 Task: Compose an email with the signature Alan Parker with the subject Follow up on our last conversation and the message Could you please clarify your request? from softage.1@softage.net to softage.4@softage.net and softage.5@softage.net with CC to softage.6@softage.net, select the message and change font size to small, align the email to left Send the email
Action: Mouse moved to (560, 735)
Screenshot: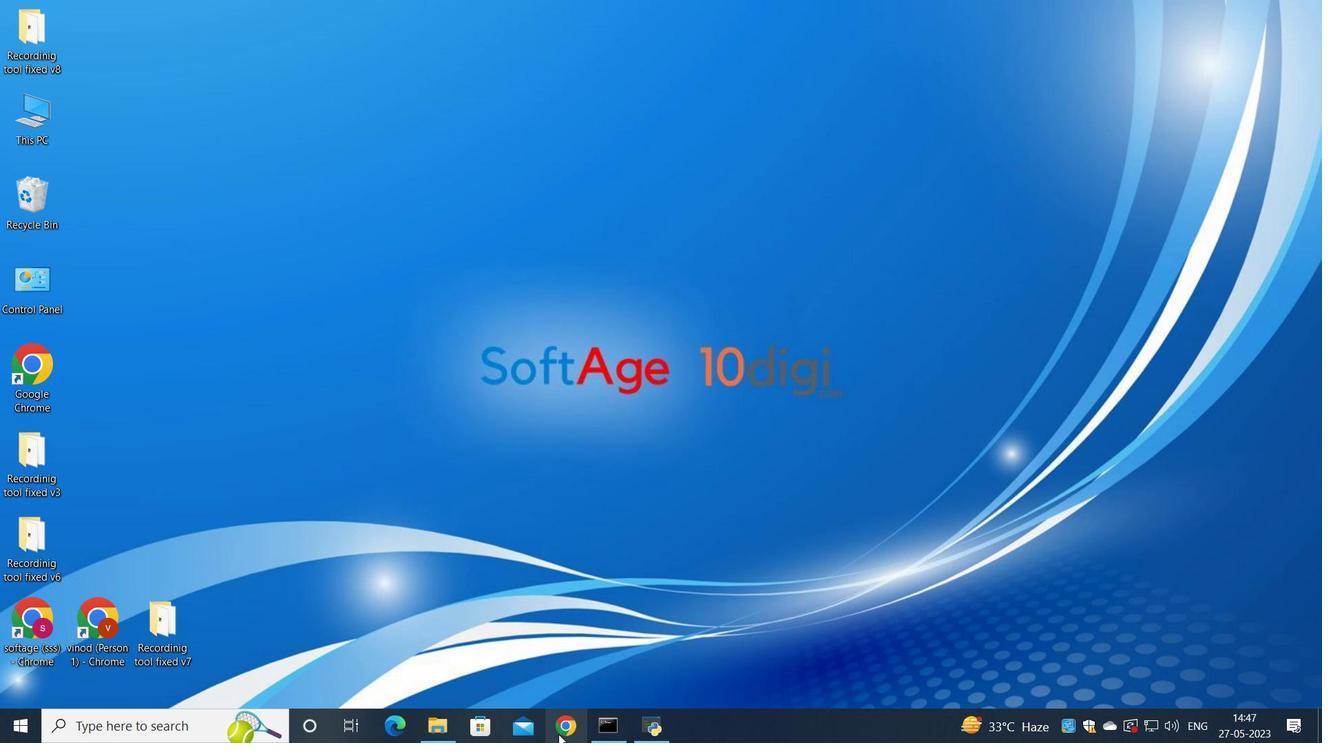 
Action: Mouse pressed left at (560, 735)
Screenshot: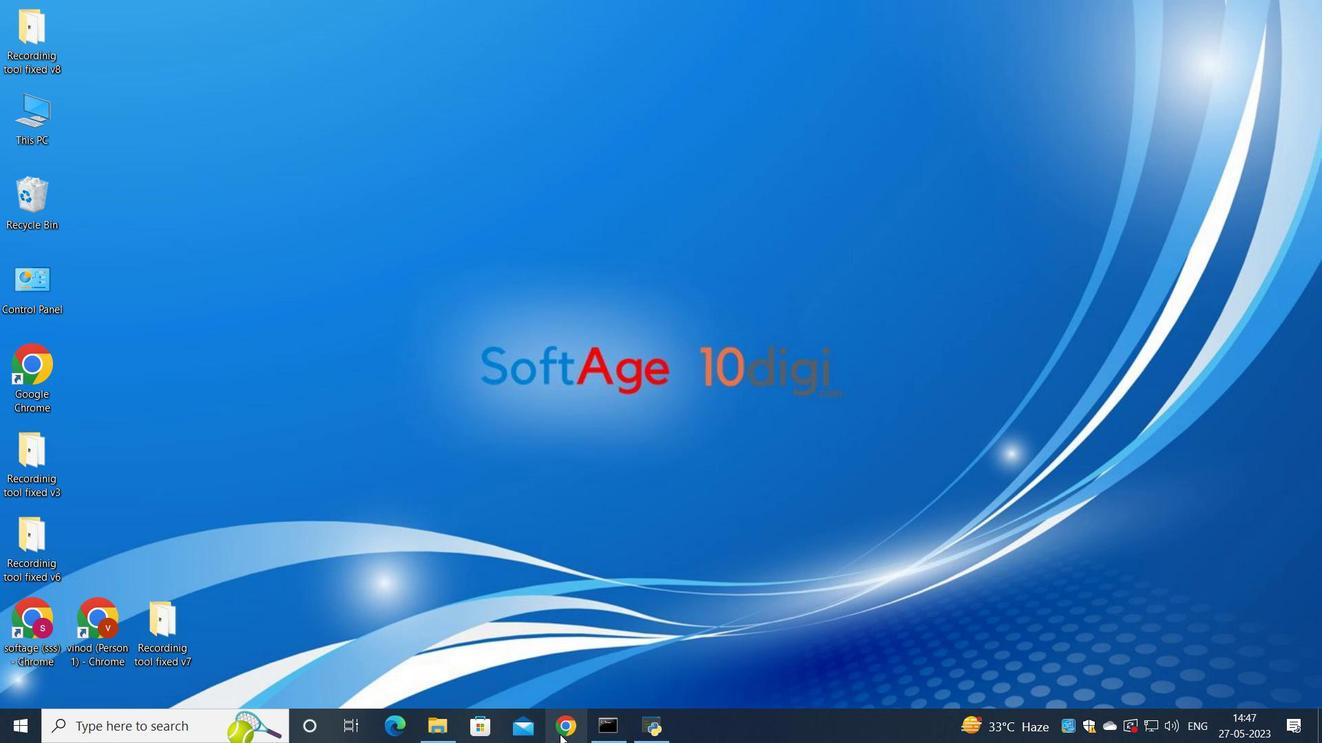 
Action: Mouse moved to (558, 417)
Screenshot: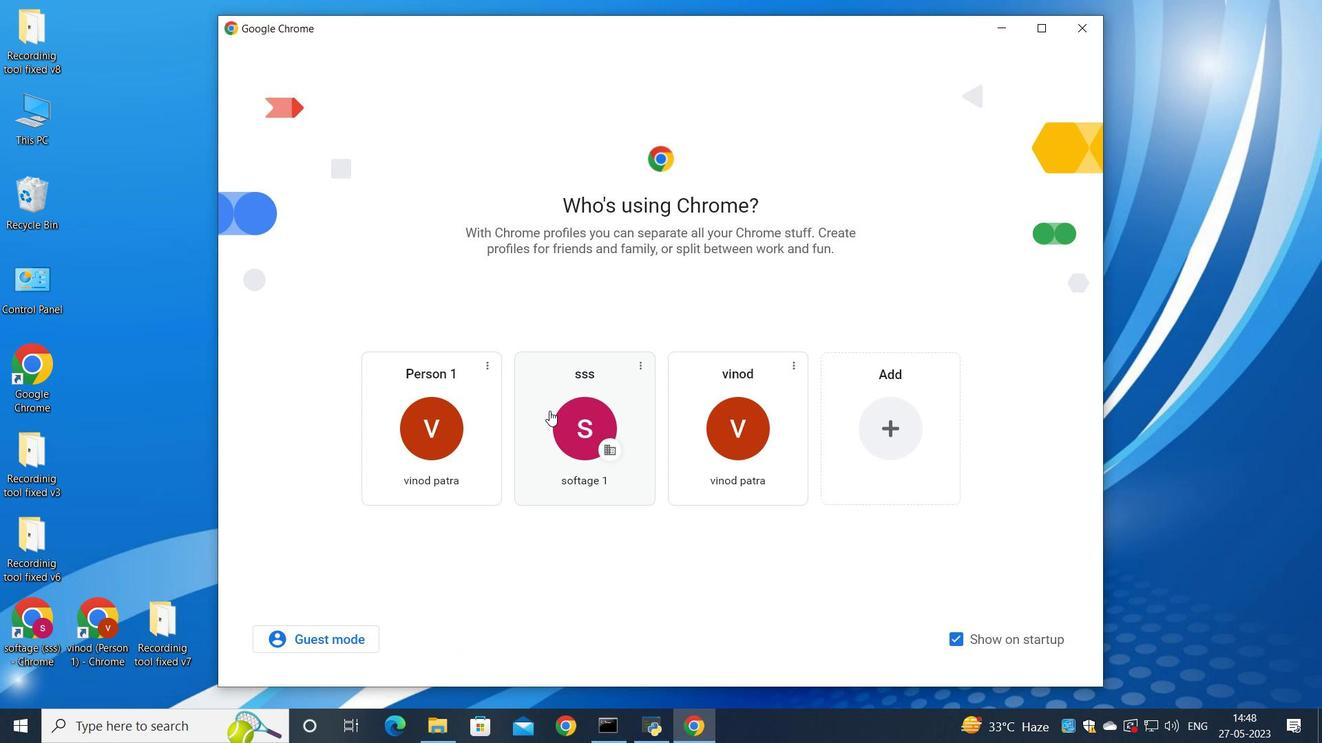 
Action: Mouse pressed left at (558, 417)
Screenshot: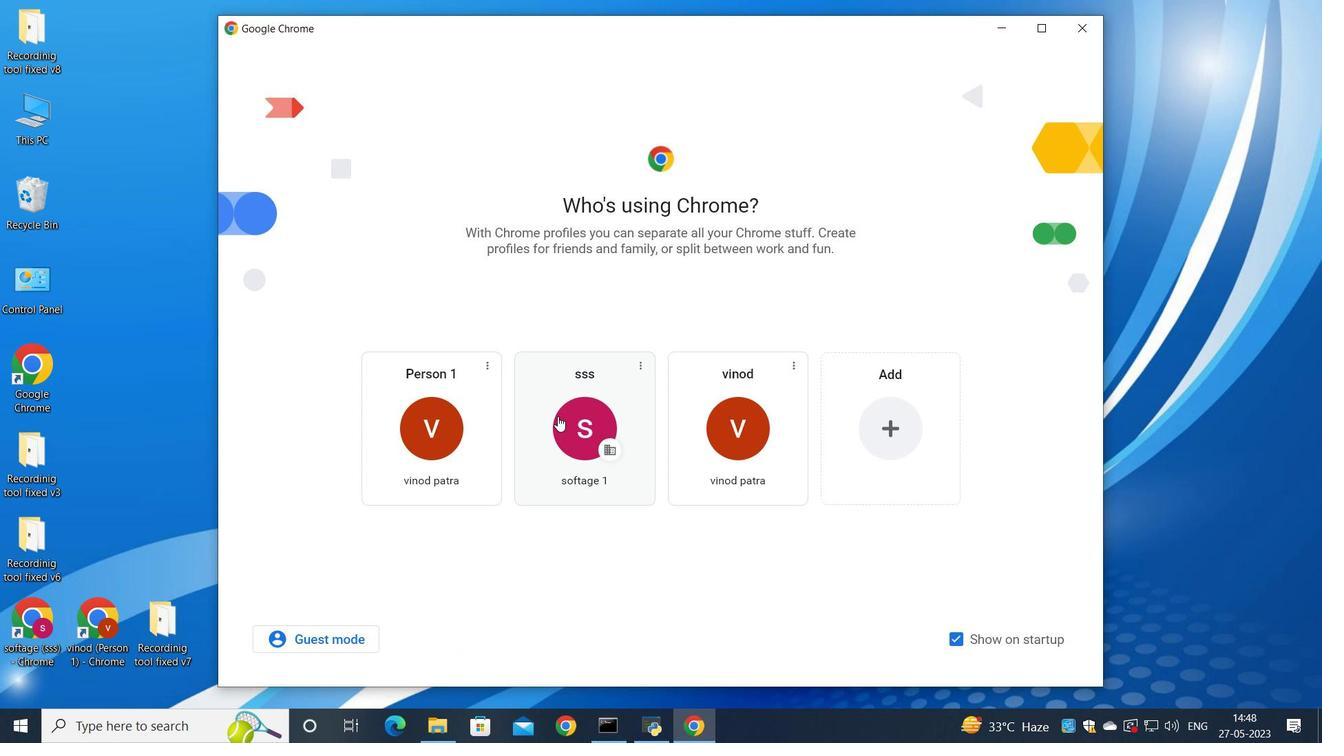 
Action: Mouse moved to (1164, 83)
Screenshot: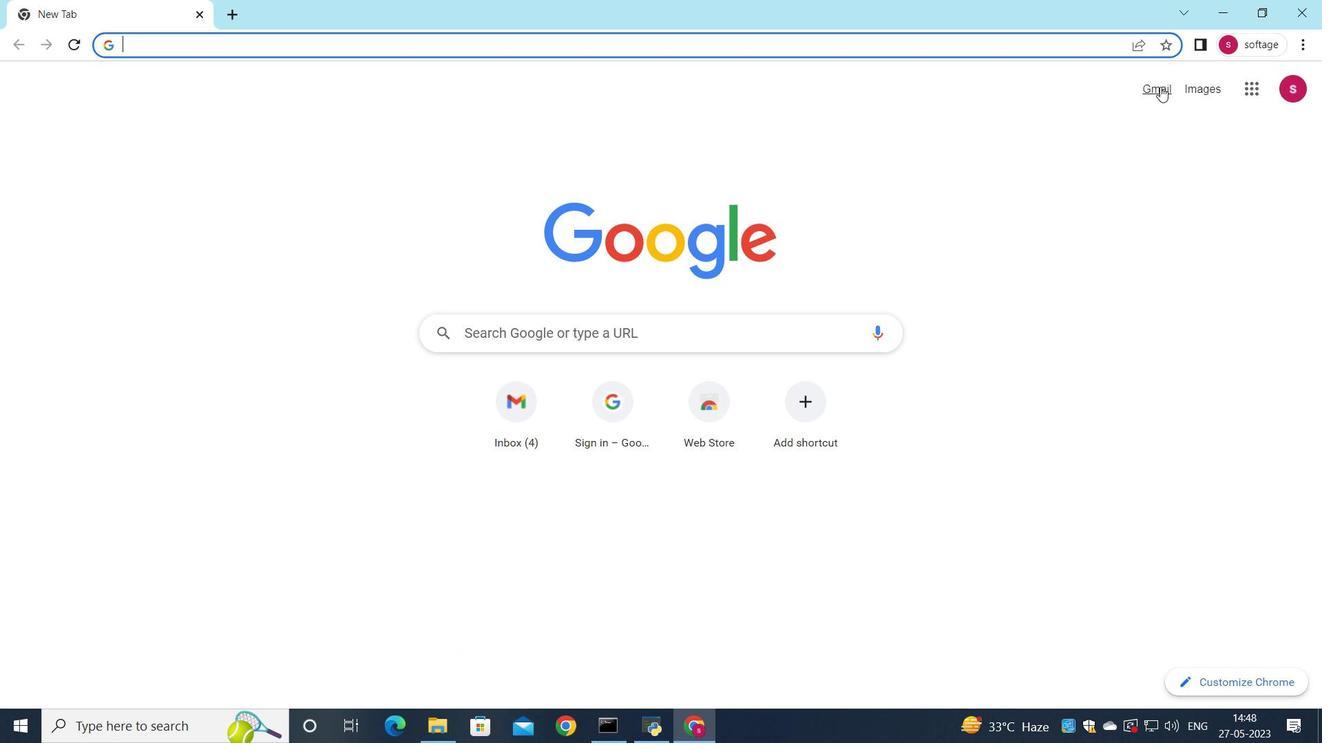 
Action: Mouse pressed left at (1164, 83)
Screenshot: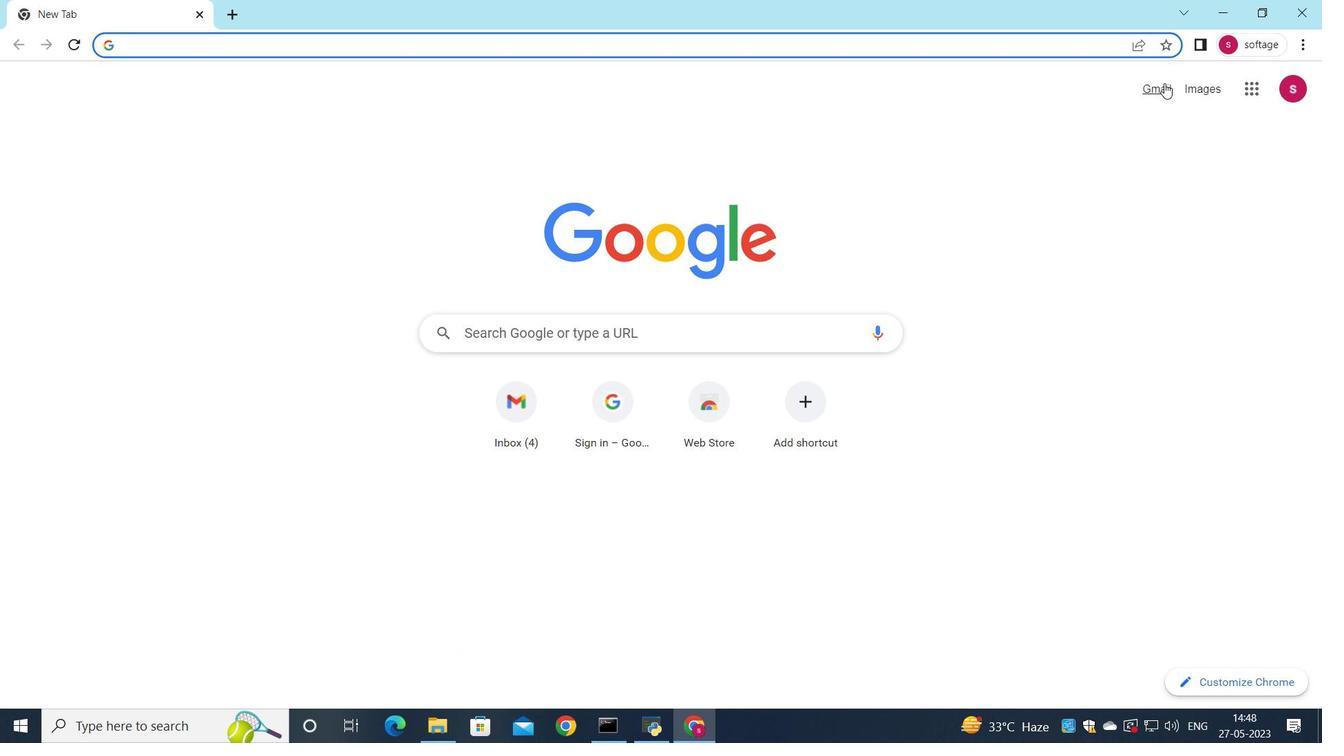
Action: Mouse moved to (1117, 123)
Screenshot: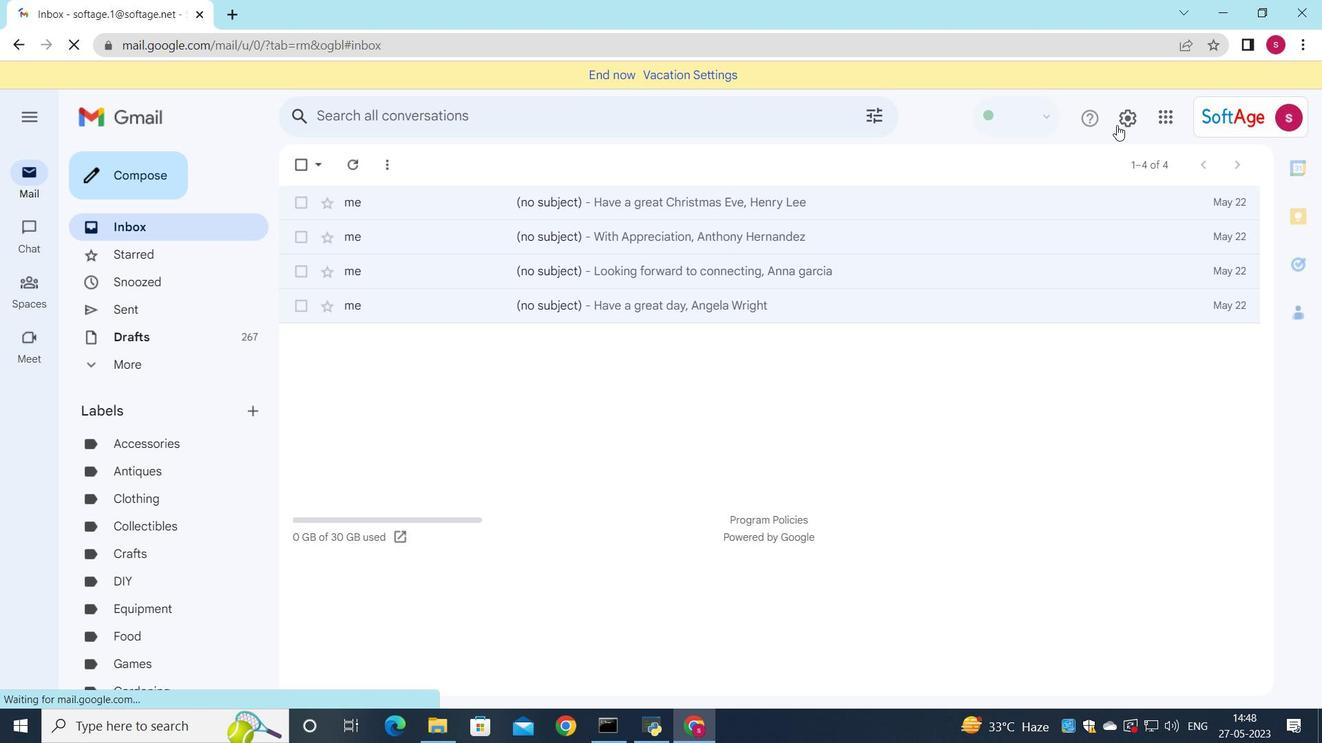
Action: Mouse pressed left at (1117, 123)
Screenshot: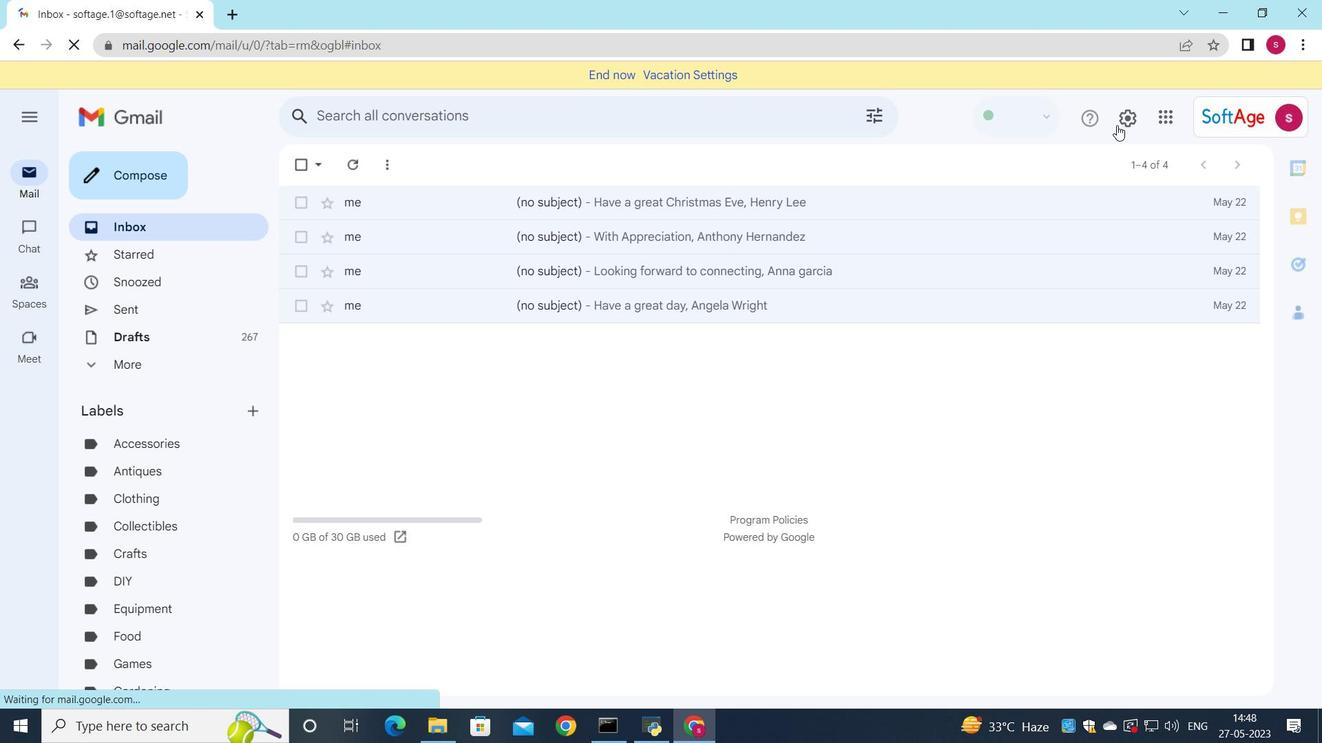 
Action: Mouse moved to (1132, 198)
Screenshot: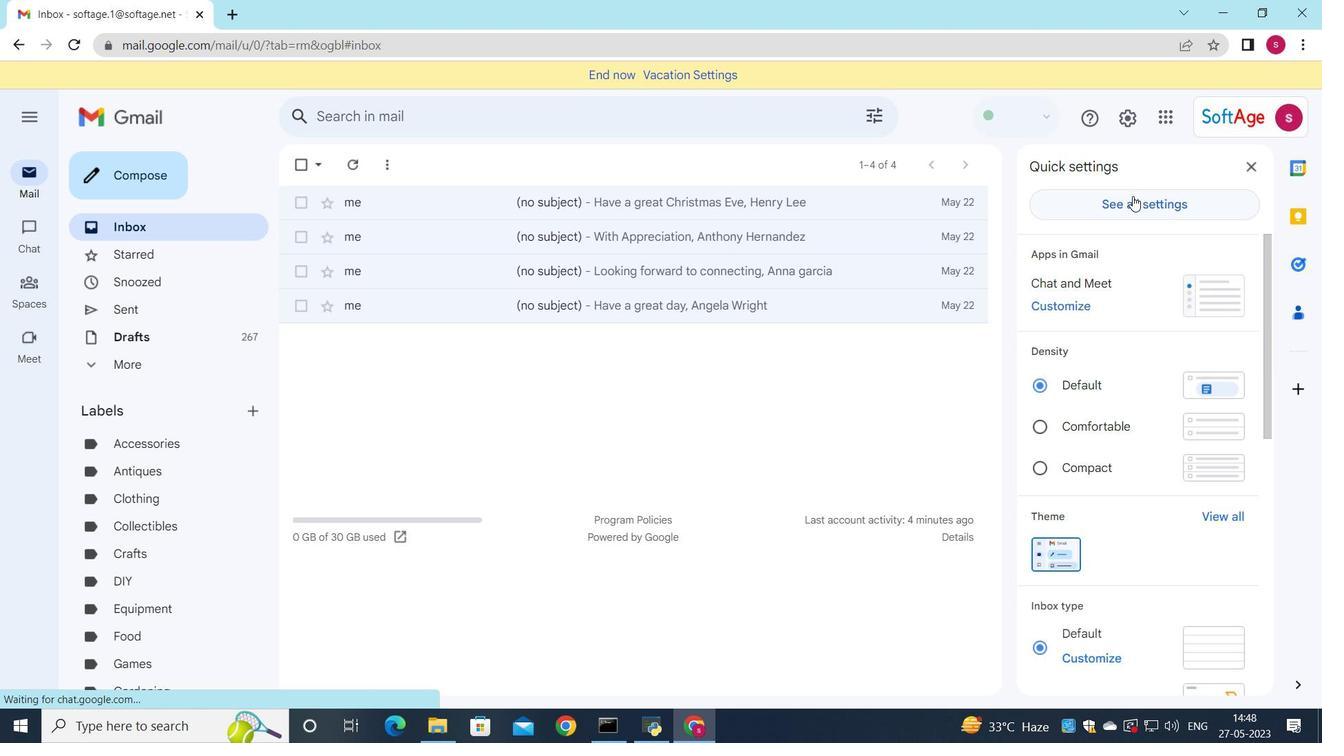 
Action: Mouse pressed left at (1132, 198)
Screenshot: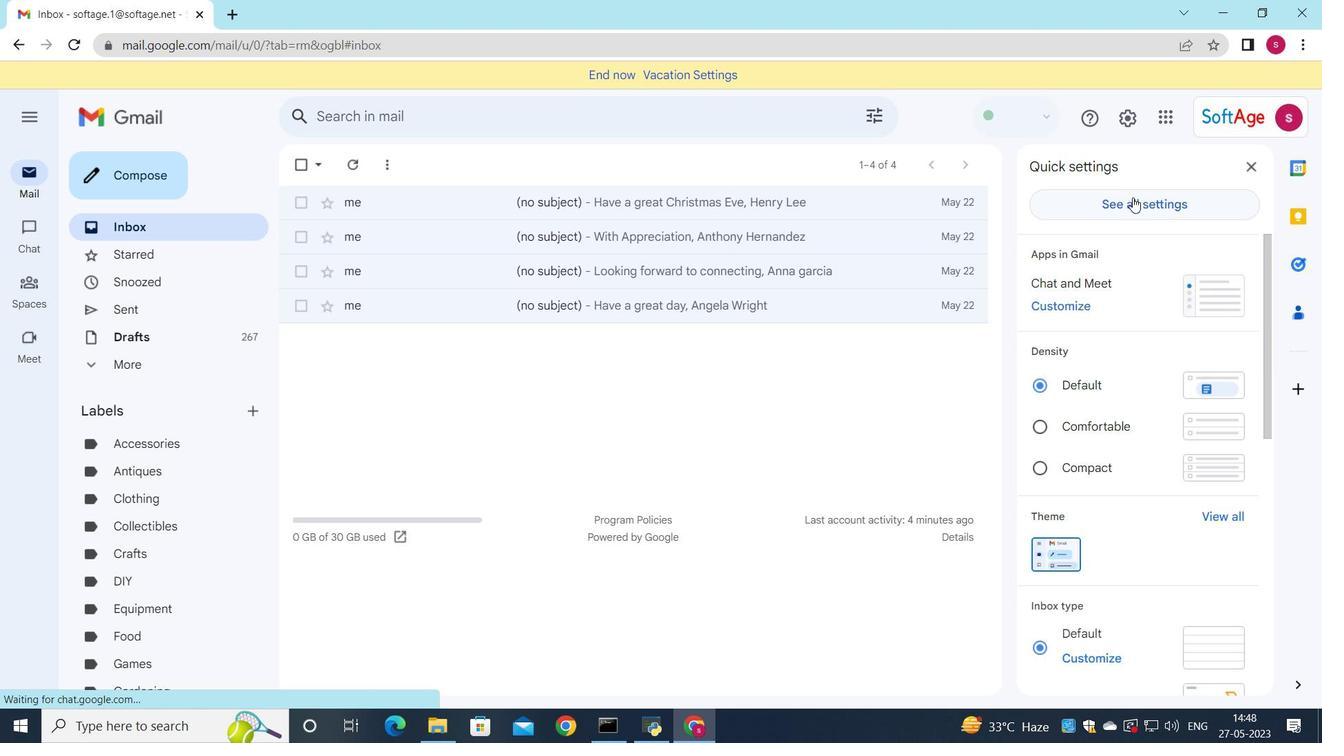 
Action: Mouse moved to (702, 434)
Screenshot: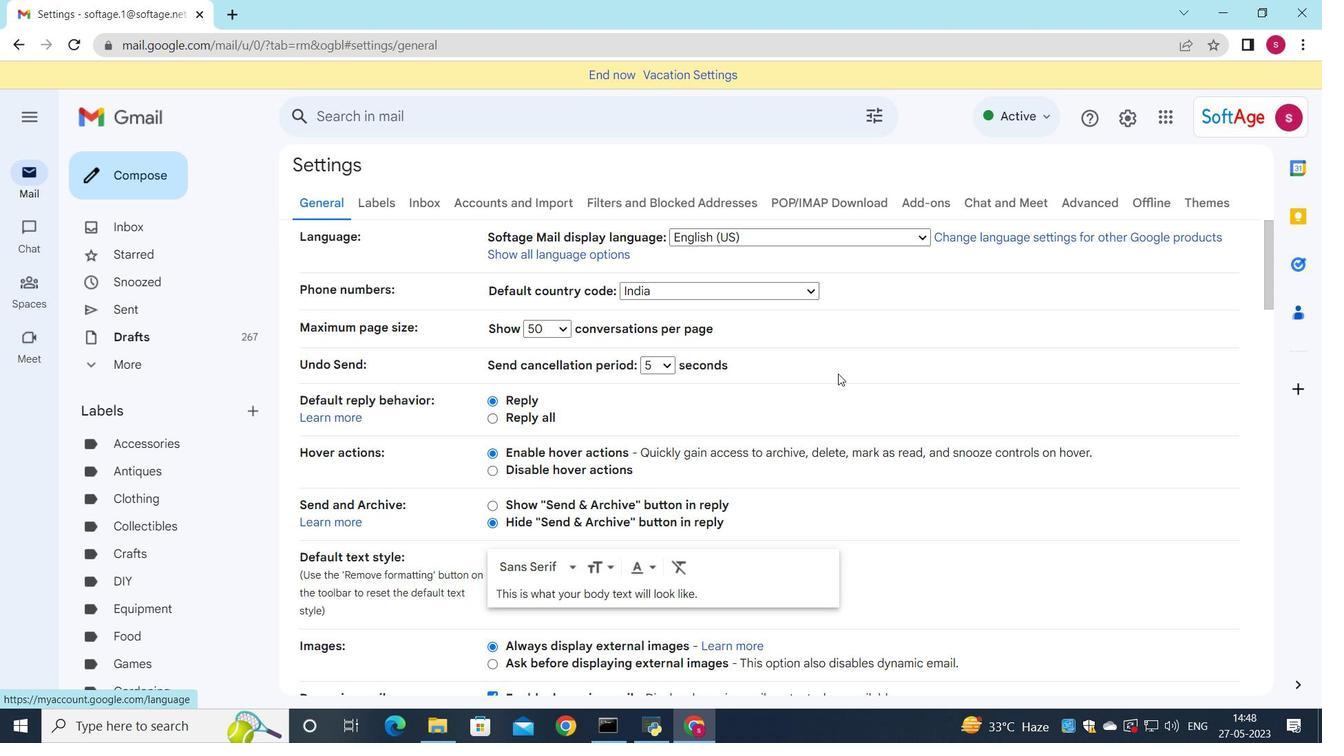 
Action: Mouse scrolled (702, 433) with delta (0, 0)
Screenshot: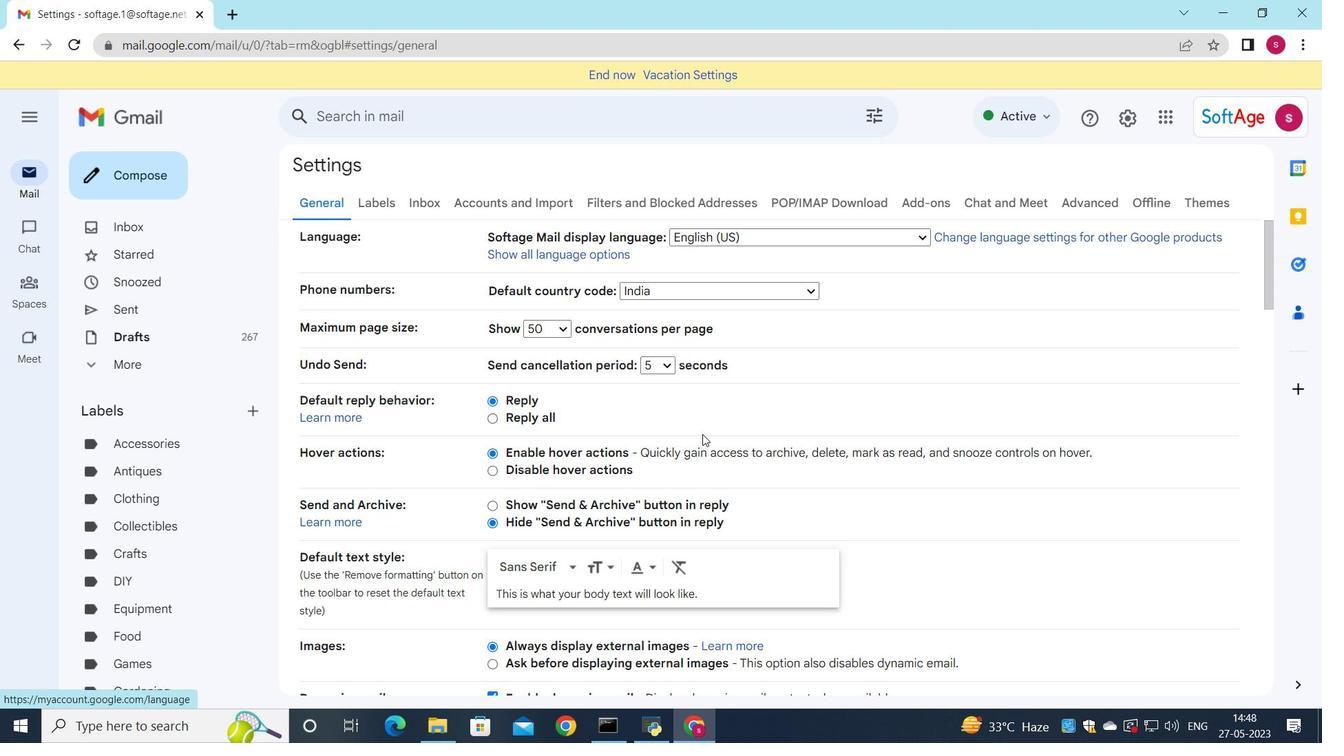
Action: Mouse scrolled (702, 433) with delta (0, 0)
Screenshot: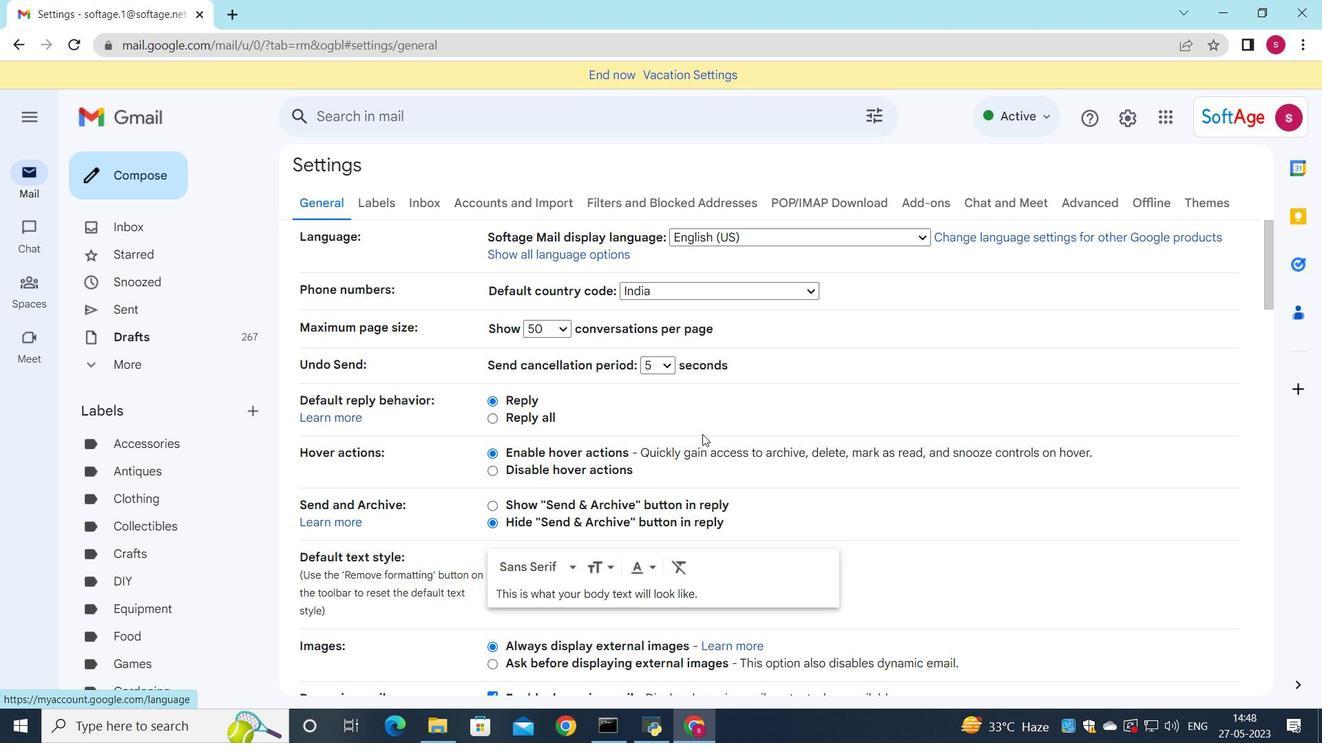 
Action: Mouse scrolled (702, 433) with delta (0, 0)
Screenshot: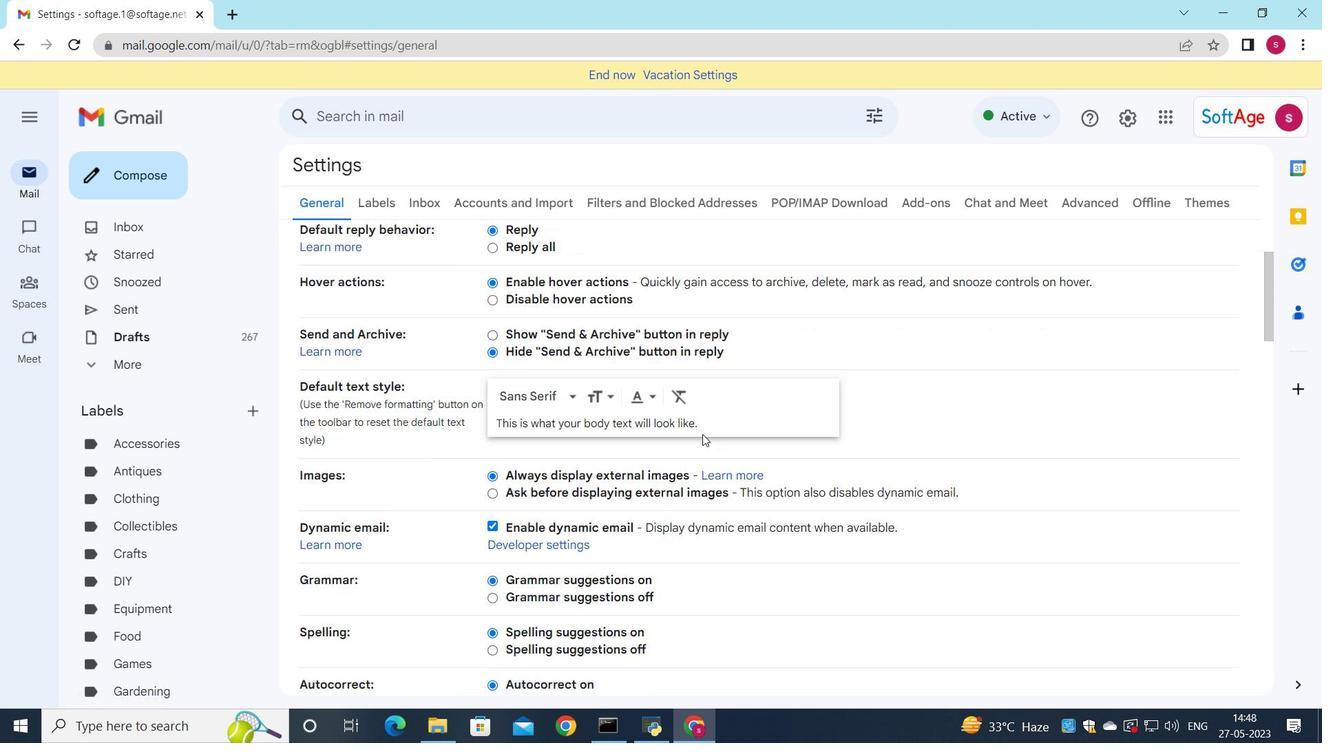 
Action: Mouse scrolled (702, 433) with delta (0, 0)
Screenshot: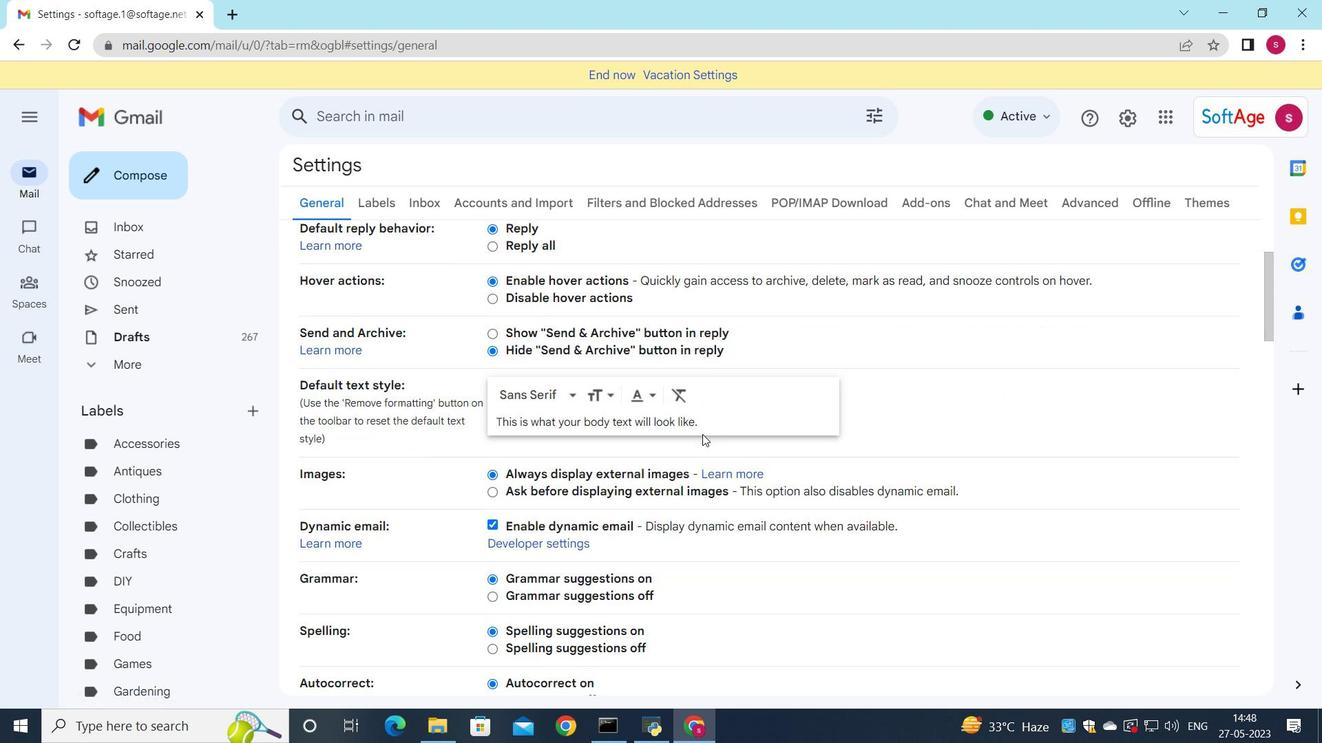 
Action: Mouse scrolled (702, 433) with delta (0, 0)
Screenshot: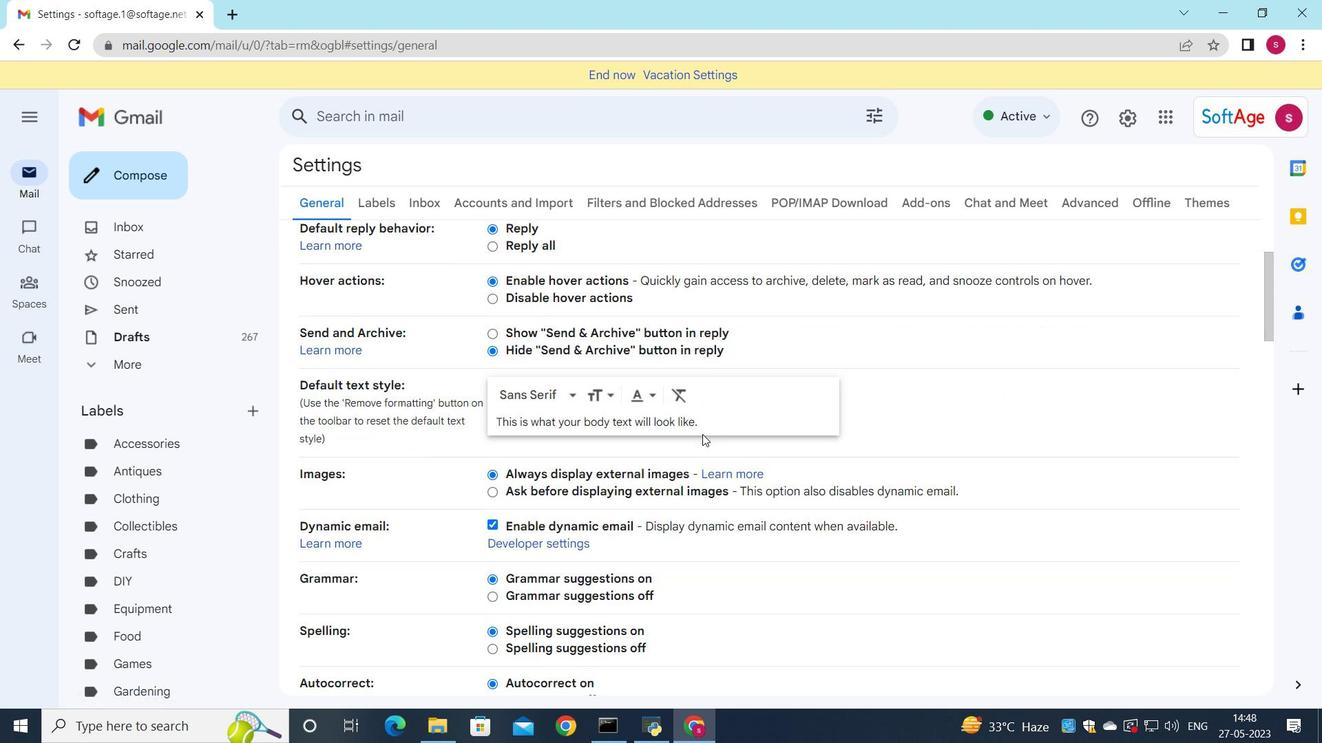 
Action: Mouse scrolled (702, 433) with delta (0, 0)
Screenshot: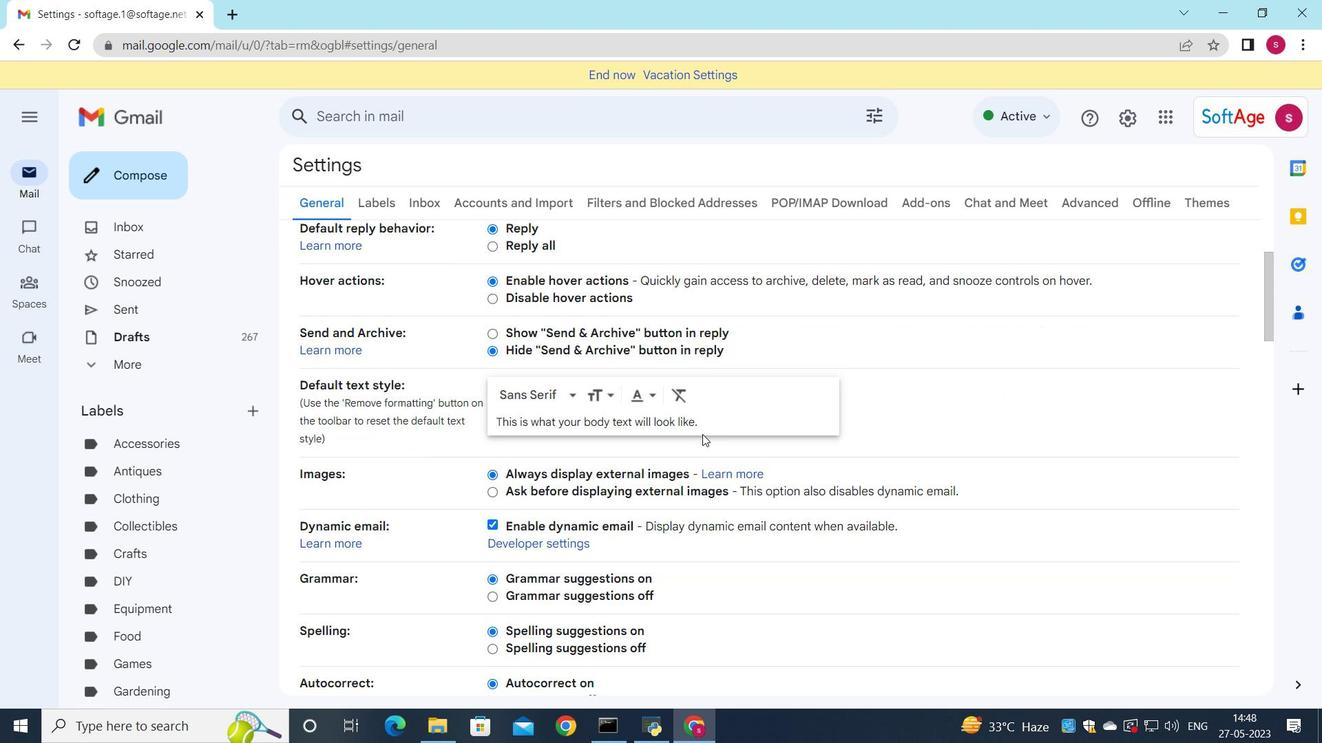 
Action: Mouse scrolled (702, 433) with delta (0, 0)
Screenshot: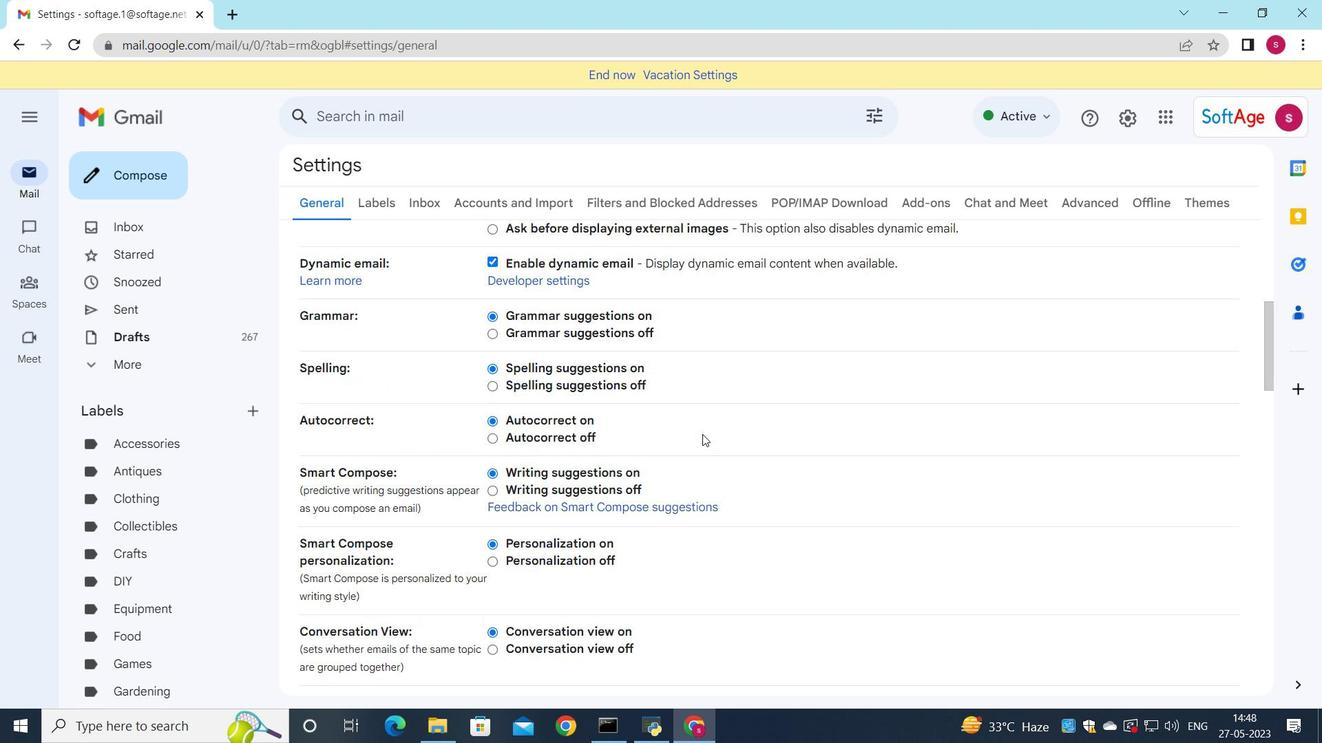 
Action: Mouse scrolled (702, 433) with delta (0, 0)
Screenshot: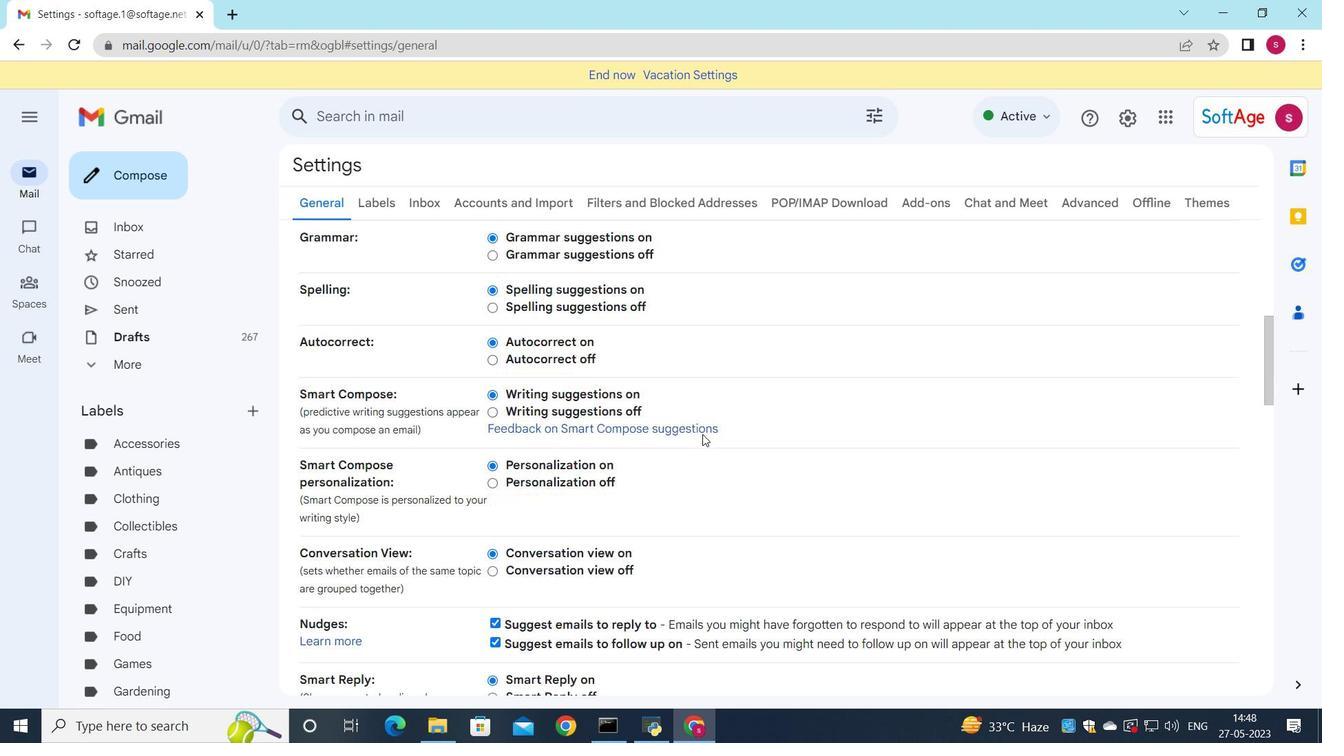 
Action: Mouse scrolled (702, 433) with delta (0, 0)
Screenshot: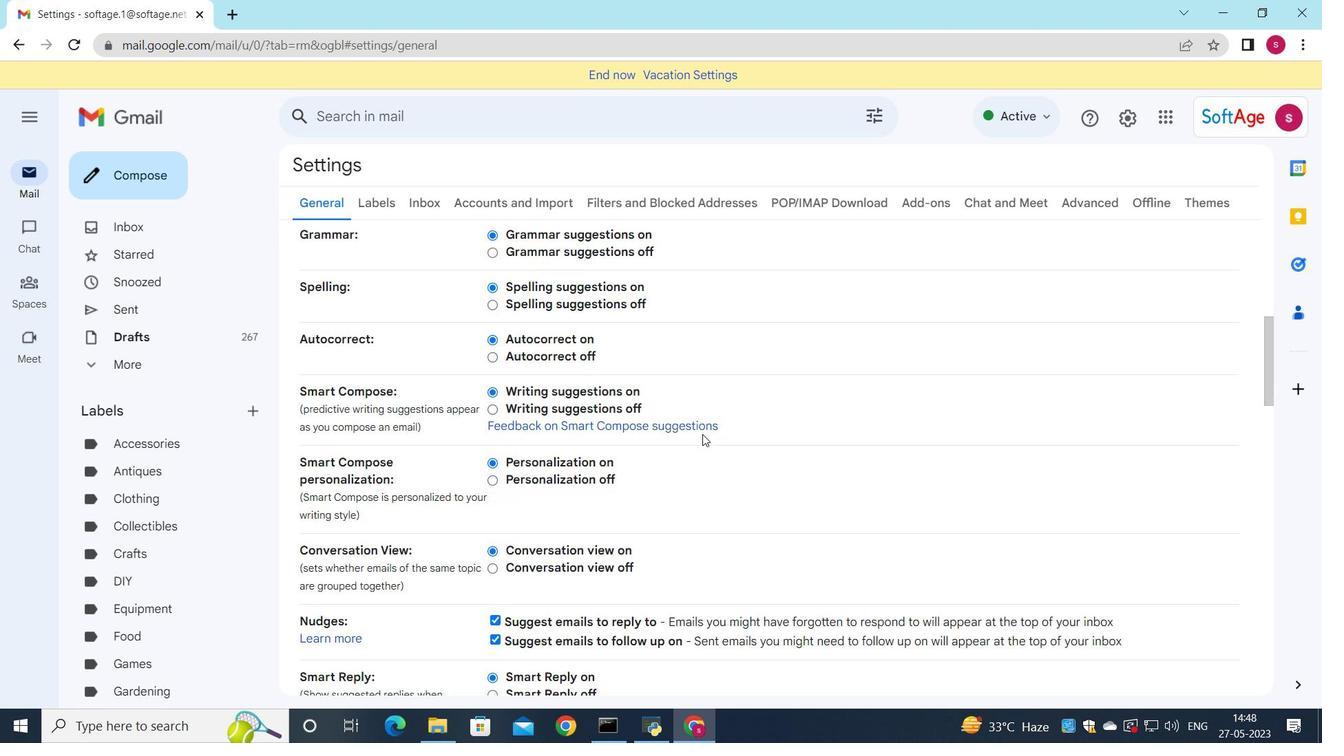 
Action: Mouse scrolled (702, 433) with delta (0, 0)
Screenshot: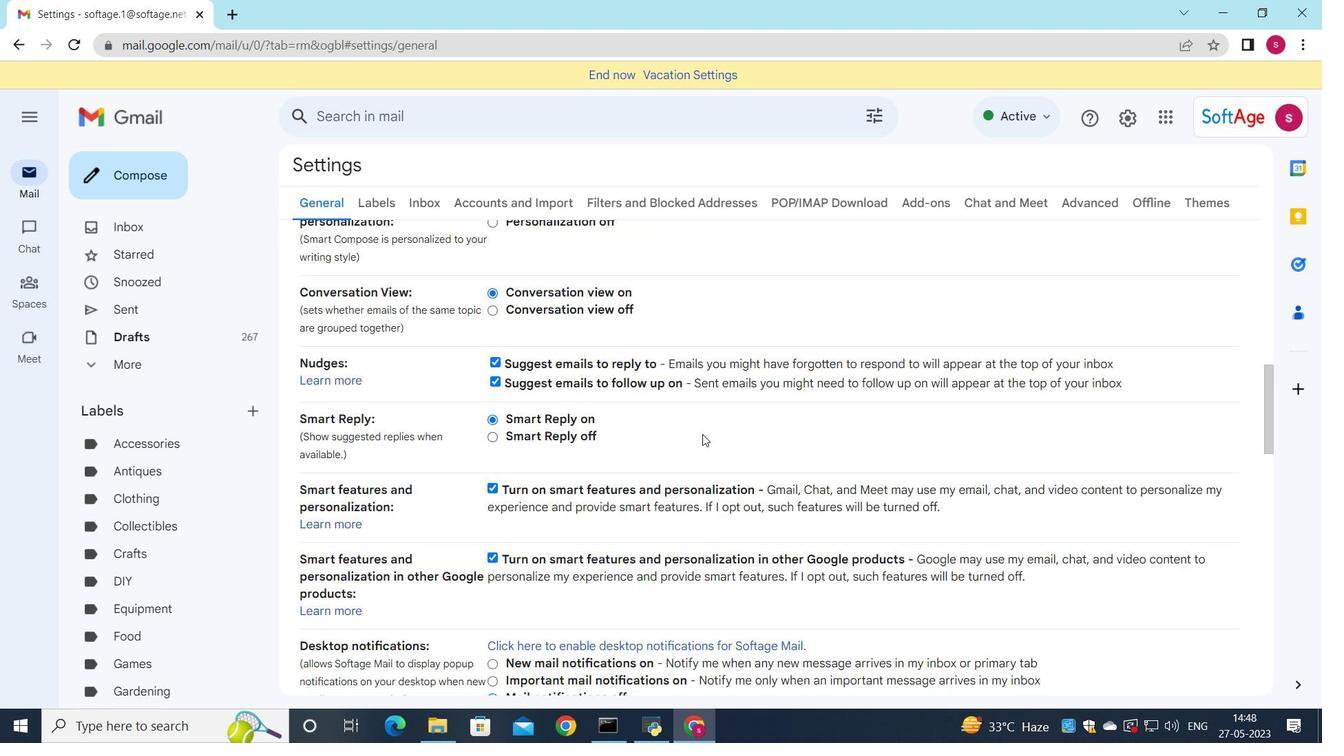 
Action: Mouse scrolled (702, 433) with delta (0, 0)
Screenshot: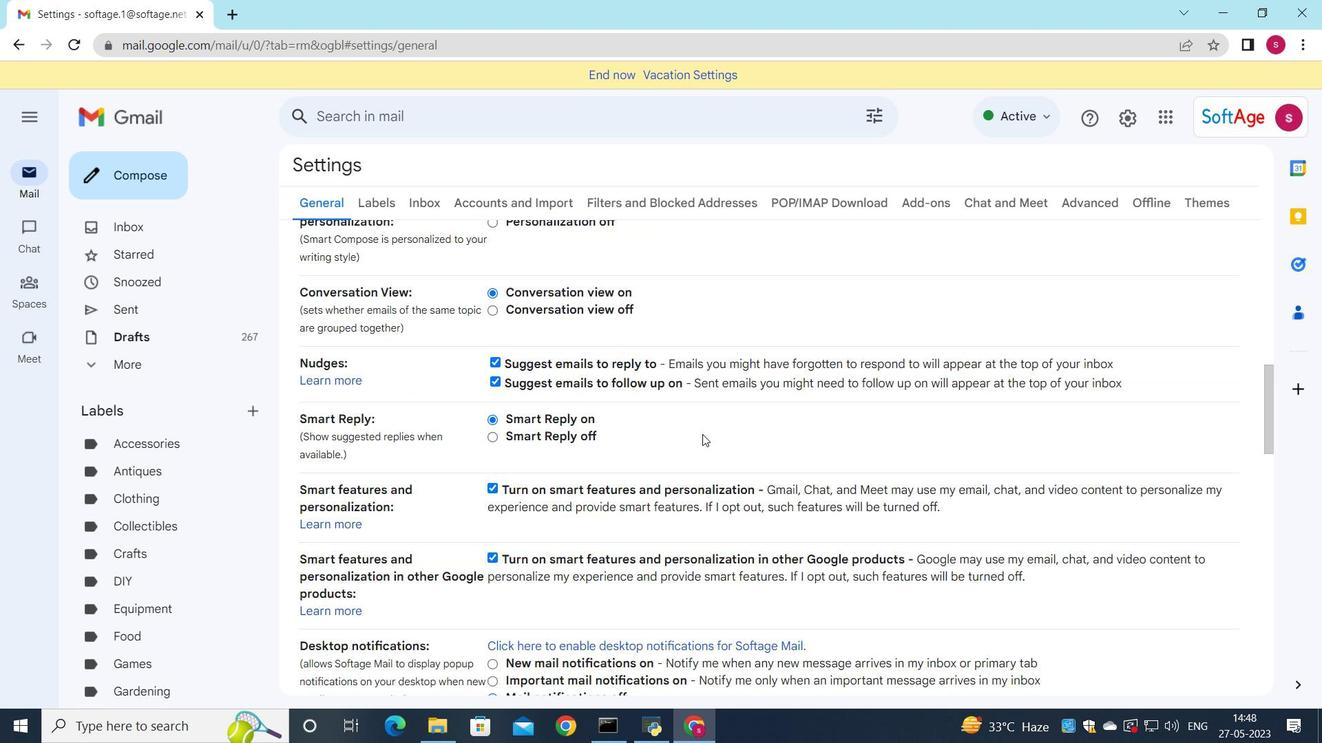 
Action: Mouse scrolled (702, 433) with delta (0, 0)
Screenshot: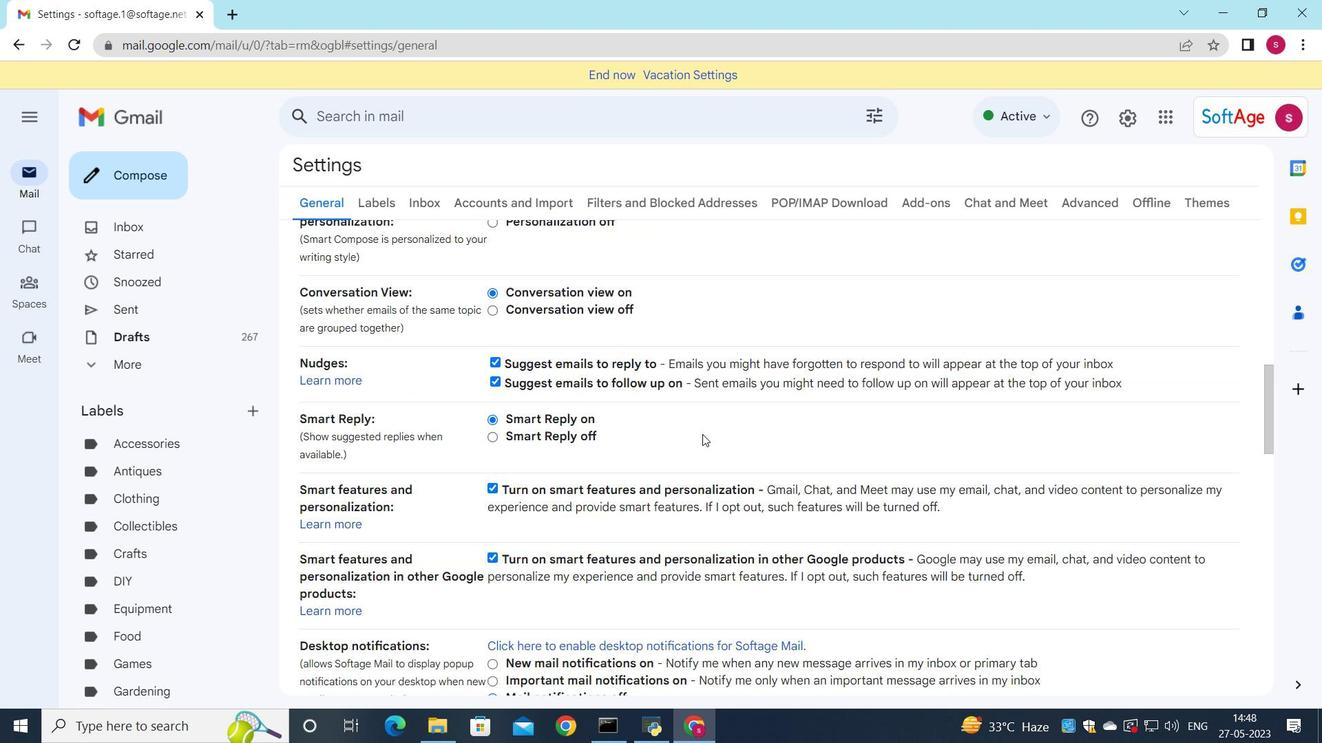 
Action: Mouse scrolled (702, 433) with delta (0, 0)
Screenshot: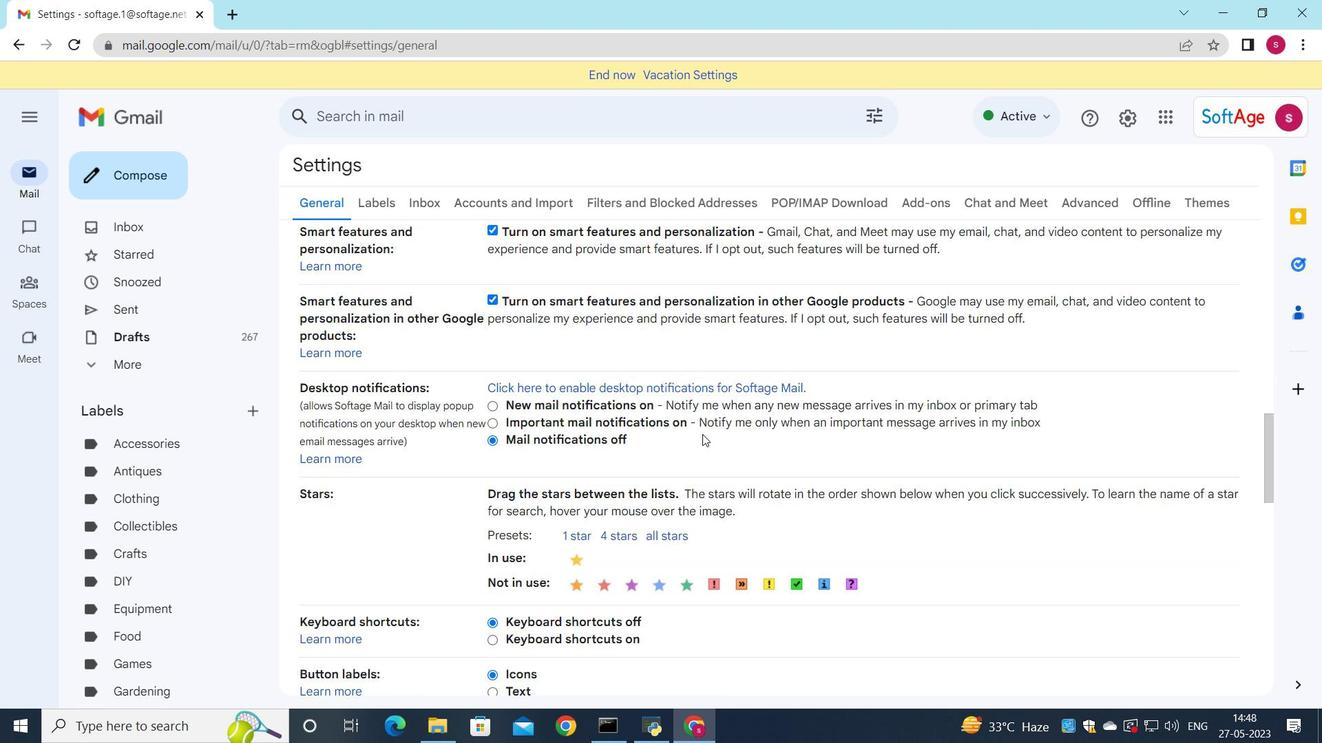 
Action: Mouse scrolled (702, 433) with delta (0, 0)
Screenshot: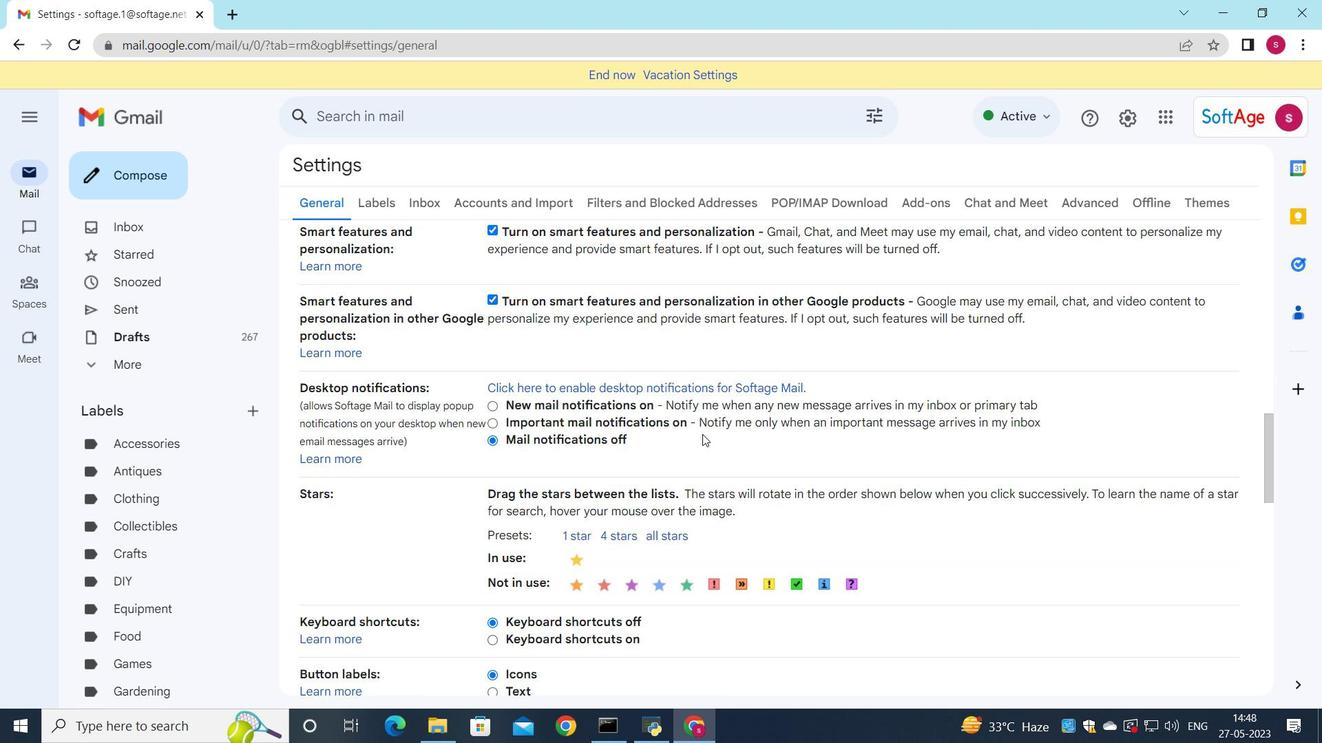 
Action: Mouse scrolled (702, 433) with delta (0, 0)
Screenshot: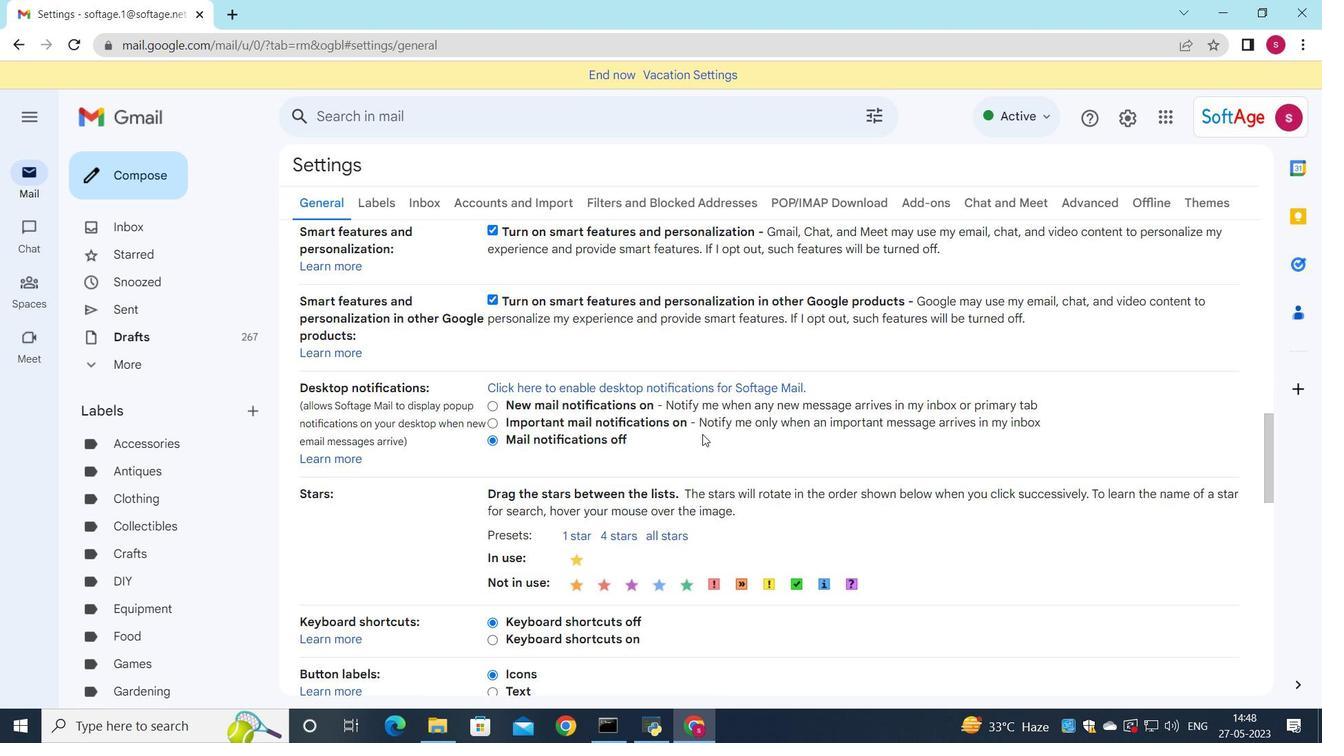 
Action: Mouse scrolled (702, 433) with delta (0, 0)
Screenshot: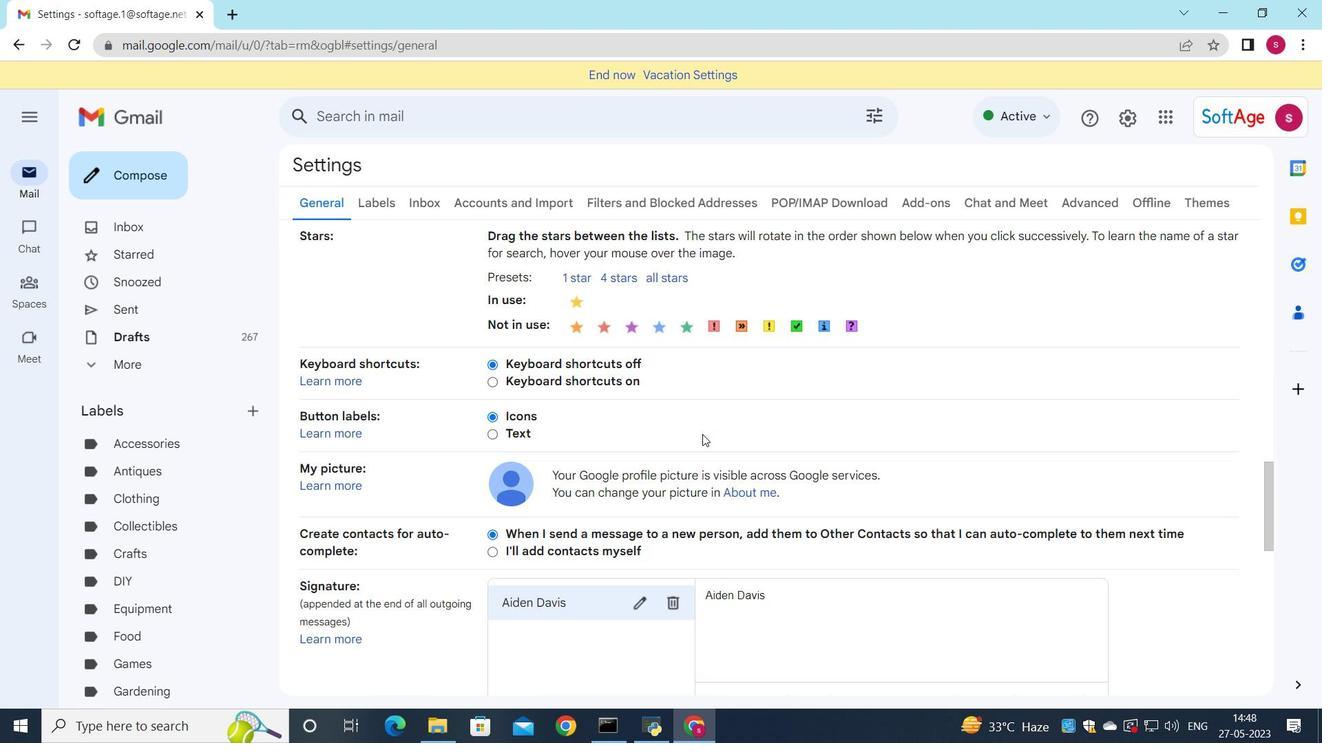 
Action: Mouse scrolled (702, 433) with delta (0, 0)
Screenshot: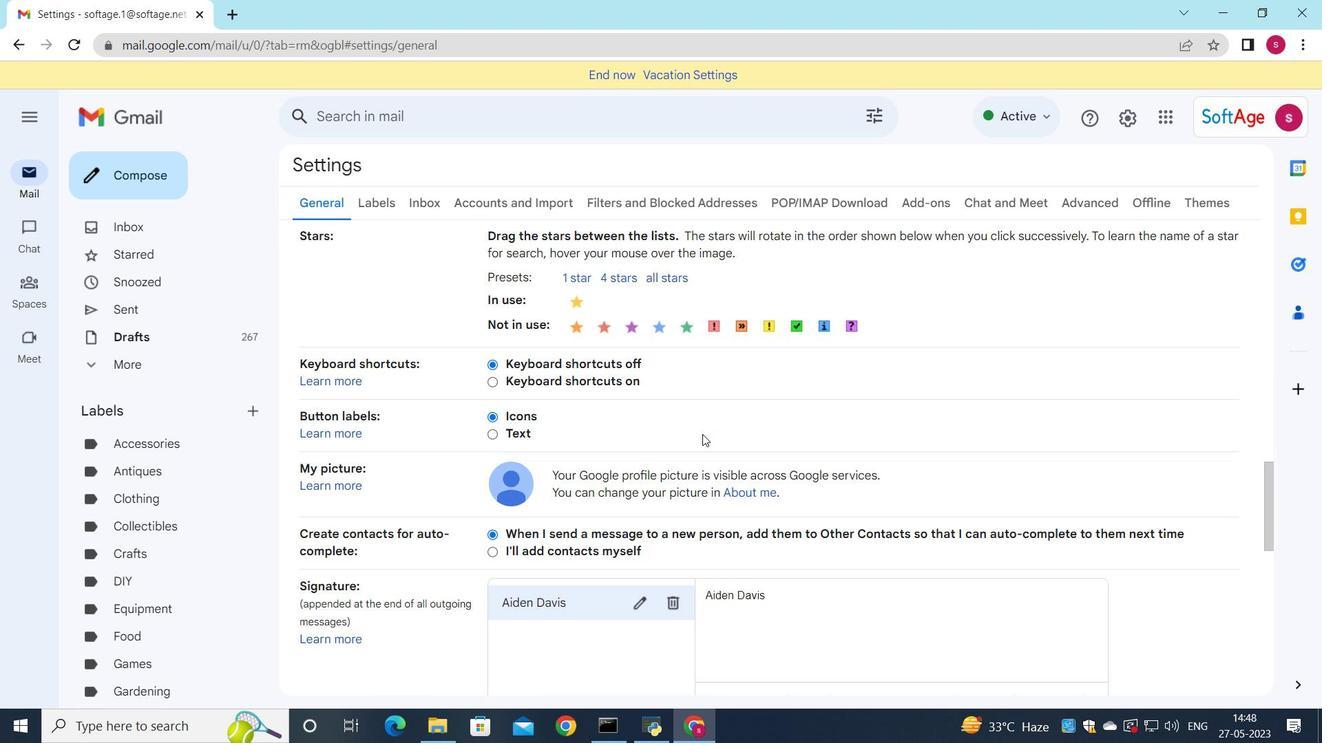 
Action: Mouse scrolled (702, 433) with delta (0, 0)
Screenshot: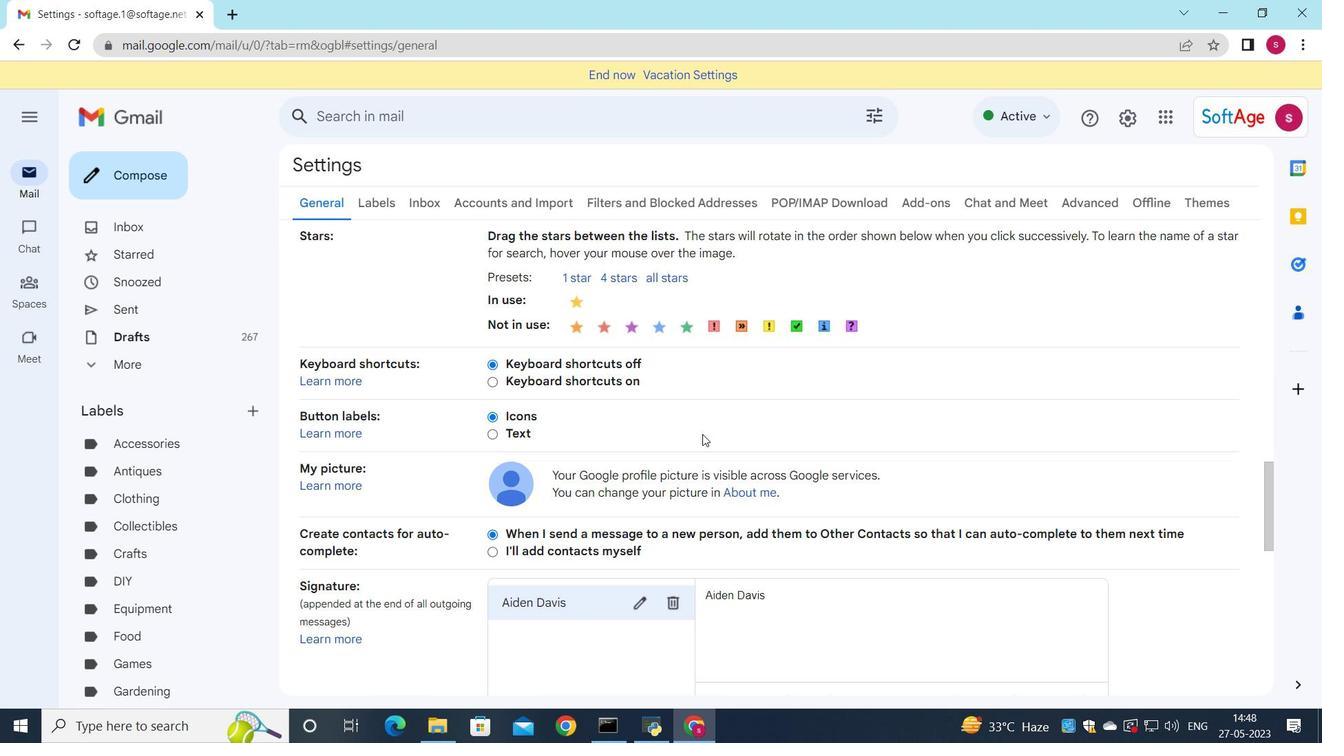 
Action: Mouse moved to (667, 340)
Screenshot: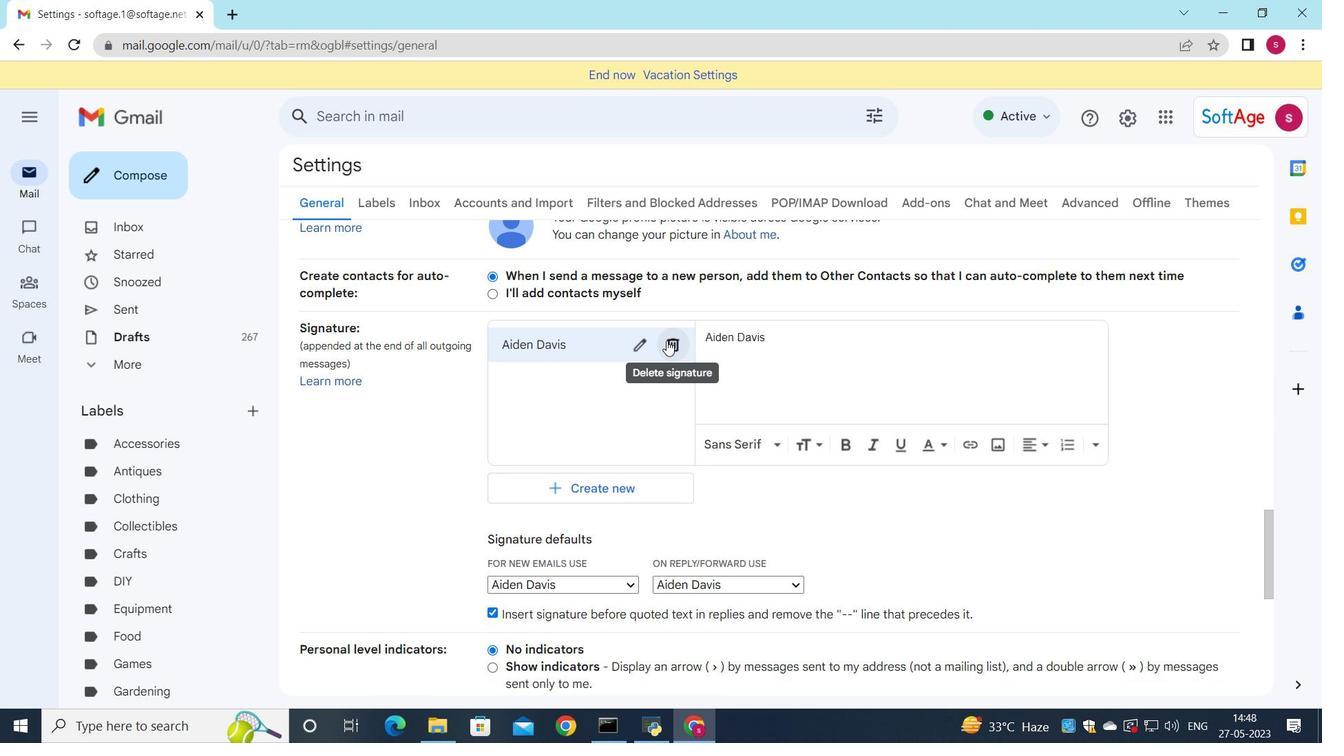 
Action: Mouse pressed left at (667, 340)
Screenshot: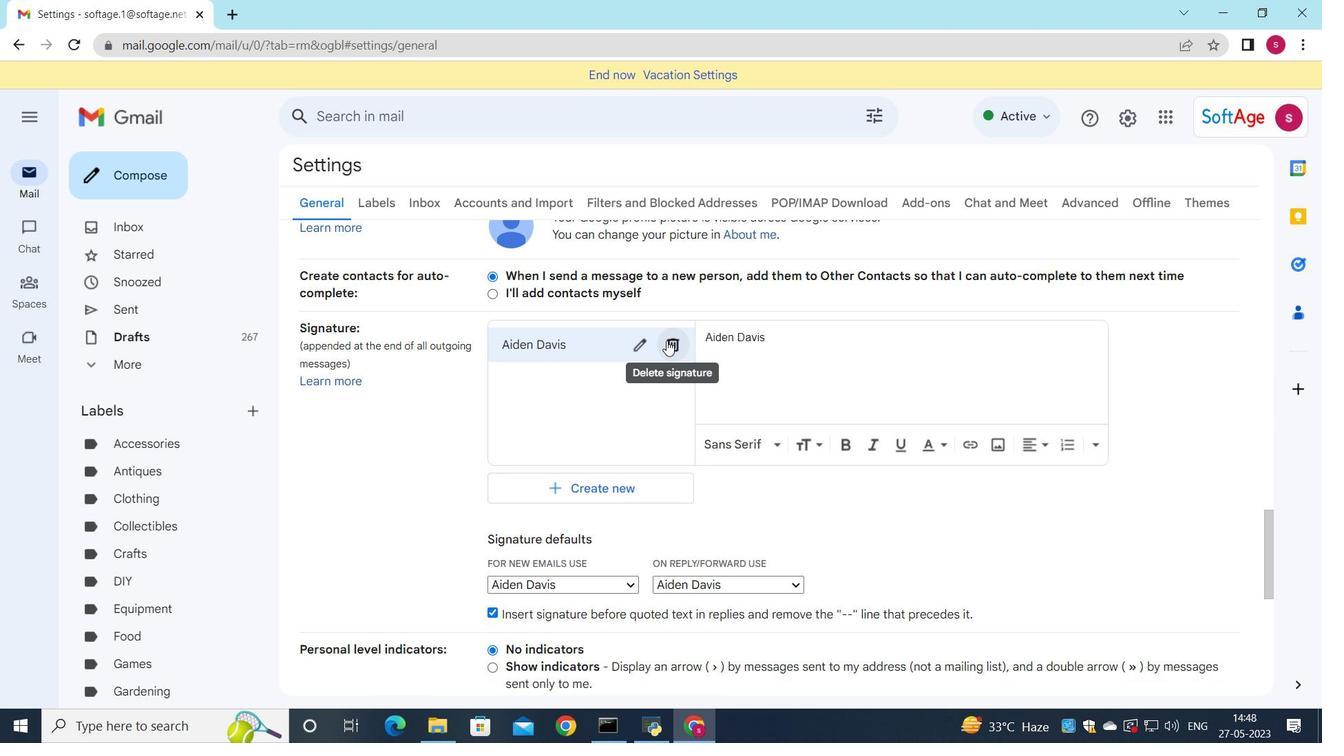 
Action: Mouse moved to (798, 419)
Screenshot: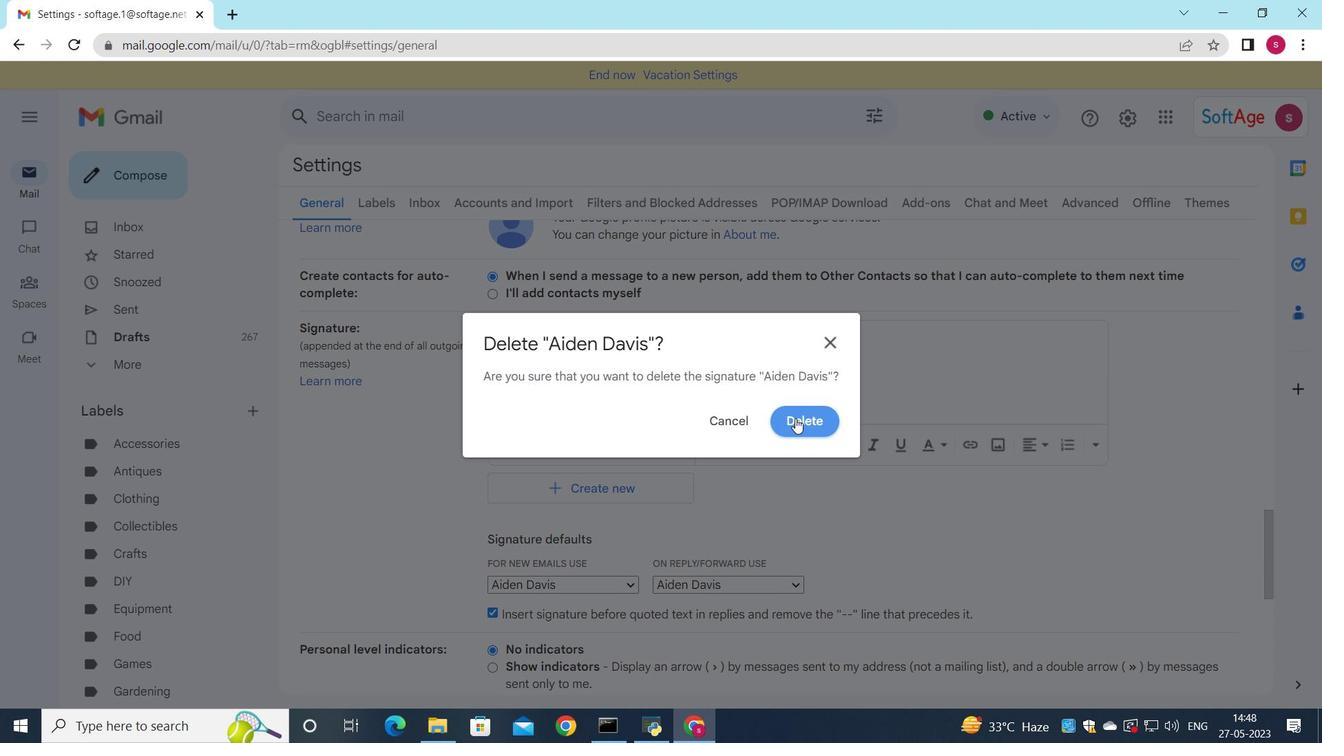 
Action: Mouse pressed left at (798, 419)
Screenshot: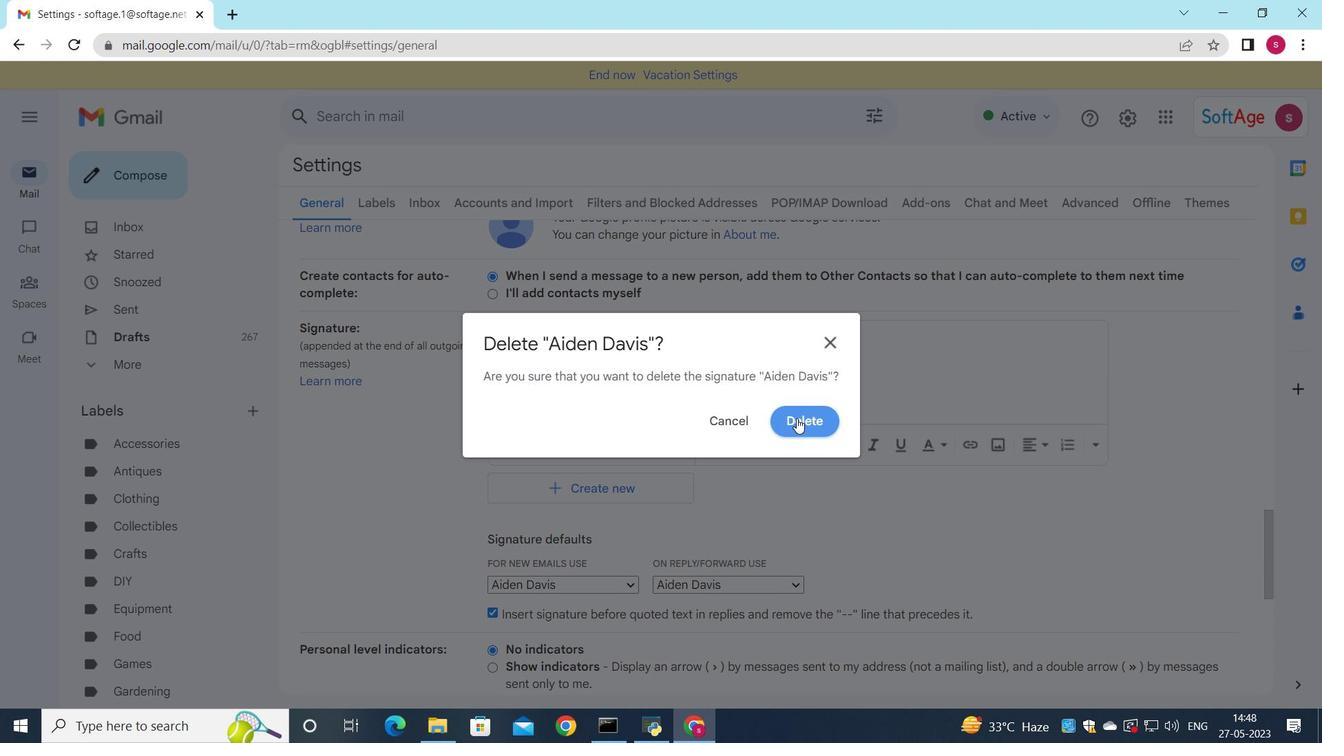 
Action: Mouse moved to (574, 353)
Screenshot: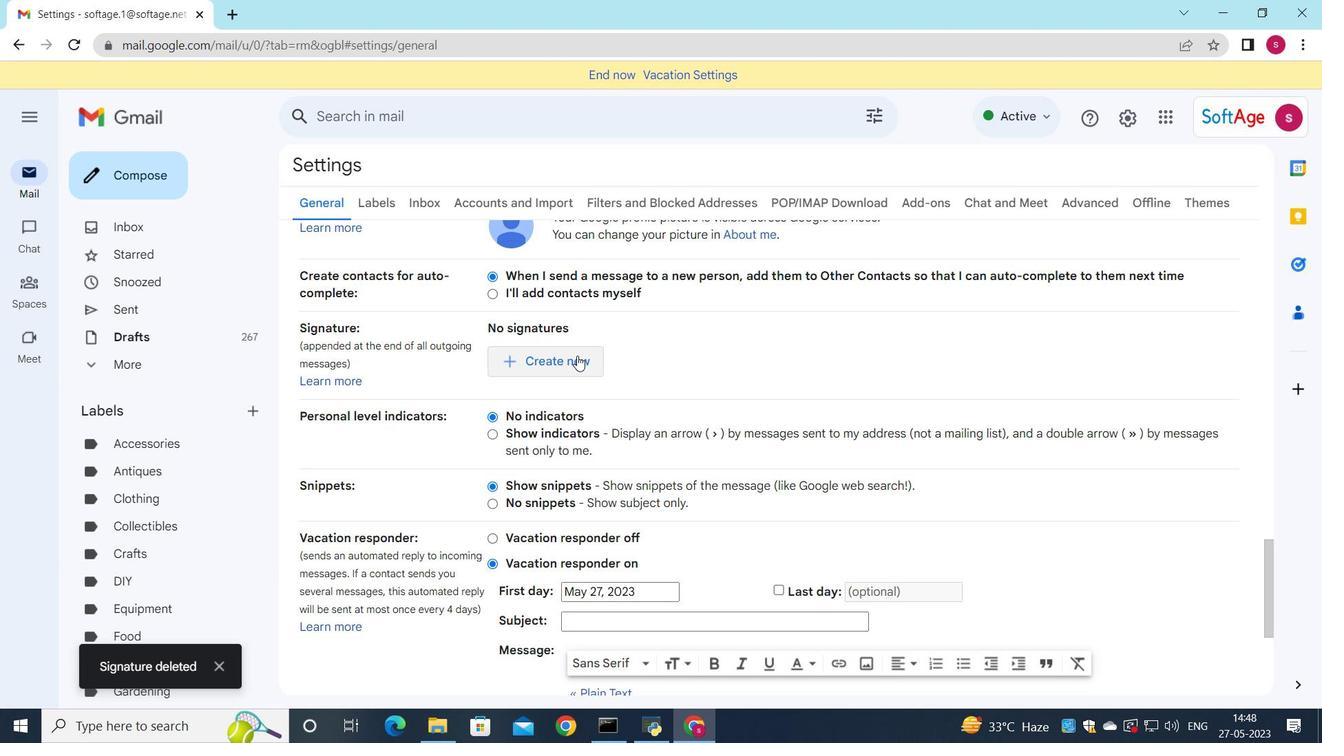 
Action: Mouse pressed left at (574, 353)
Screenshot: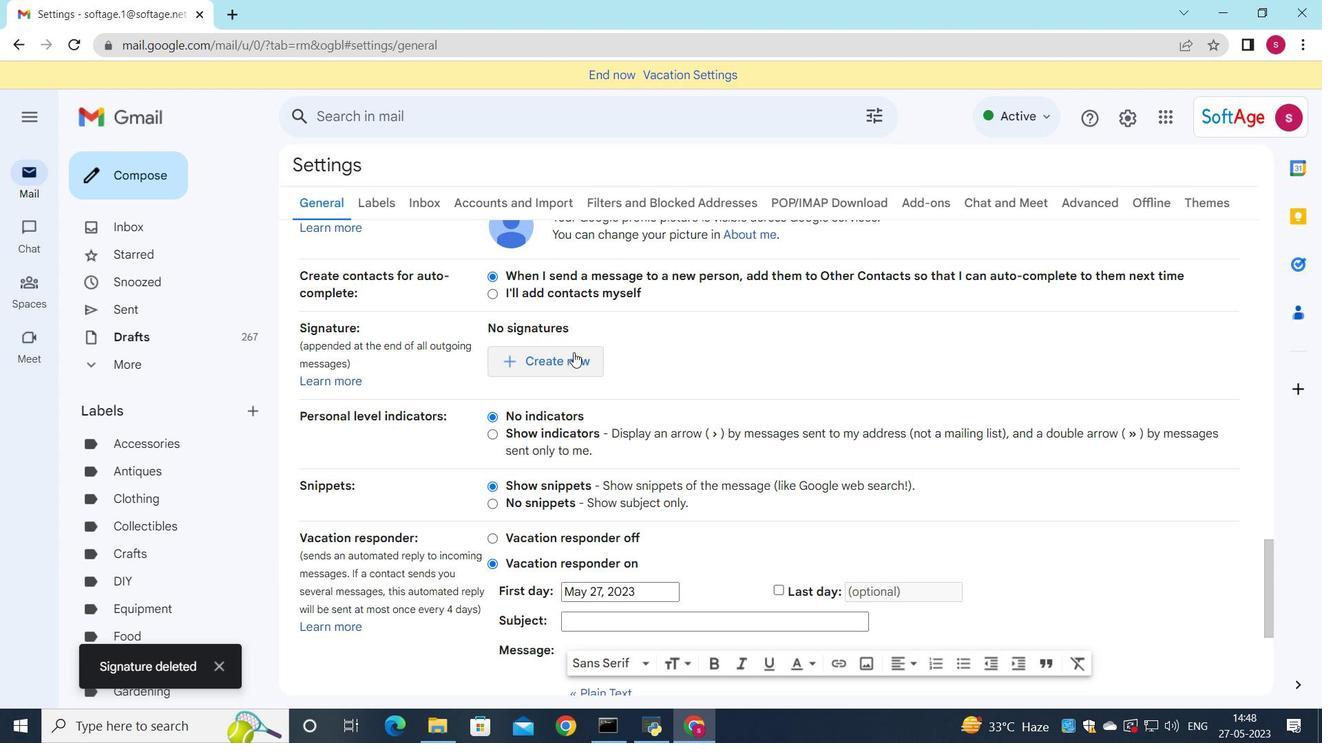 
Action: Mouse moved to (1063, 364)
Screenshot: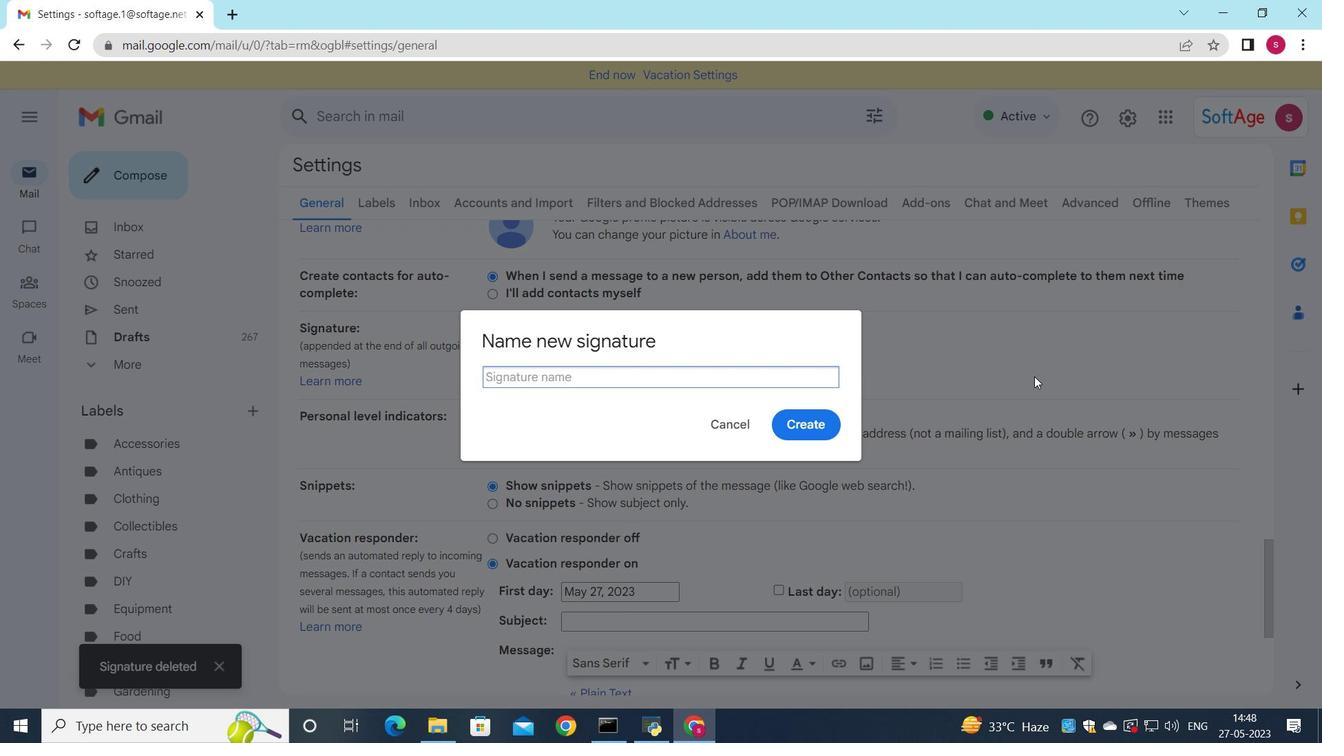 
Action: Key pressed <Key.shift>Alan<Key.space><Key.shift>Parker
Screenshot: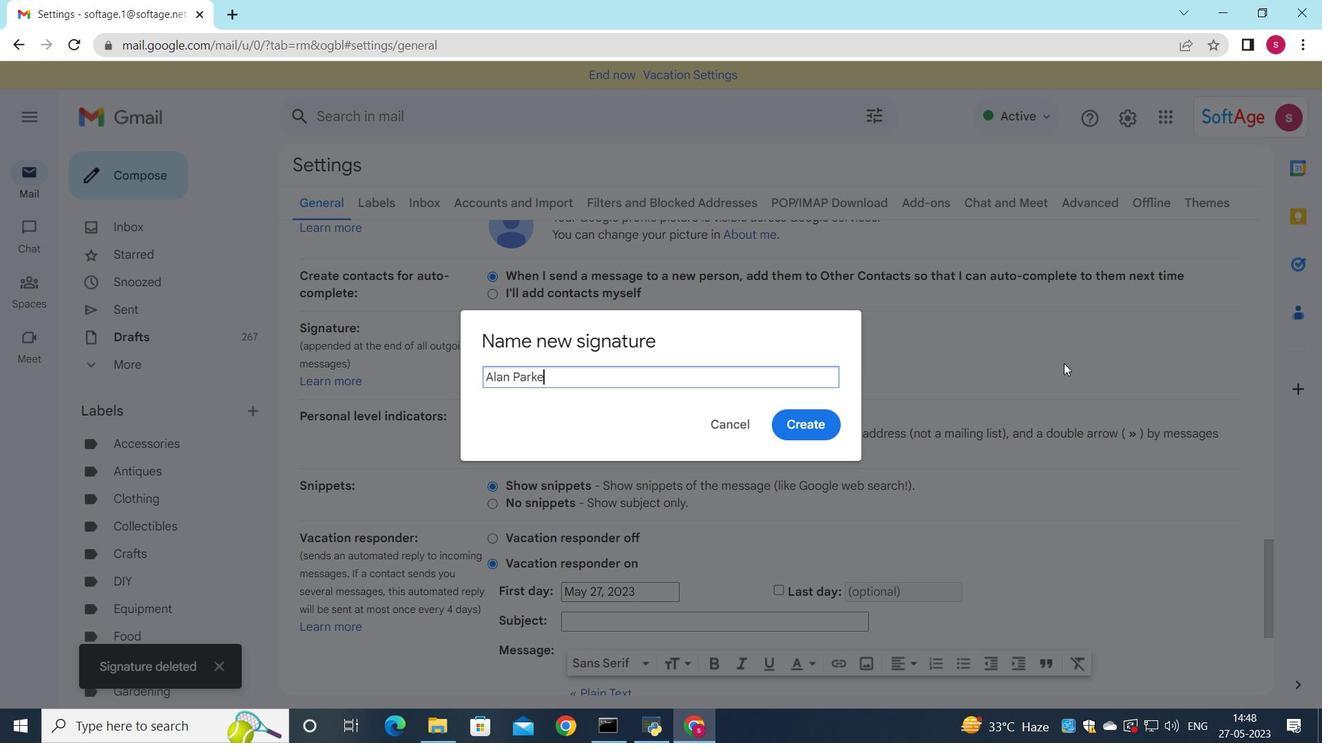 
Action: Mouse moved to (804, 431)
Screenshot: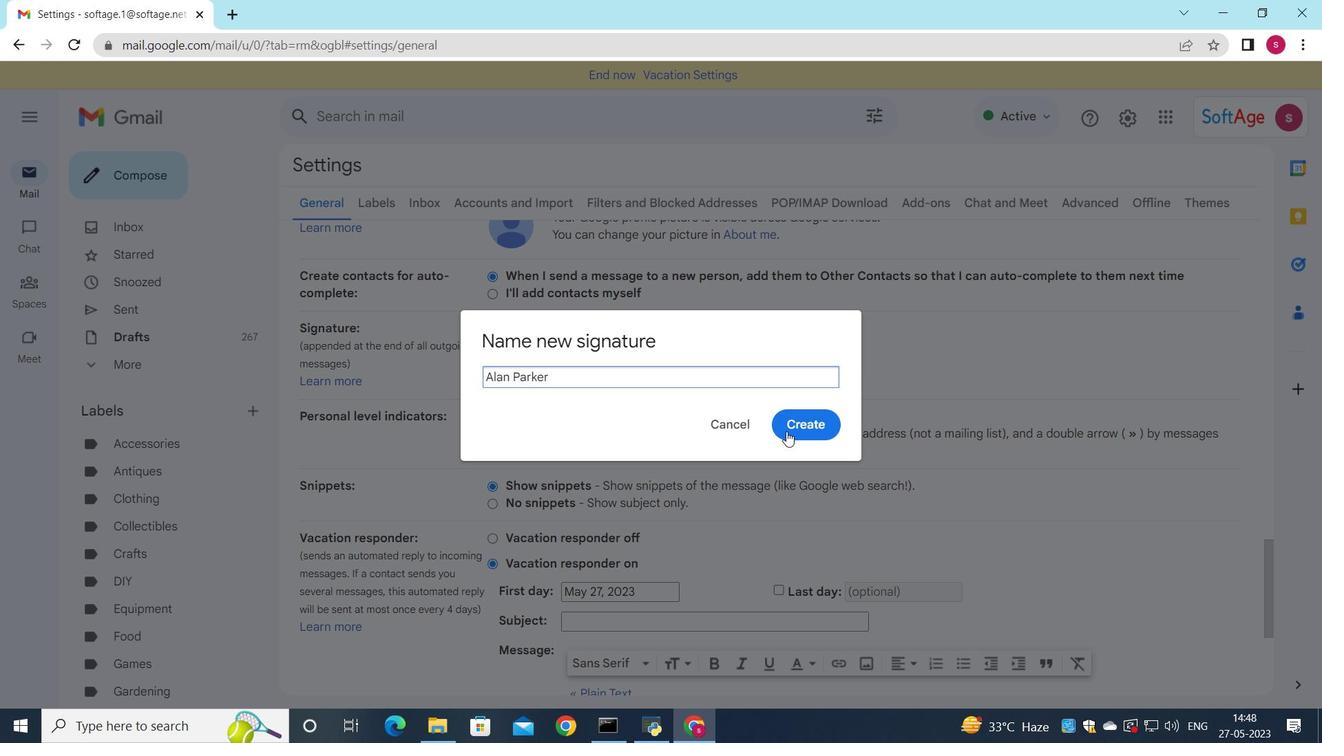 
Action: Mouse pressed left at (804, 431)
Screenshot: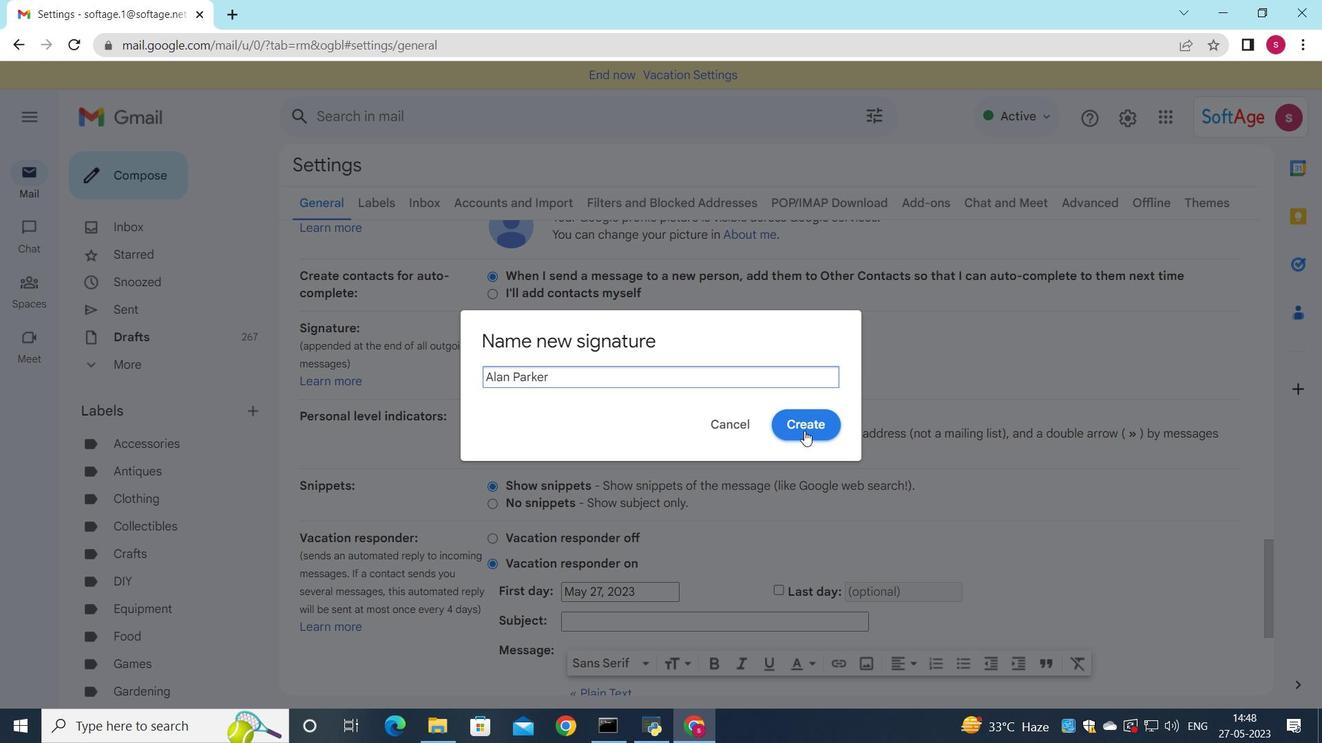 
Action: Mouse moved to (807, 364)
Screenshot: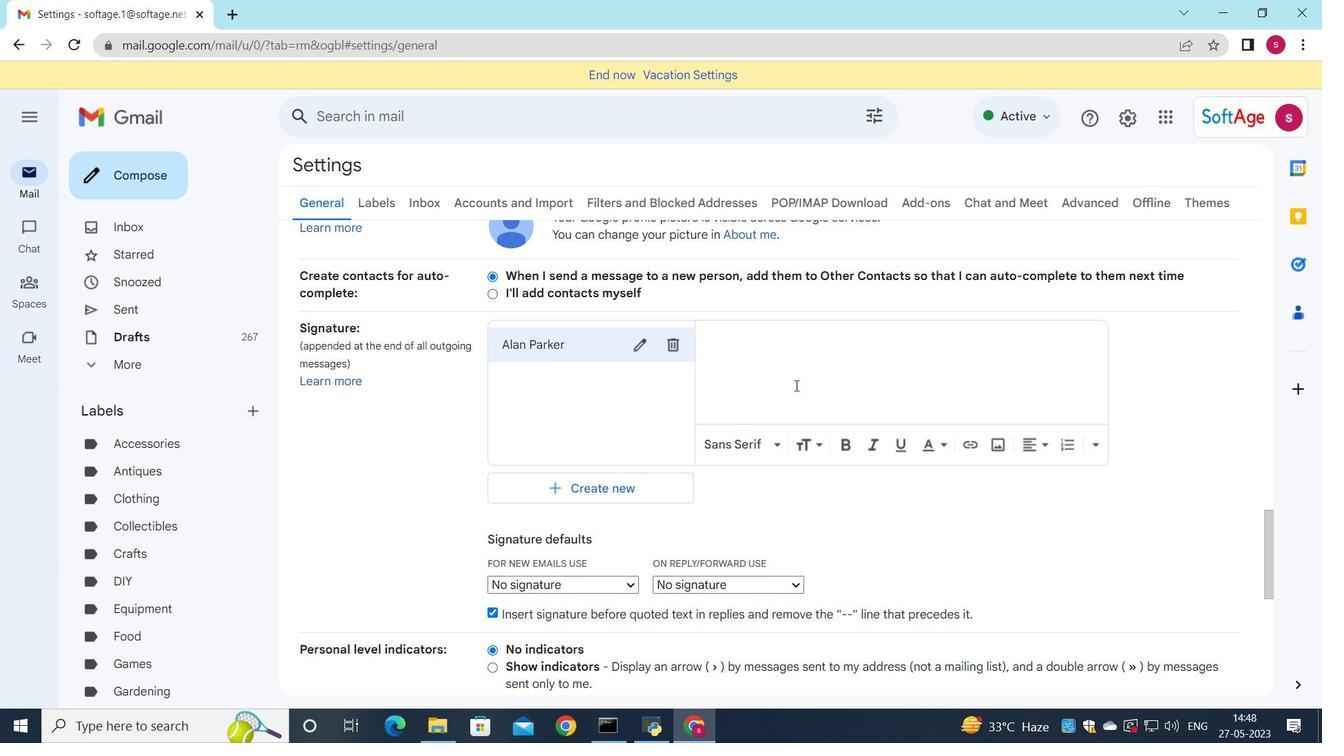 
Action: Mouse pressed left at (807, 364)
Screenshot: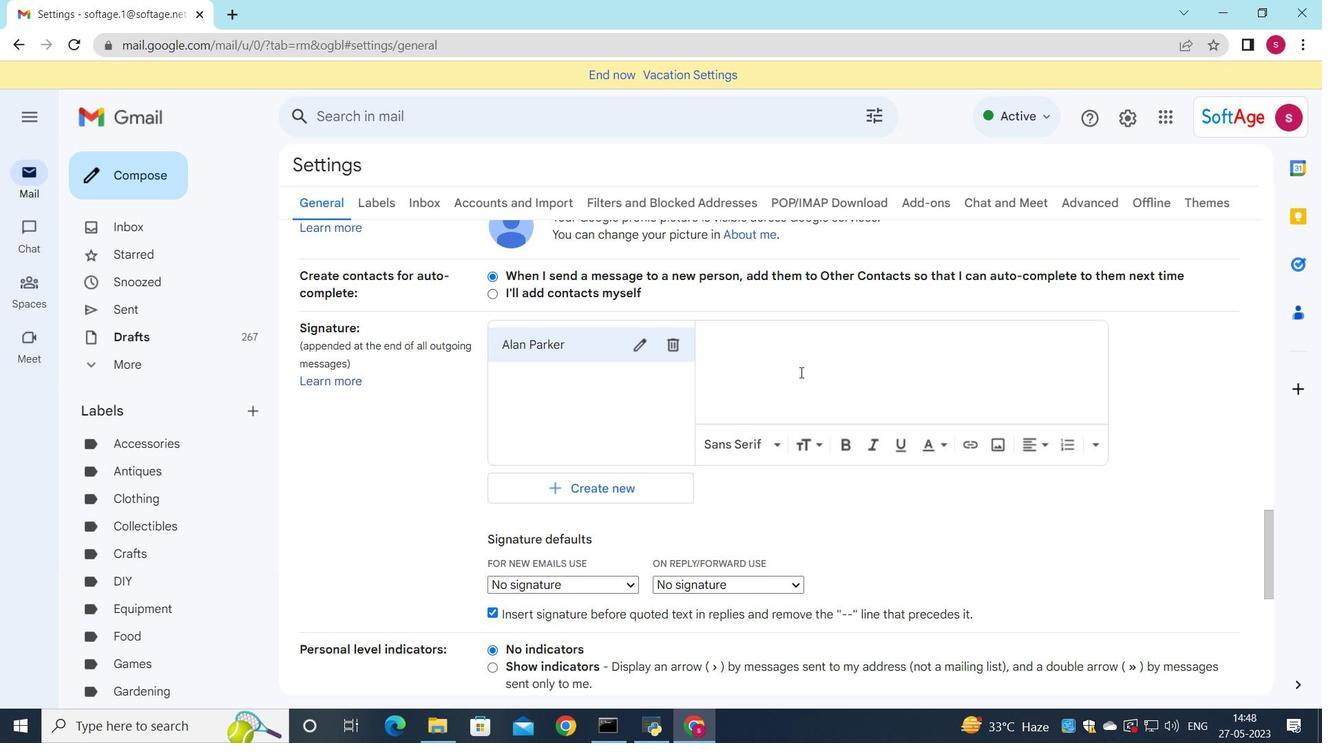 
Action: Mouse moved to (807, 364)
Screenshot: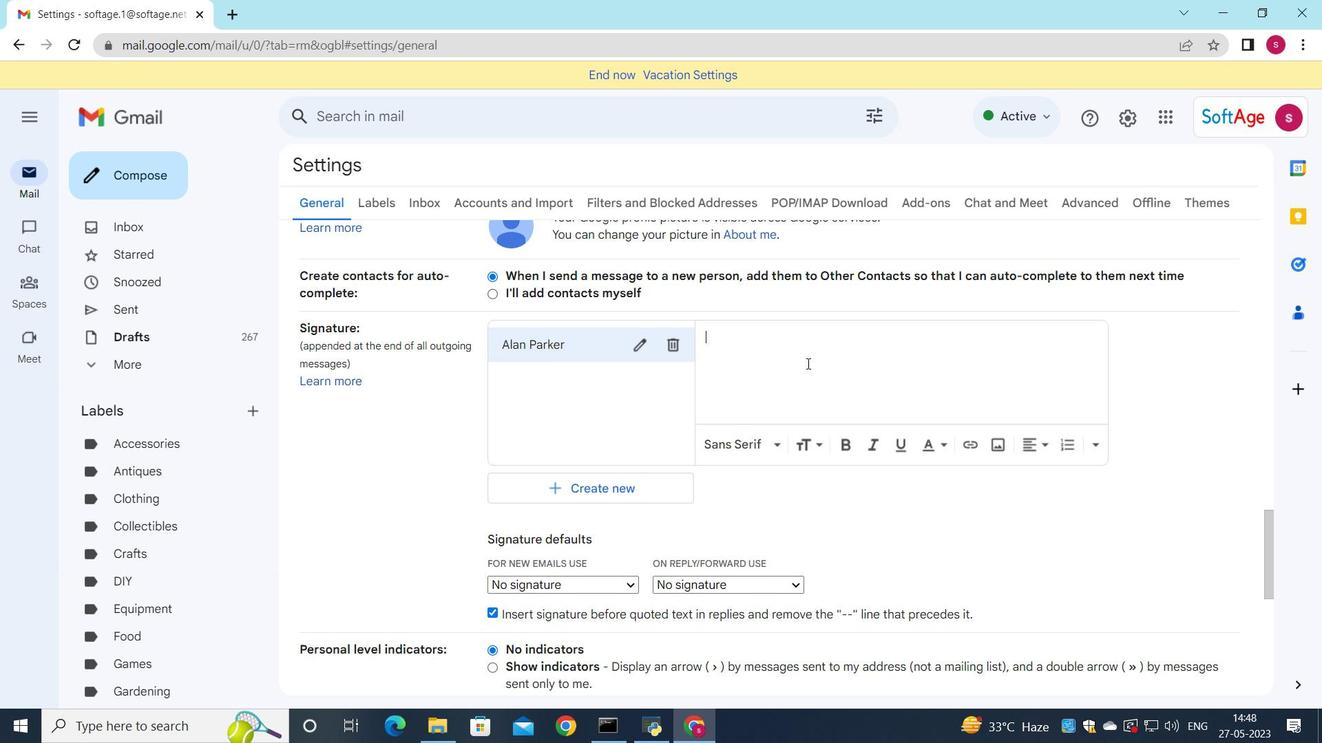 
Action: Key pressed <Key.shift>Alan<Key.space><Key.shift>Parker
Screenshot: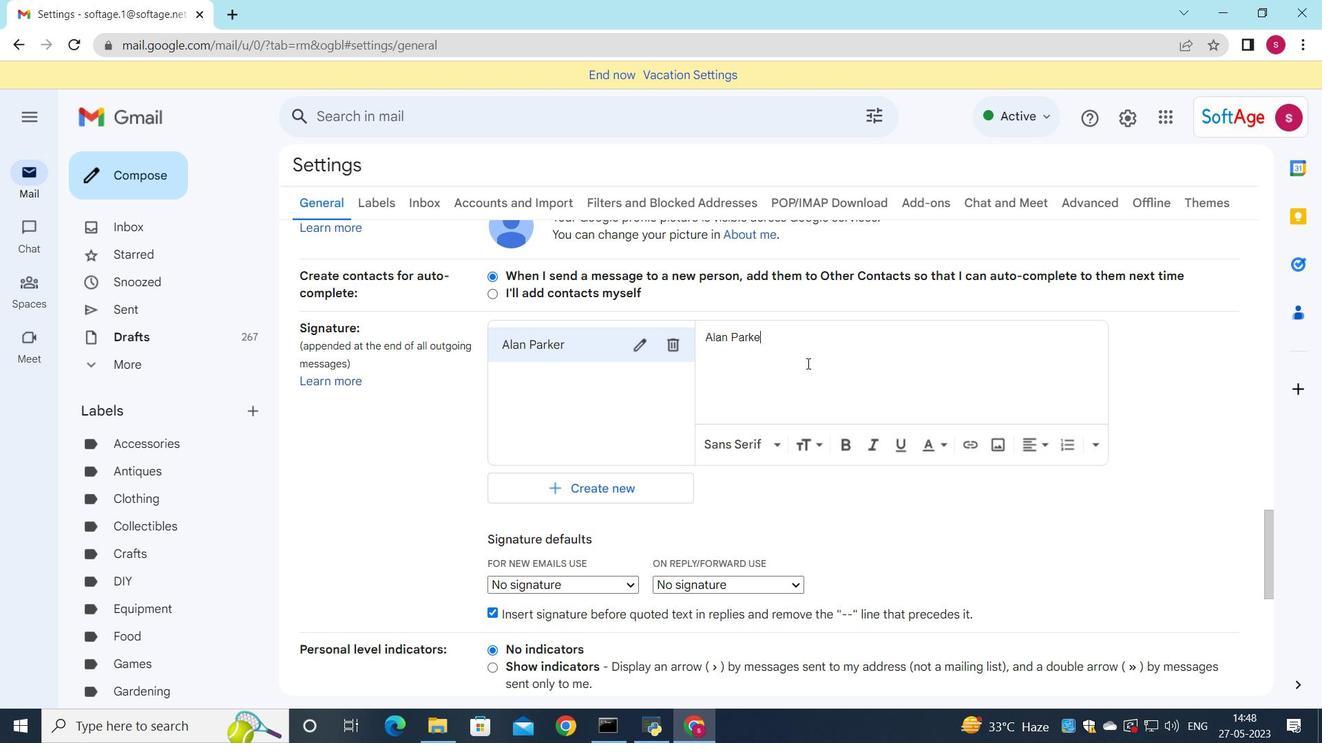 
Action: Mouse moved to (650, 349)
Screenshot: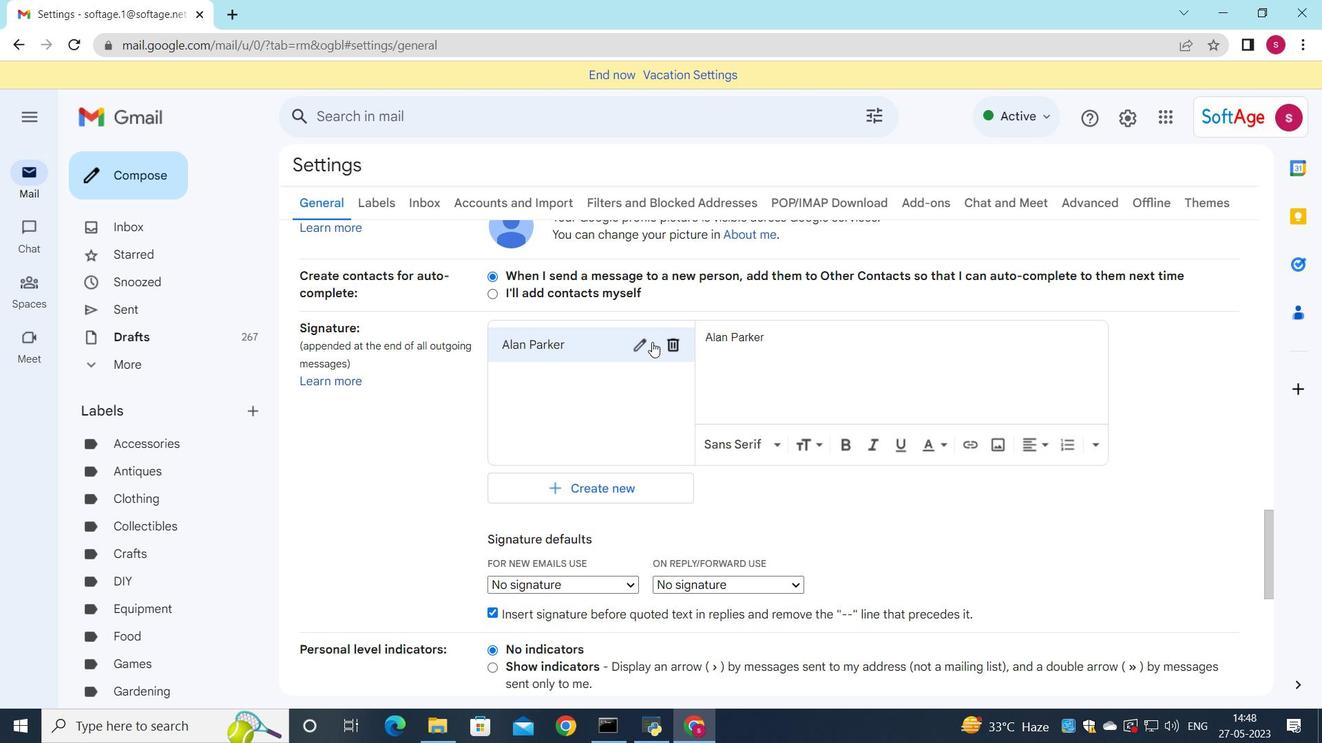 
Action: Mouse scrolled (650, 348) with delta (0, 0)
Screenshot: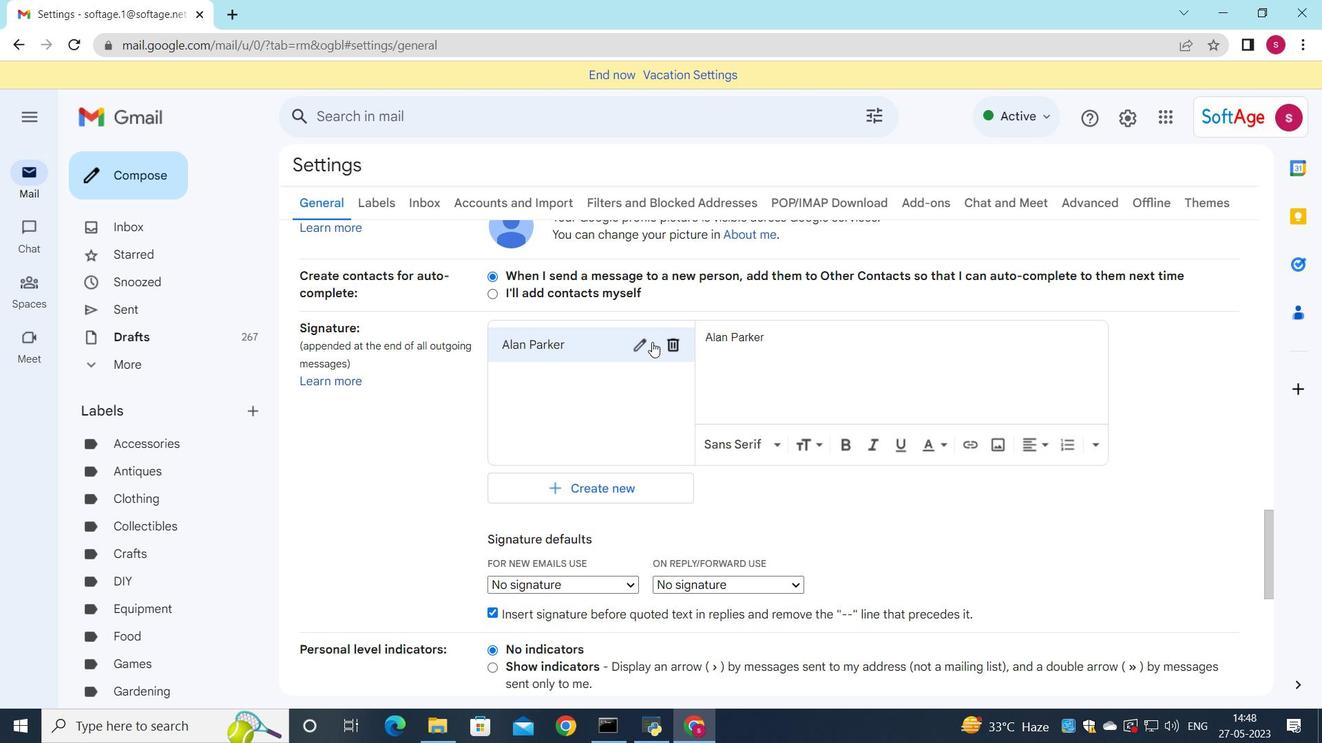 
Action: Mouse moved to (640, 398)
Screenshot: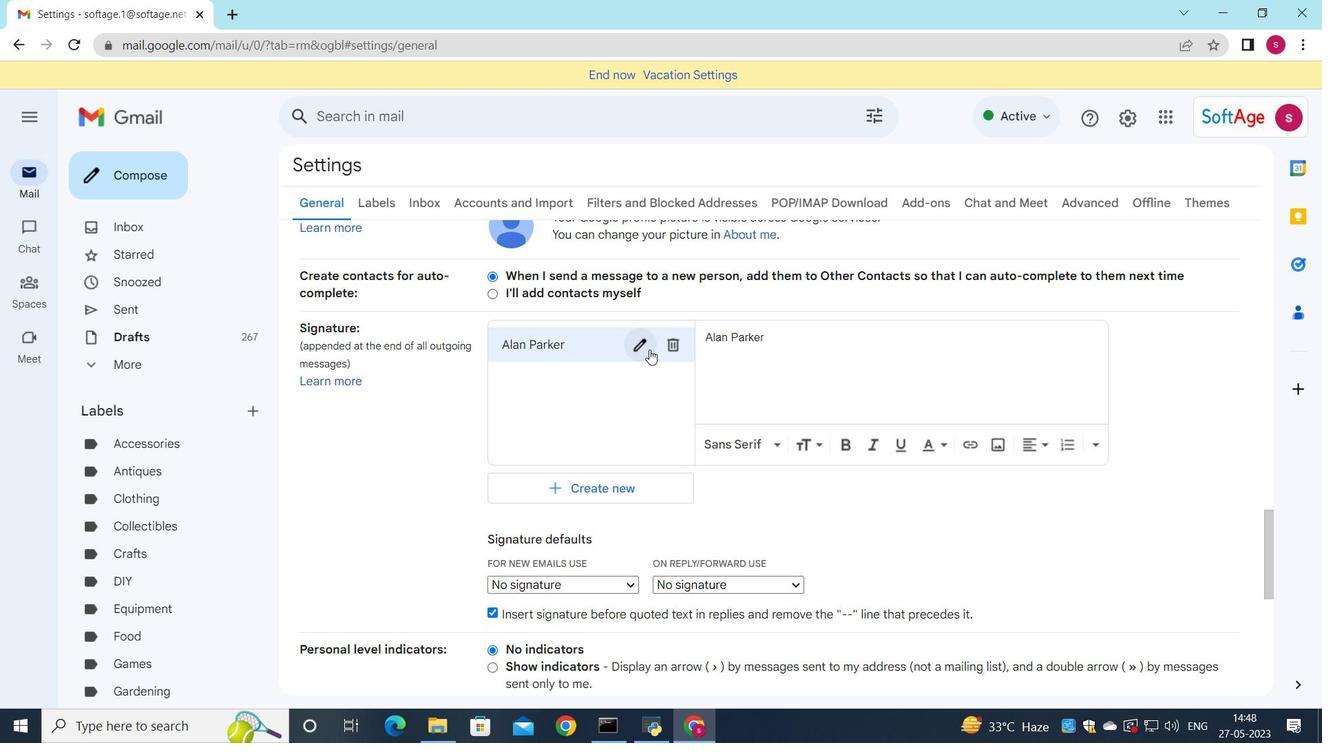 
Action: Mouse scrolled (647, 369) with delta (0, 0)
Screenshot: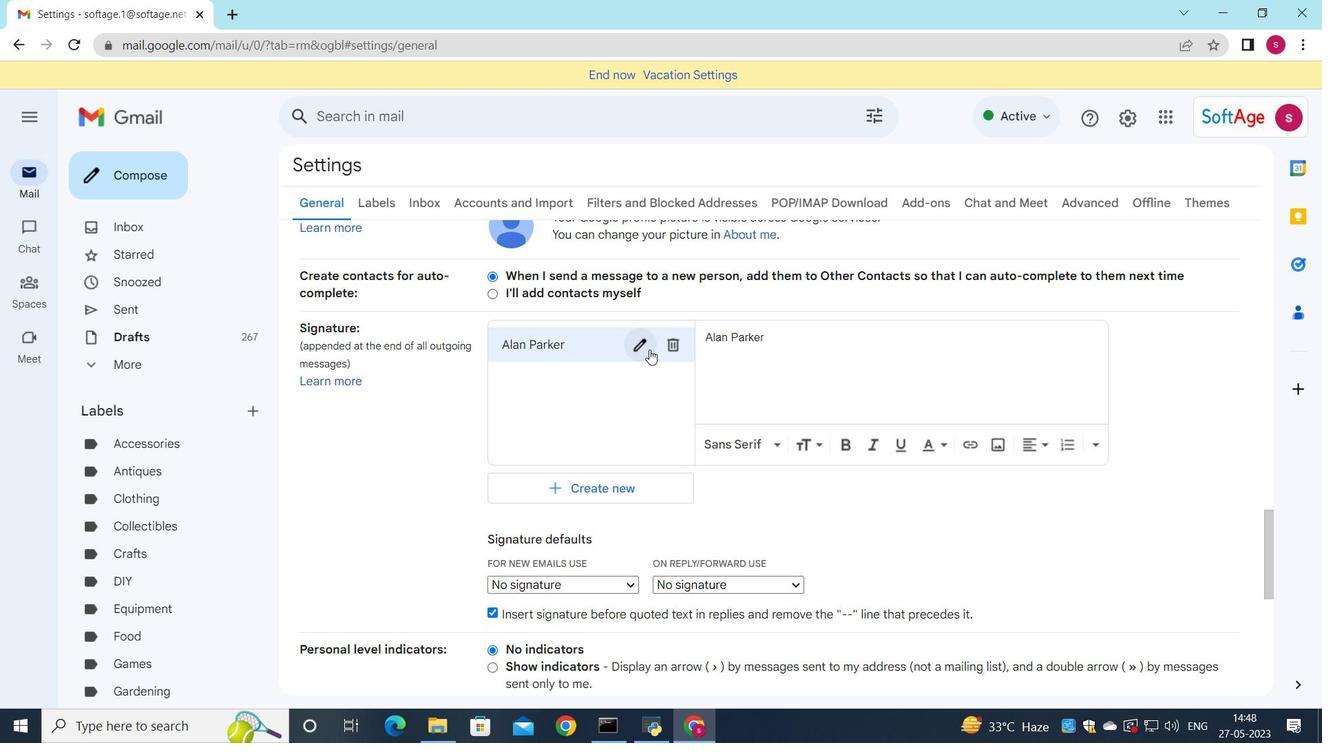 
Action: Mouse moved to (625, 413)
Screenshot: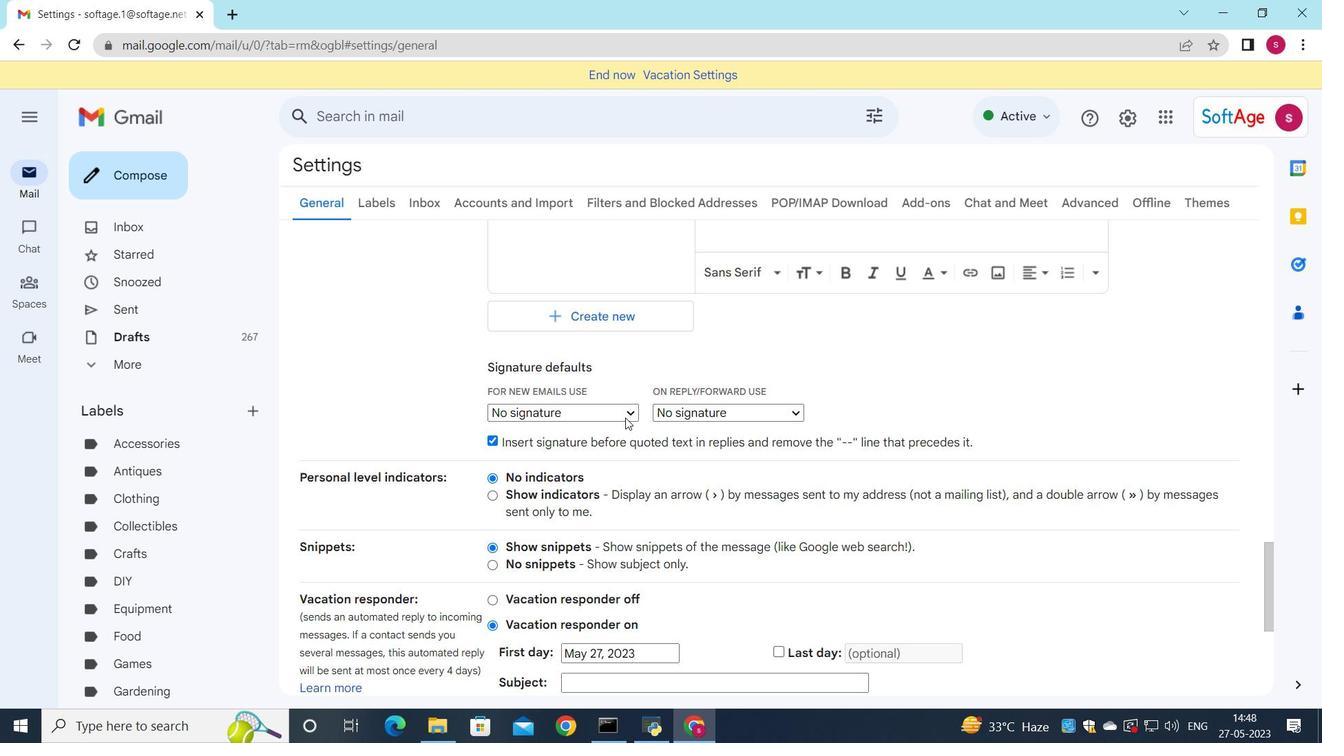 
Action: Mouse pressed left at (625, 413)
Screenshot: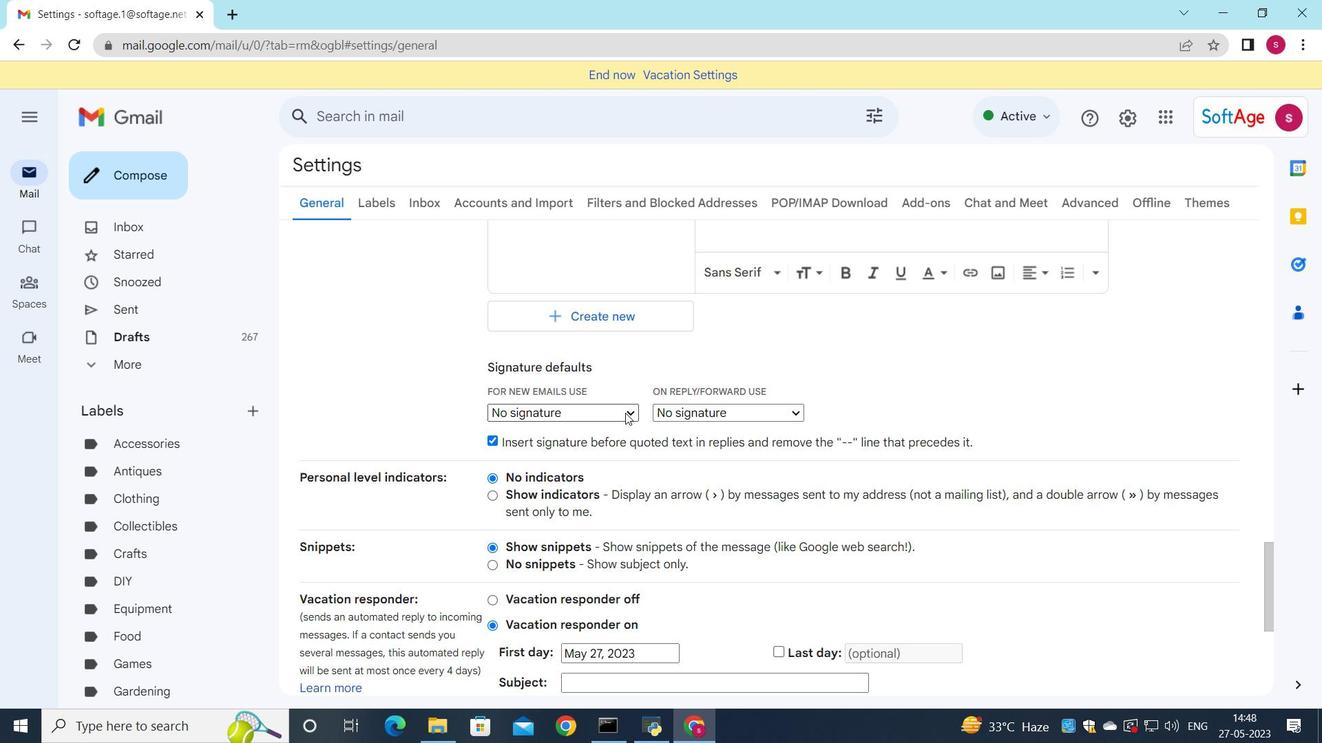 
Action: Mouse moved to (632, 446)
Screenshot: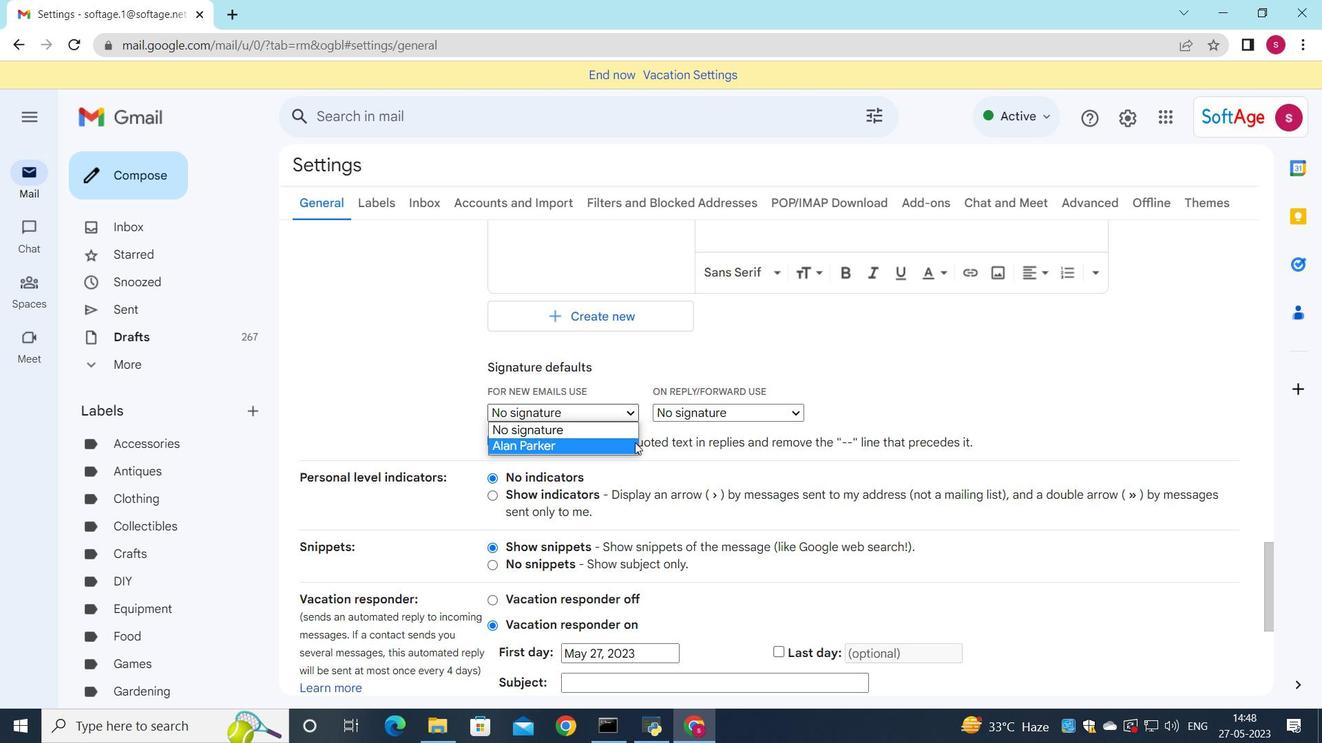 
Action: Mouse pressed left at (632, 446)
Screenshot: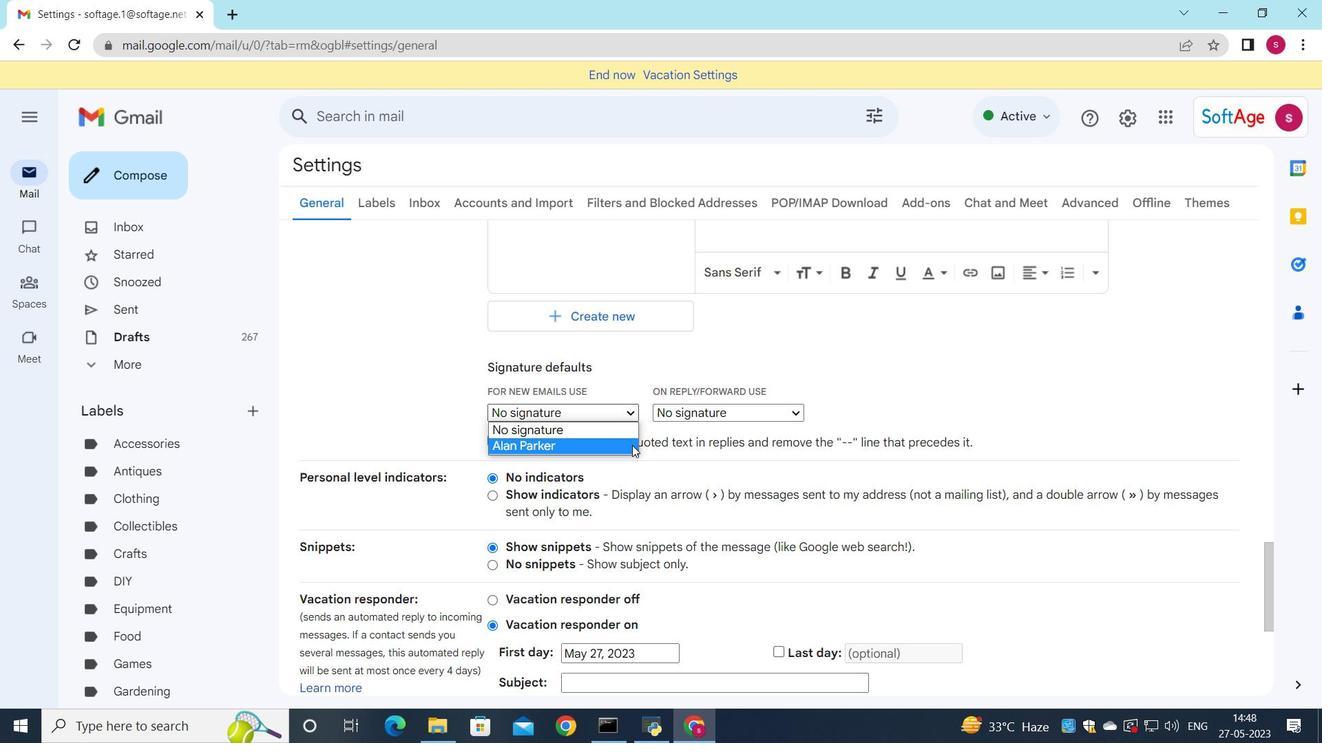 
Action: Mouse moved to (678, 413)
Screenshot: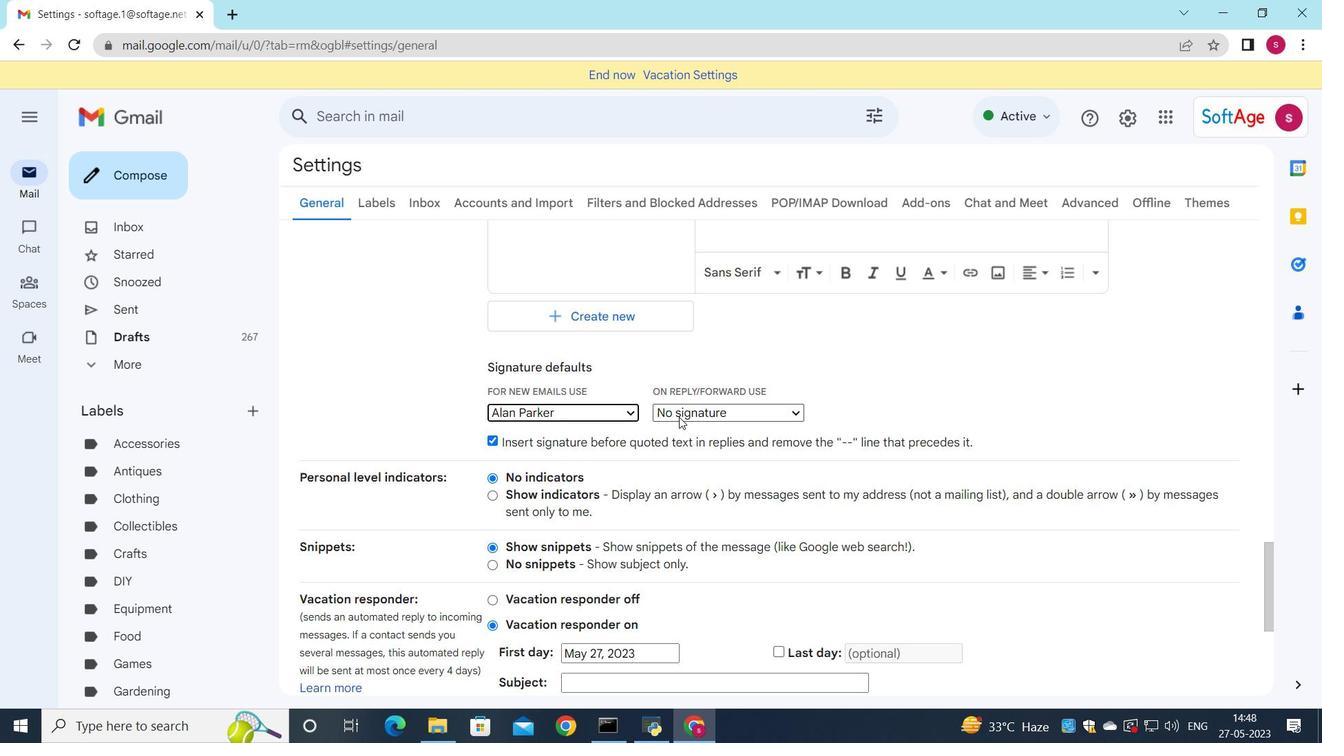 
Action: Mouse pressed left at (678, 413)
Screenshot: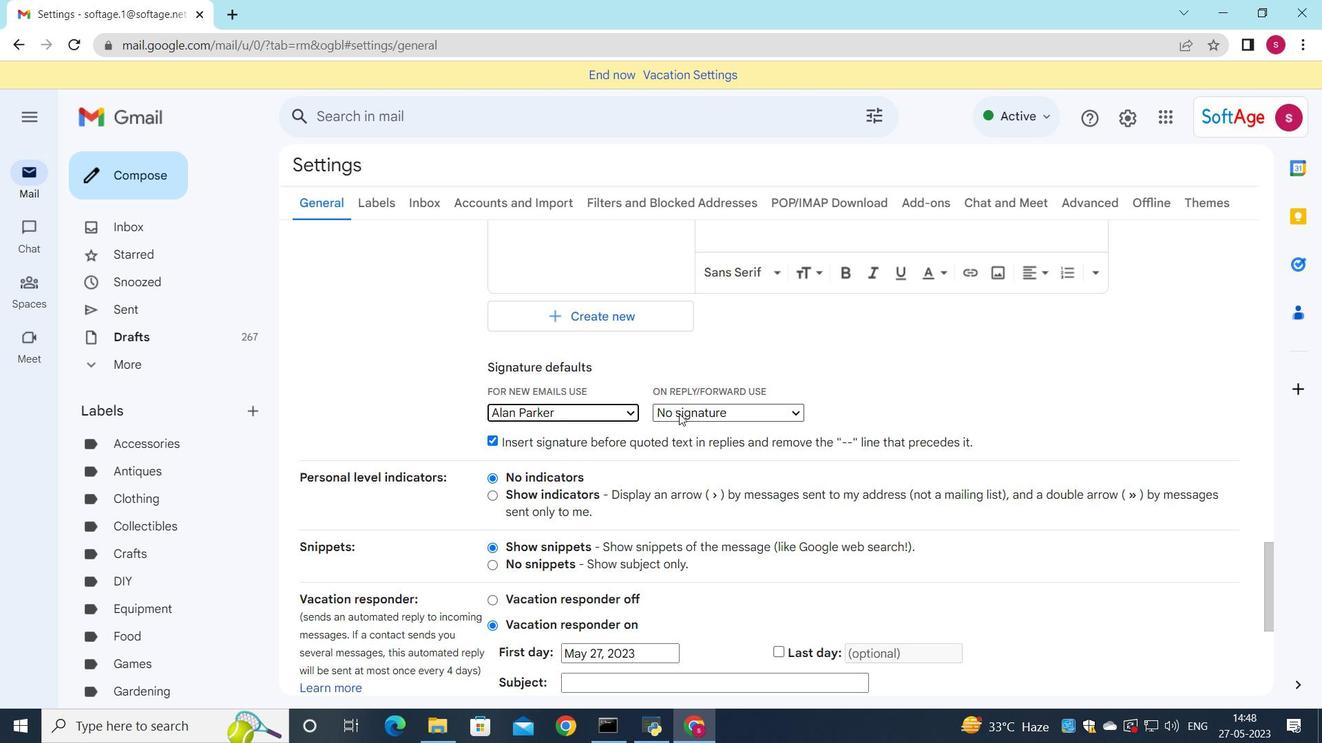 
Action: Mouse moved to (686, 451)
Screenshot: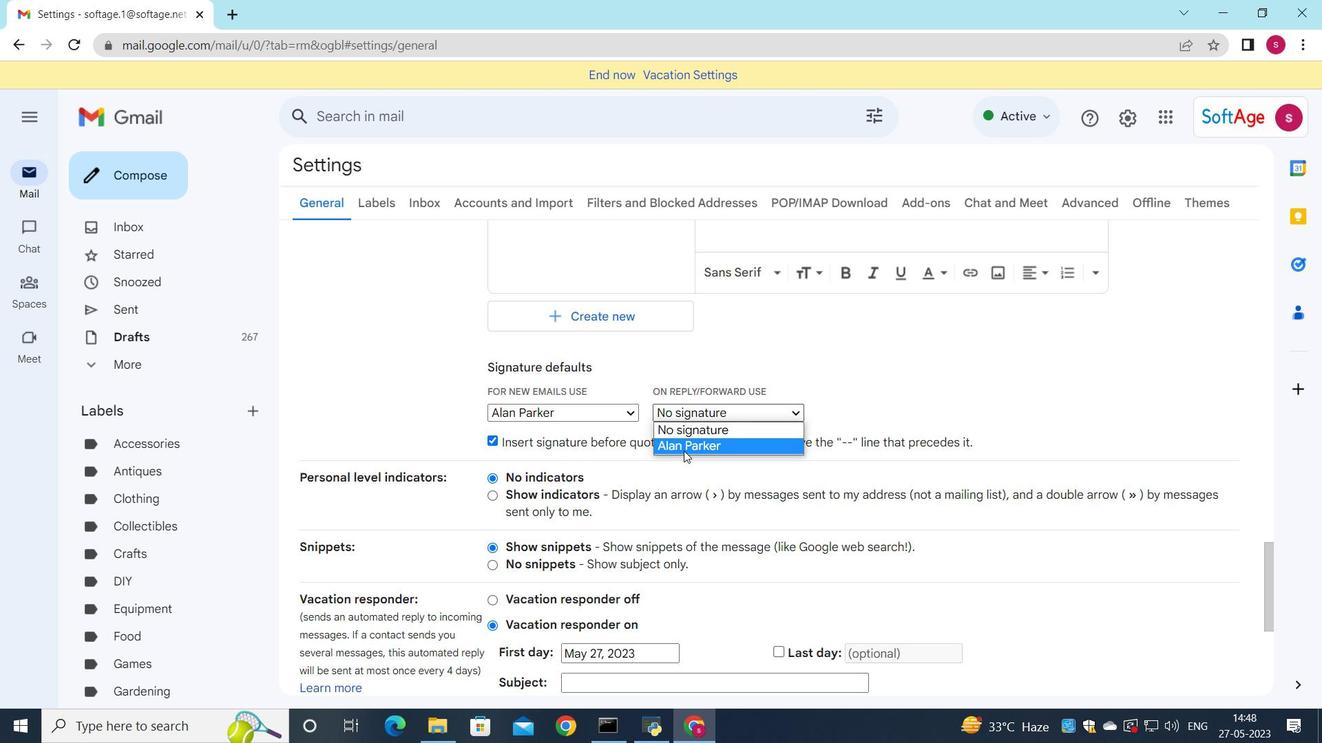 
Action: Mouse pressed left at (686, 451)
Screenshot: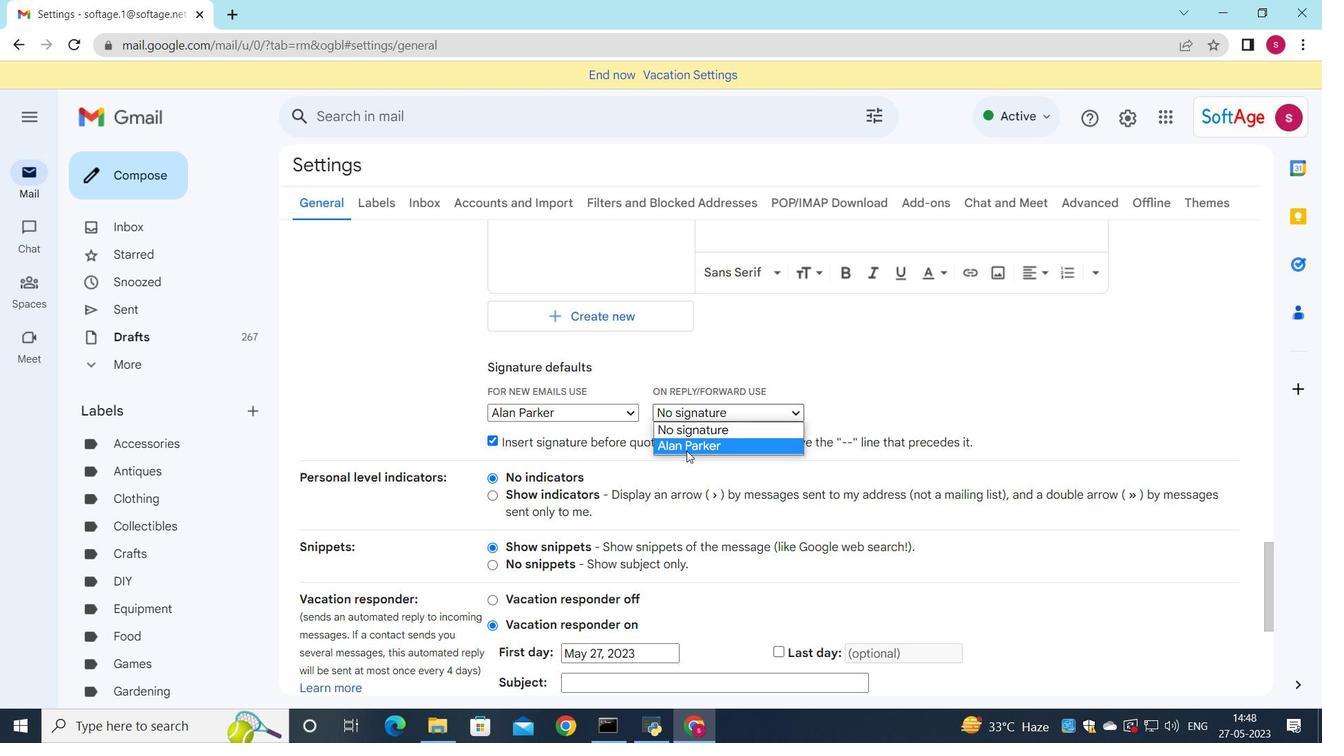 
Action: Mouse moved to (676, 408)
Screenshot: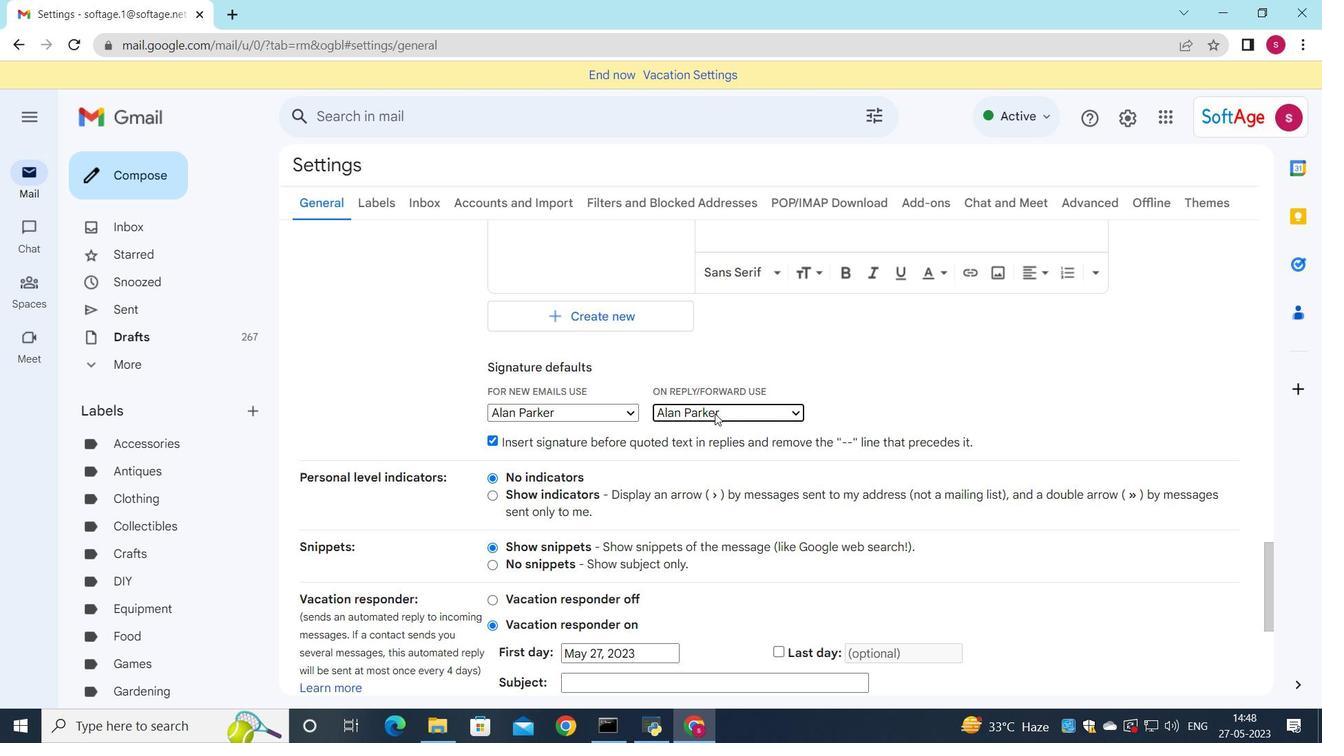 
Action: Mouse scrolled (676, 407) with delta (0, 0)
Screenshot: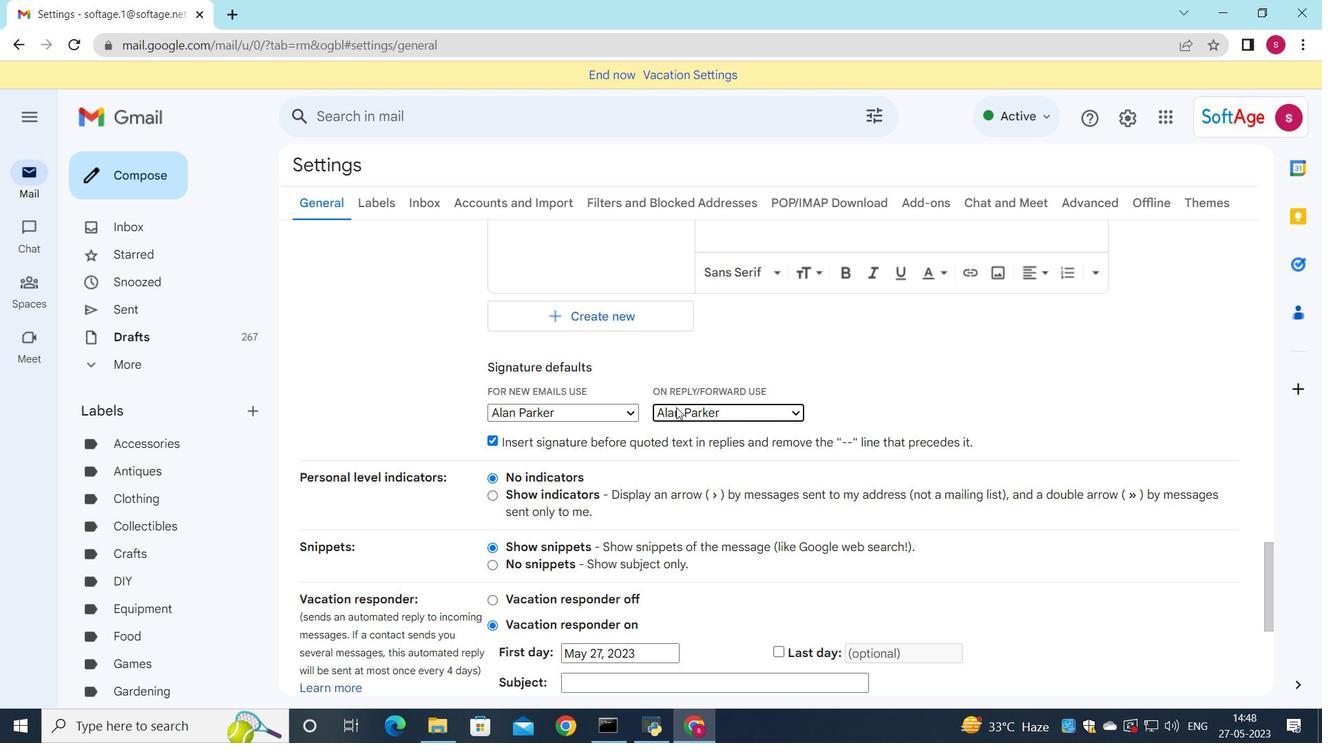 
Action: Mouse scrolled (676, 407) with delta (0, 0)
Screenshot: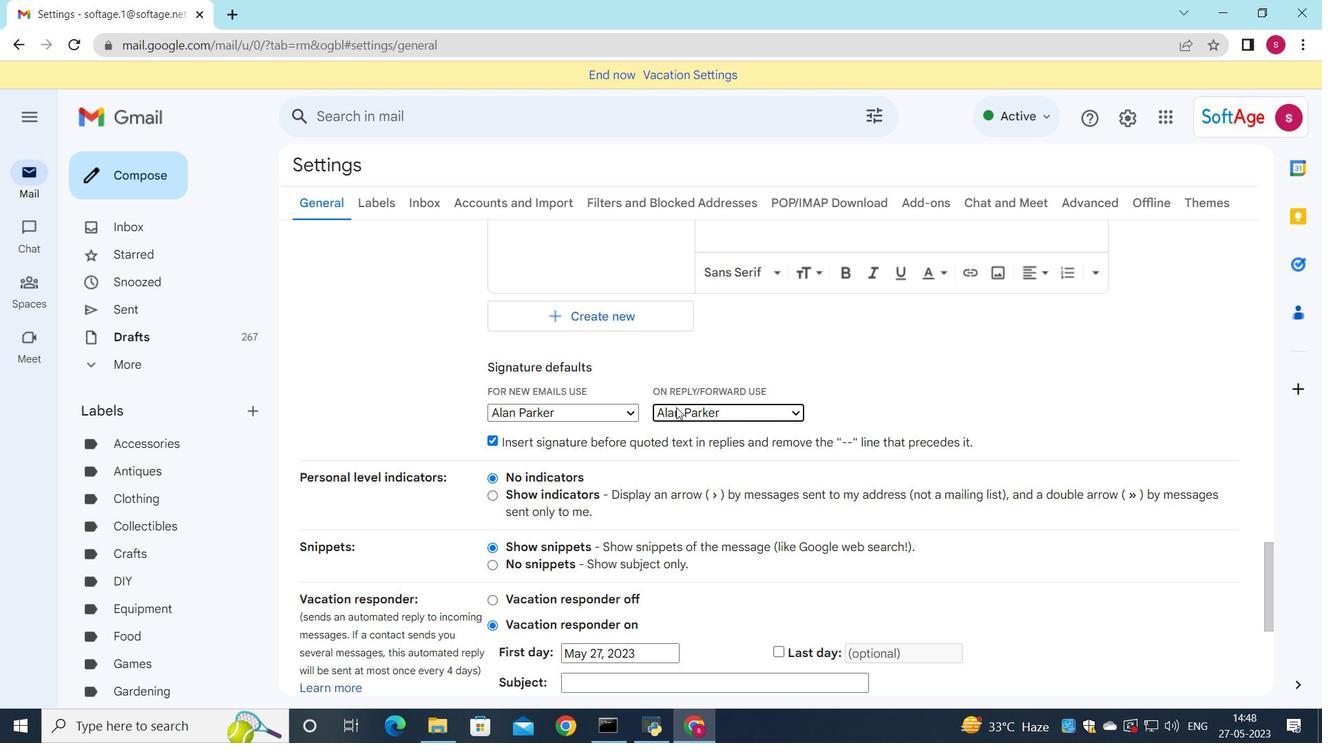 
Action: Mouse scrolled (676, 407) with delta (0, 0)
Screenshot: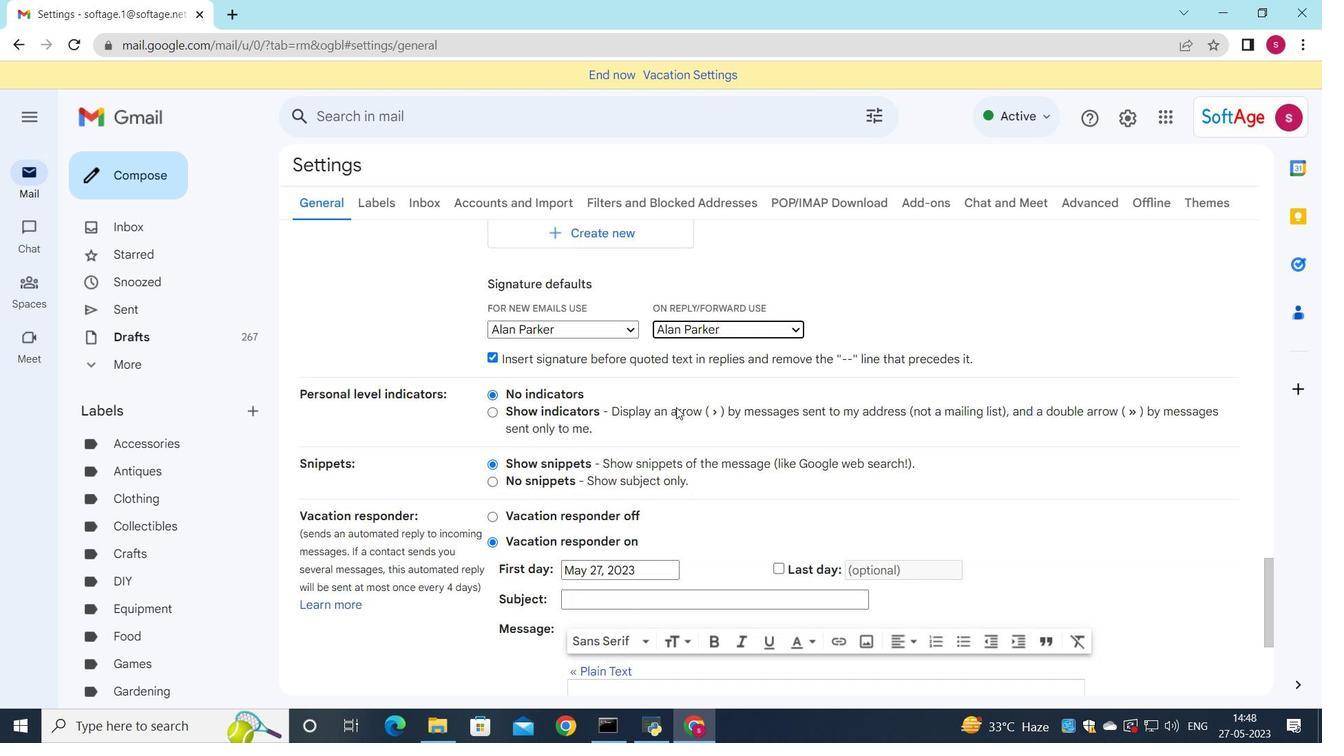 
Action: Mouse moved to (738, 470)
Screenshot: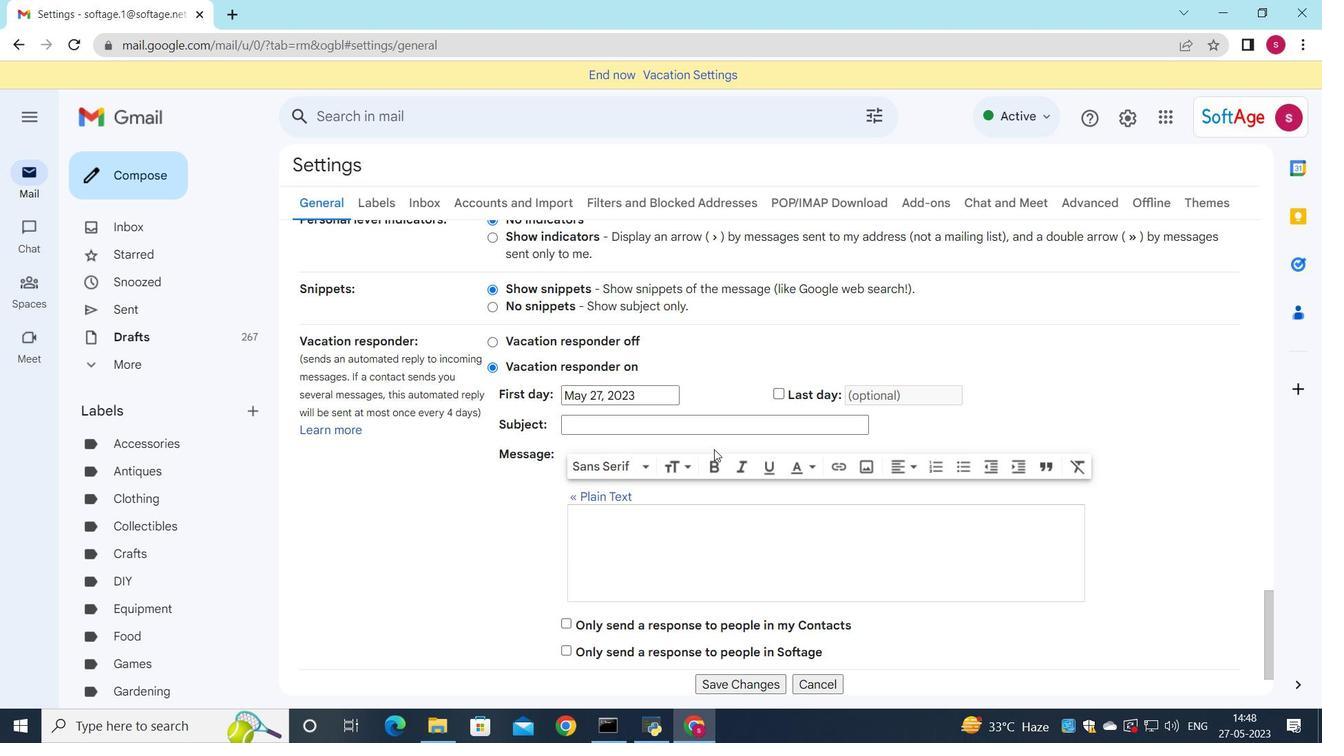 
Action: Mouse scrolled (738, 469) with delta (0, 0)
Screenshot: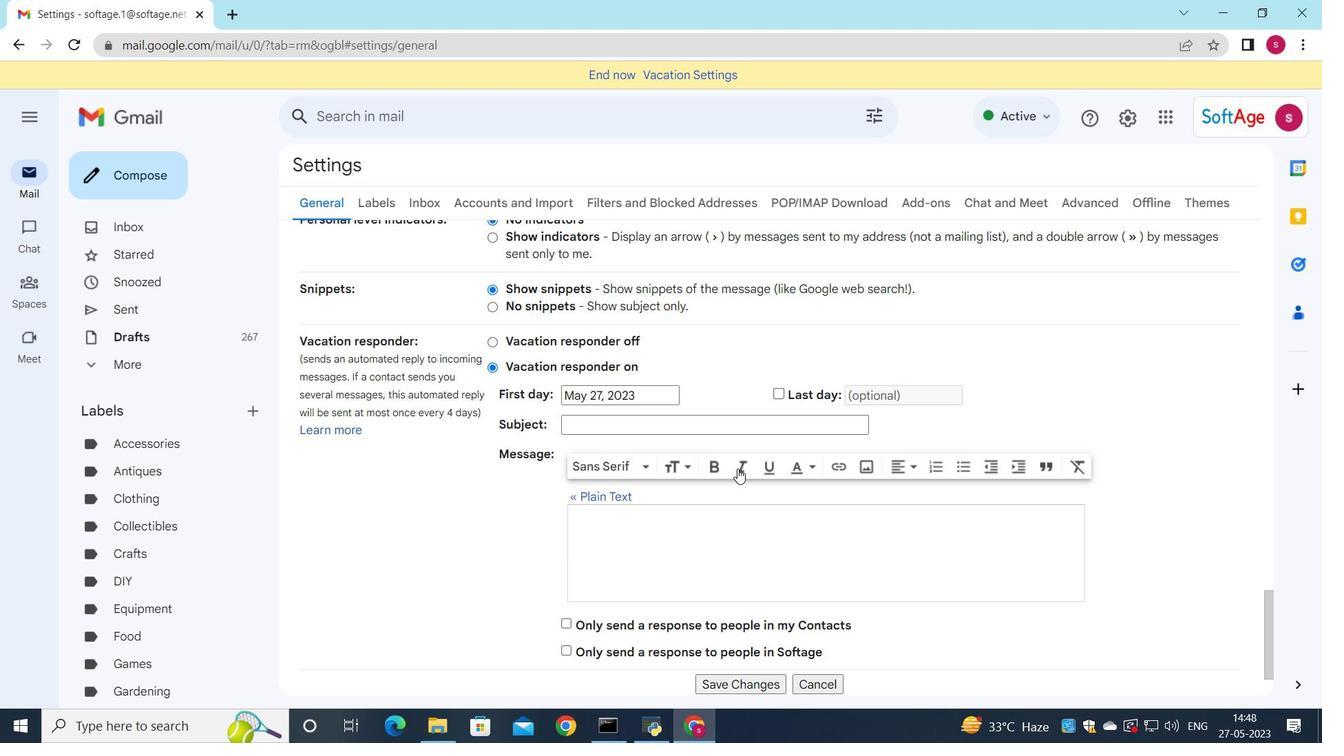 
Action: Mouse scrolled (738, 469) with delta (0, 0)
Screenshot: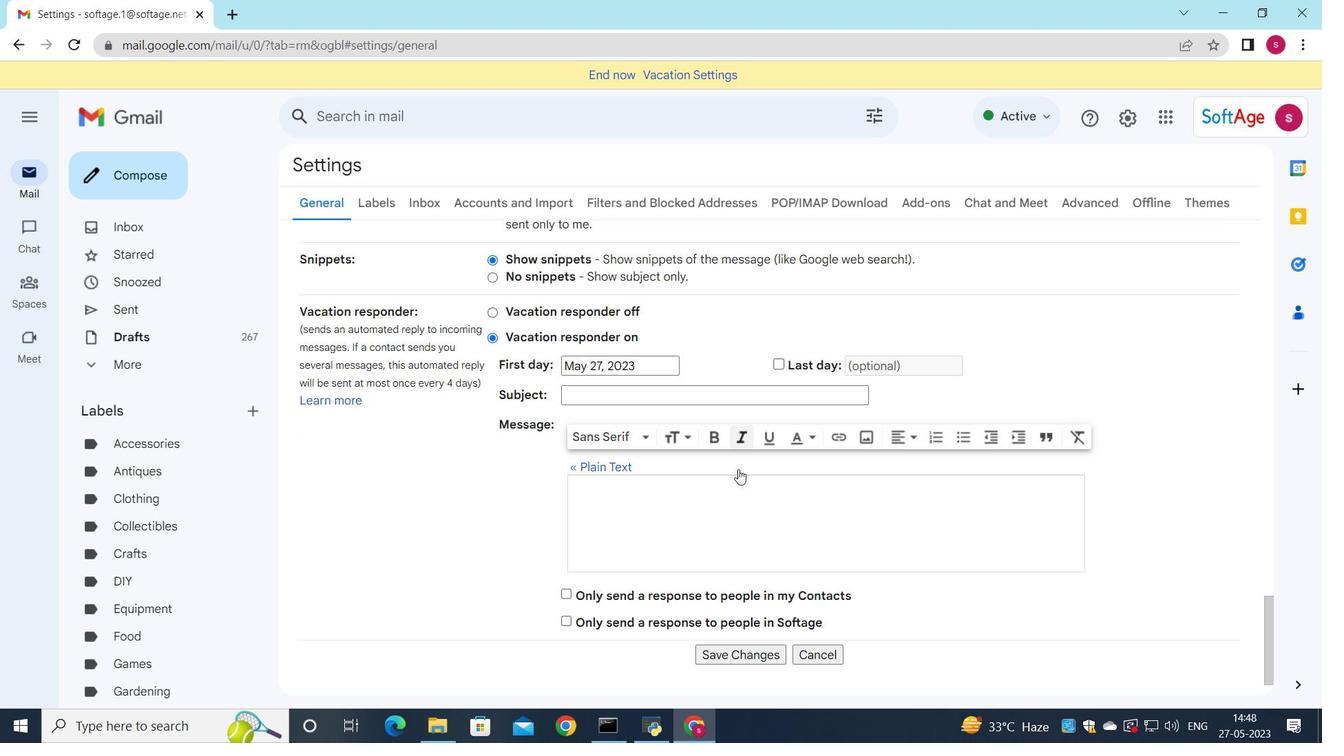 
Action: Mouse scrolled (738, 470) with delta (0, 0)
Screenshot: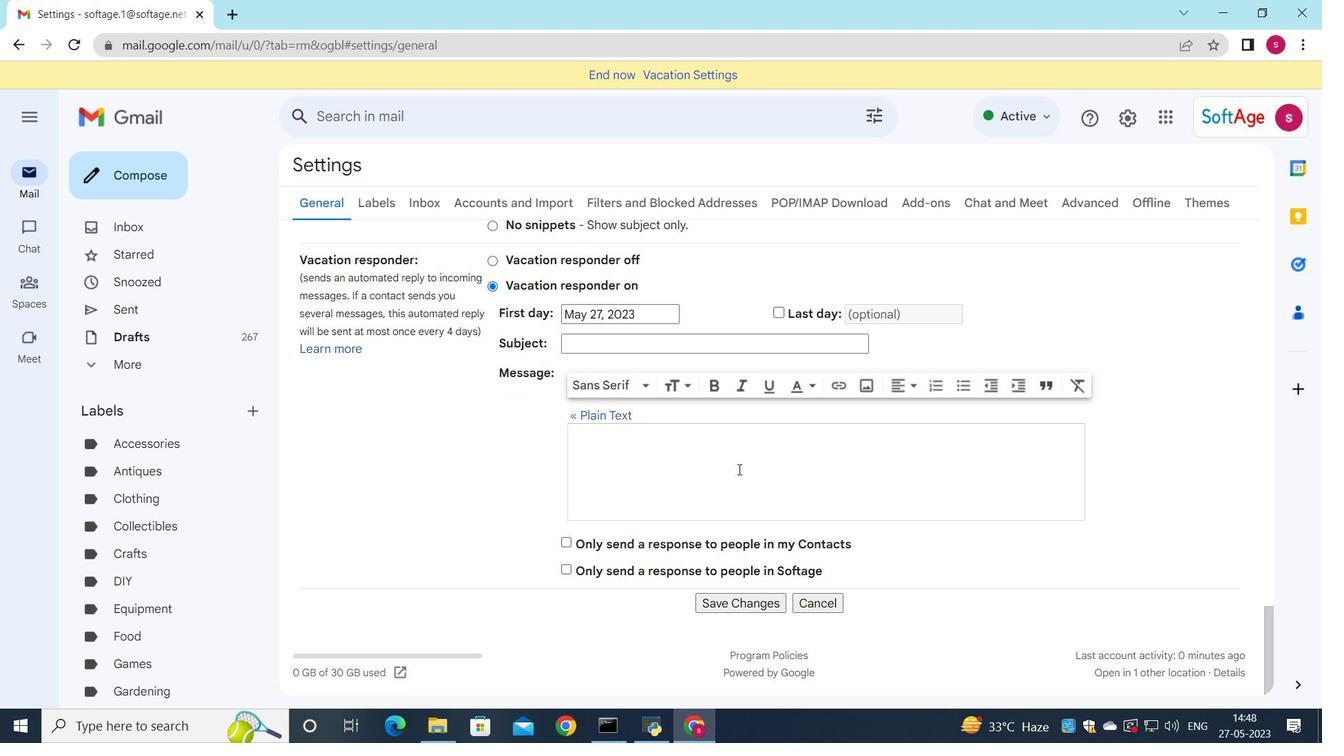 
Action: Mouse scrolled (738, 470) with delta (0, 0)
Screenshot: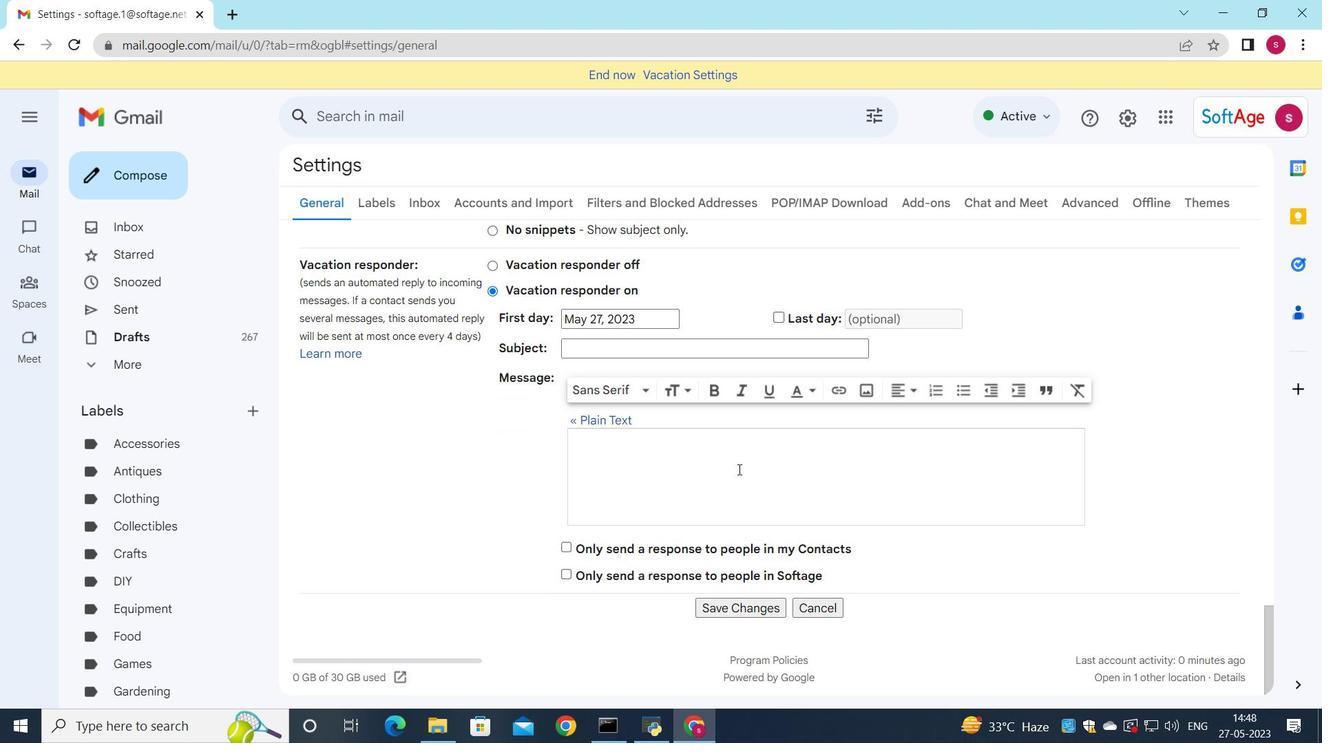 
Action: Mouse scrolled (738, 469) with delta (0, 0)
Screenshot: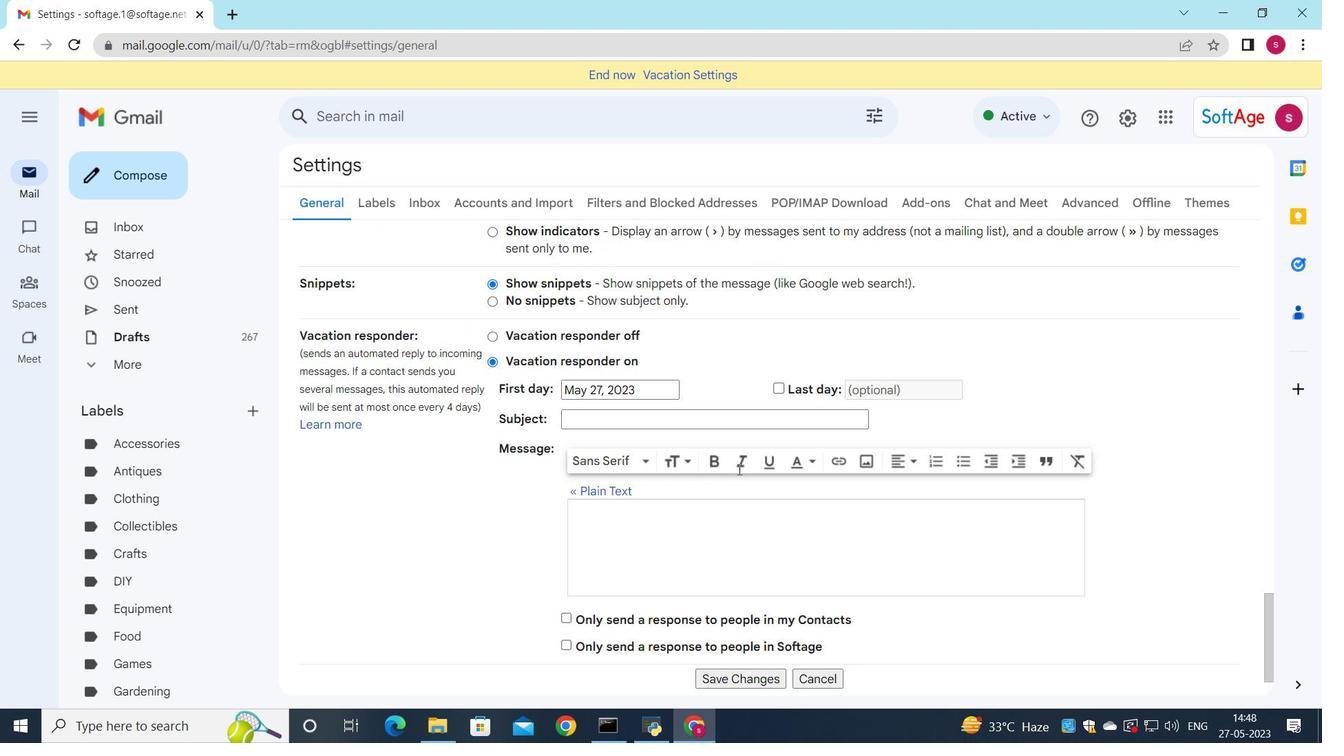 
Action: Mouse scrolled (738, 469) with delta (0, 0)
Screenshot: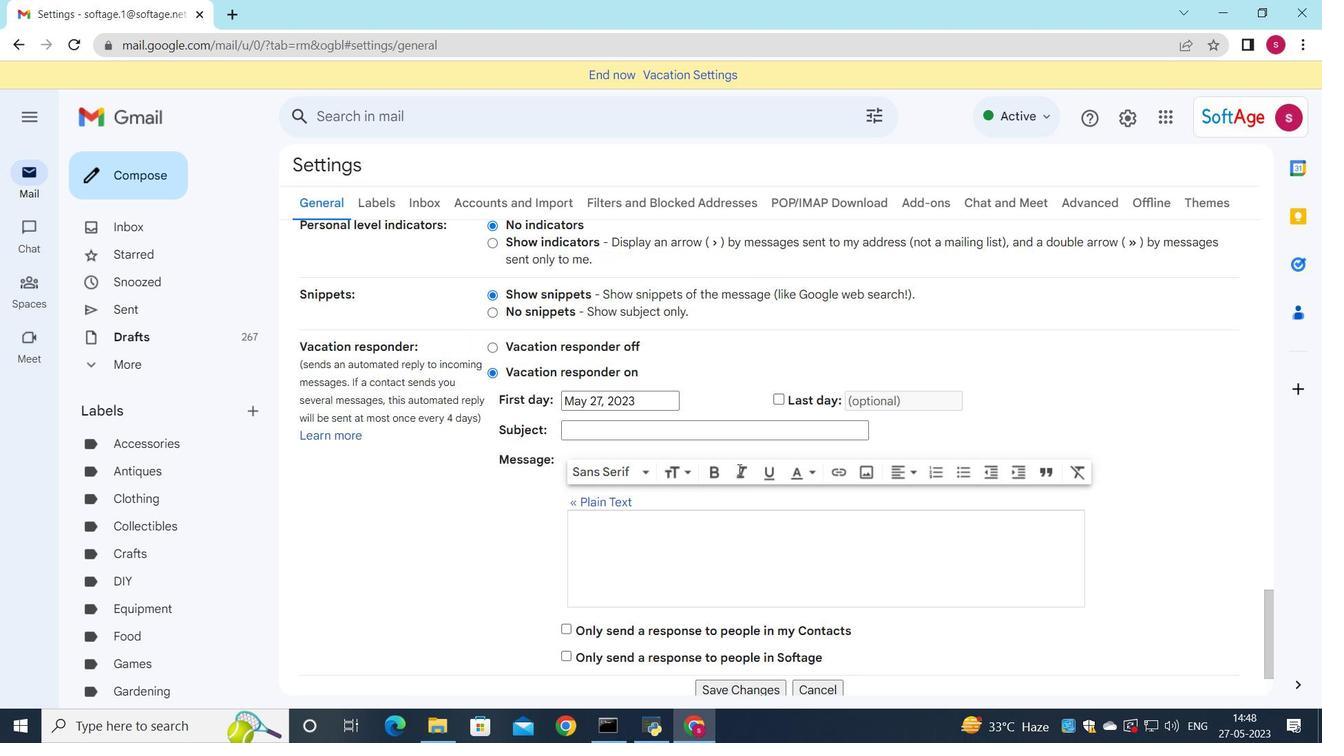 
Action: Mouse scrolled (738, 469) with delta (0, 0)
Screenshot: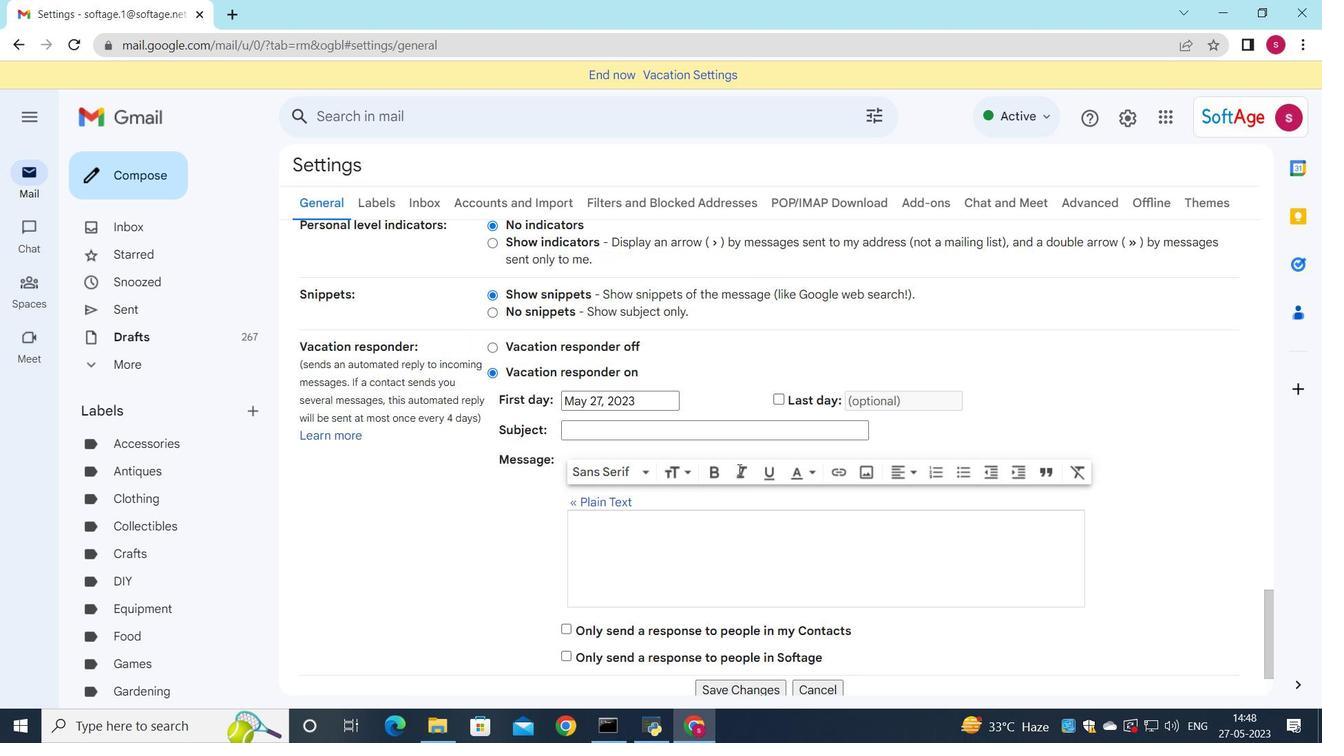 
Action: Mouse scrolled (738, 469) with delta (0, 0)
Screenshot: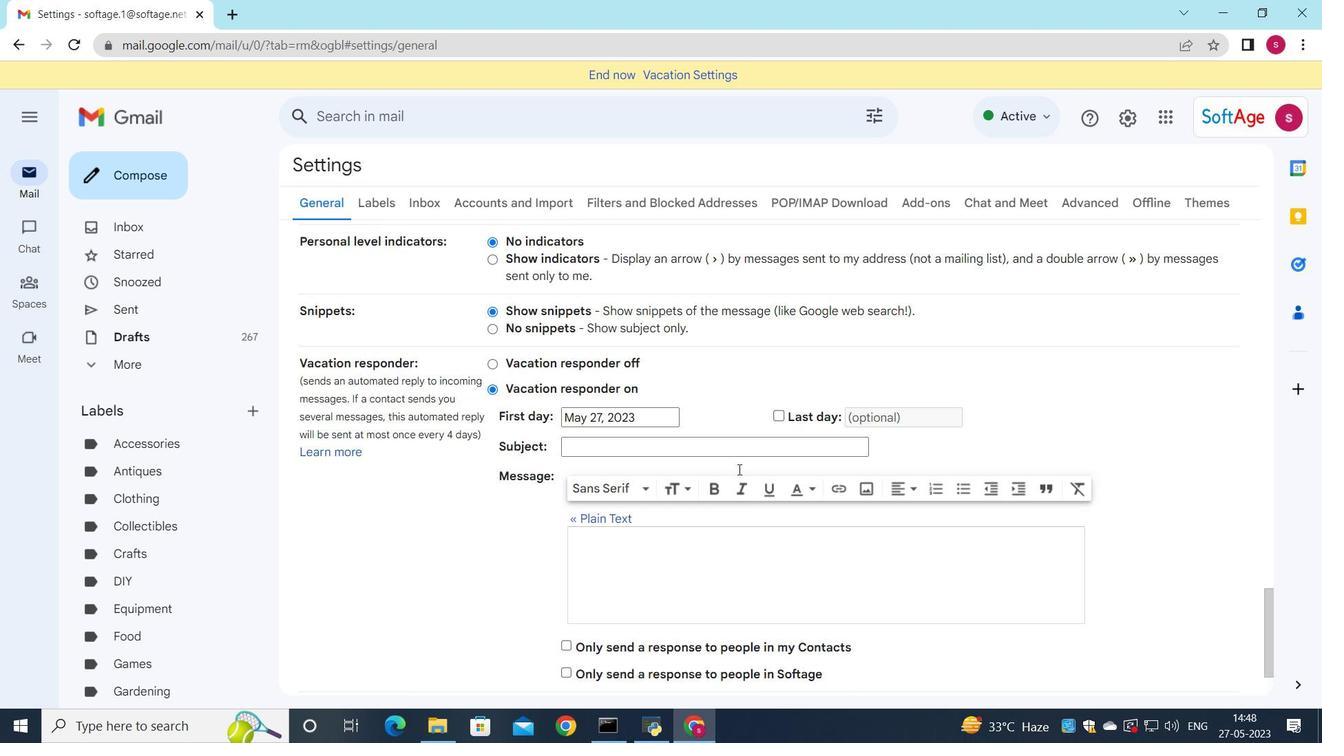 
Action: Mouse moved to (739, 601)
Screenshot: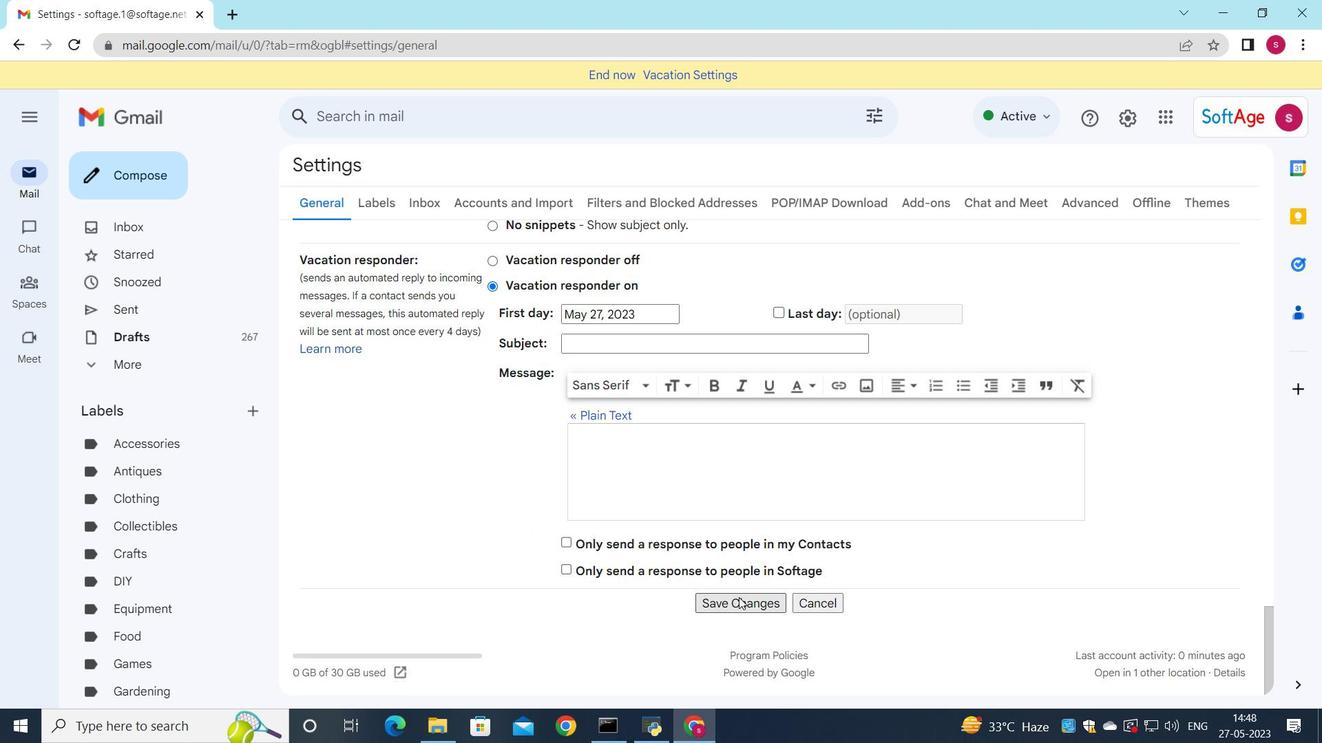 
Action: Mouse pressed left at (739, 601)
Screenshot: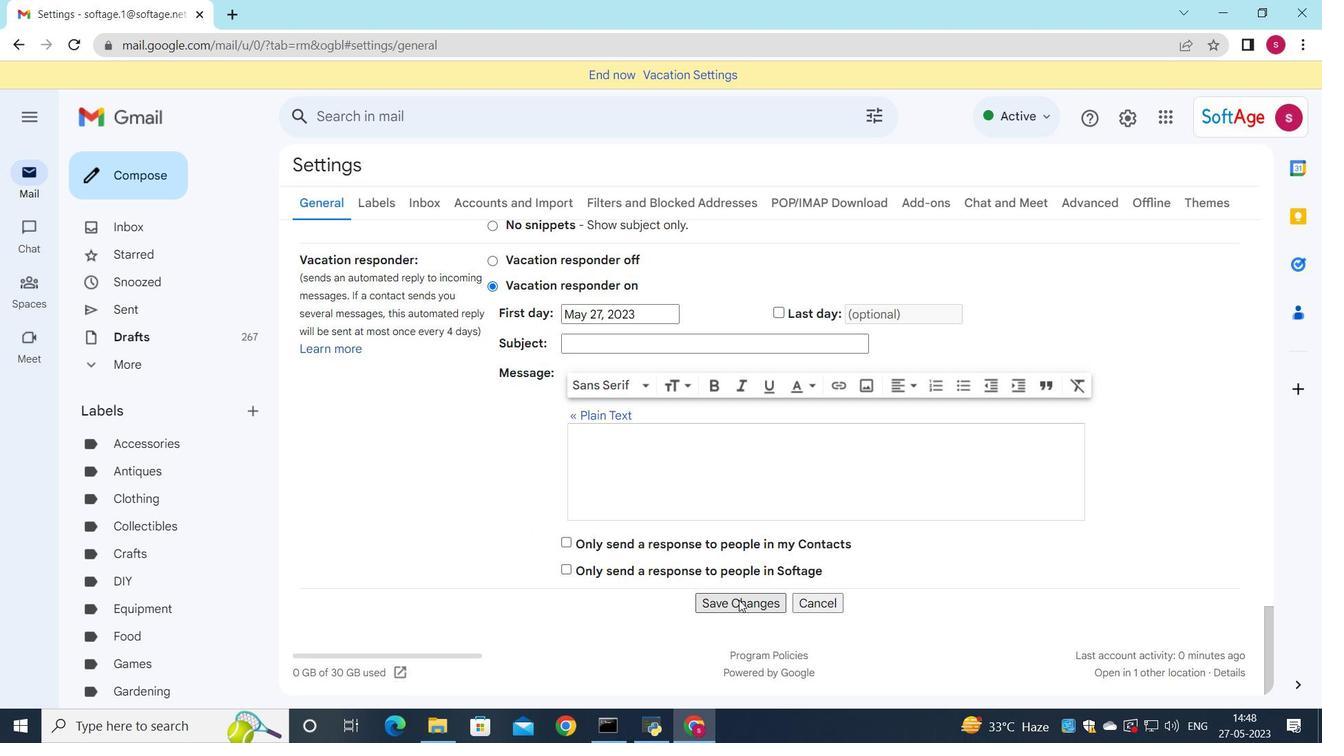 
Action: Mouse moved to (126, 192)
Screenshot: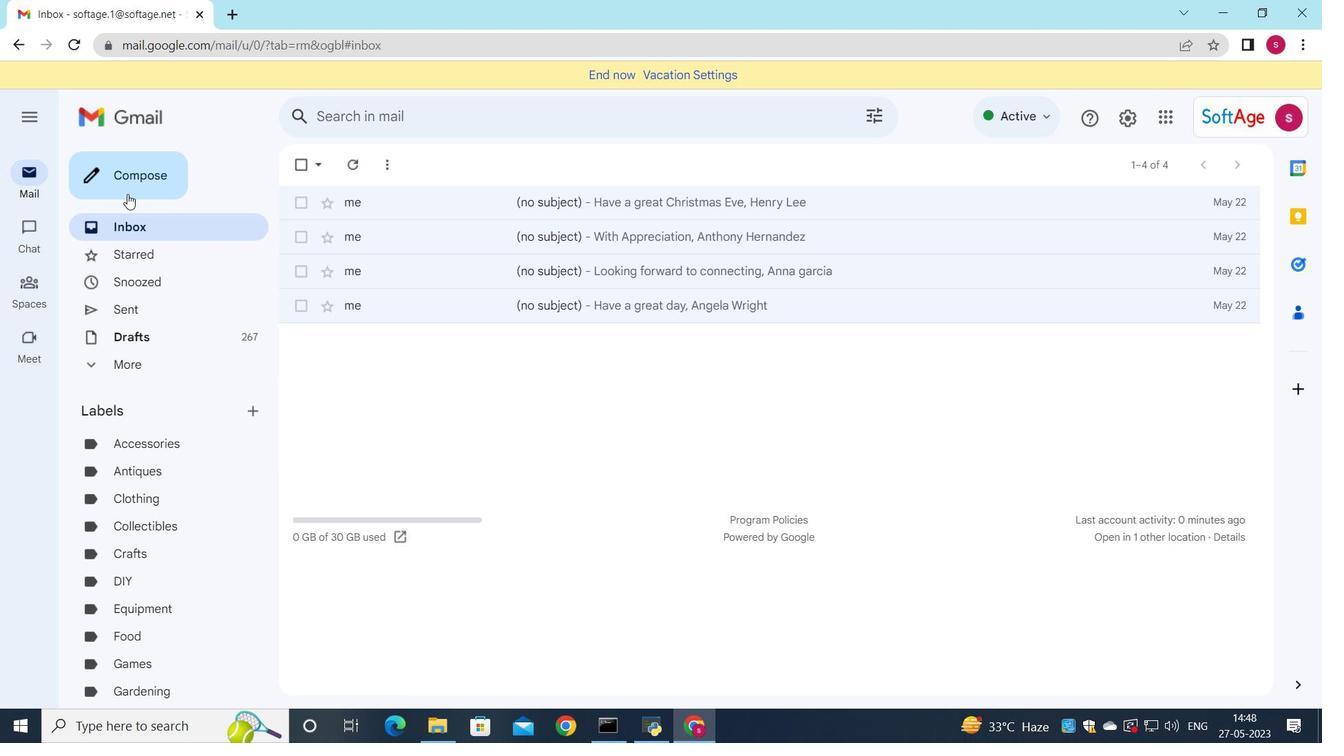 
Action: Mouse pressed left at (126, 192)
Screenshot: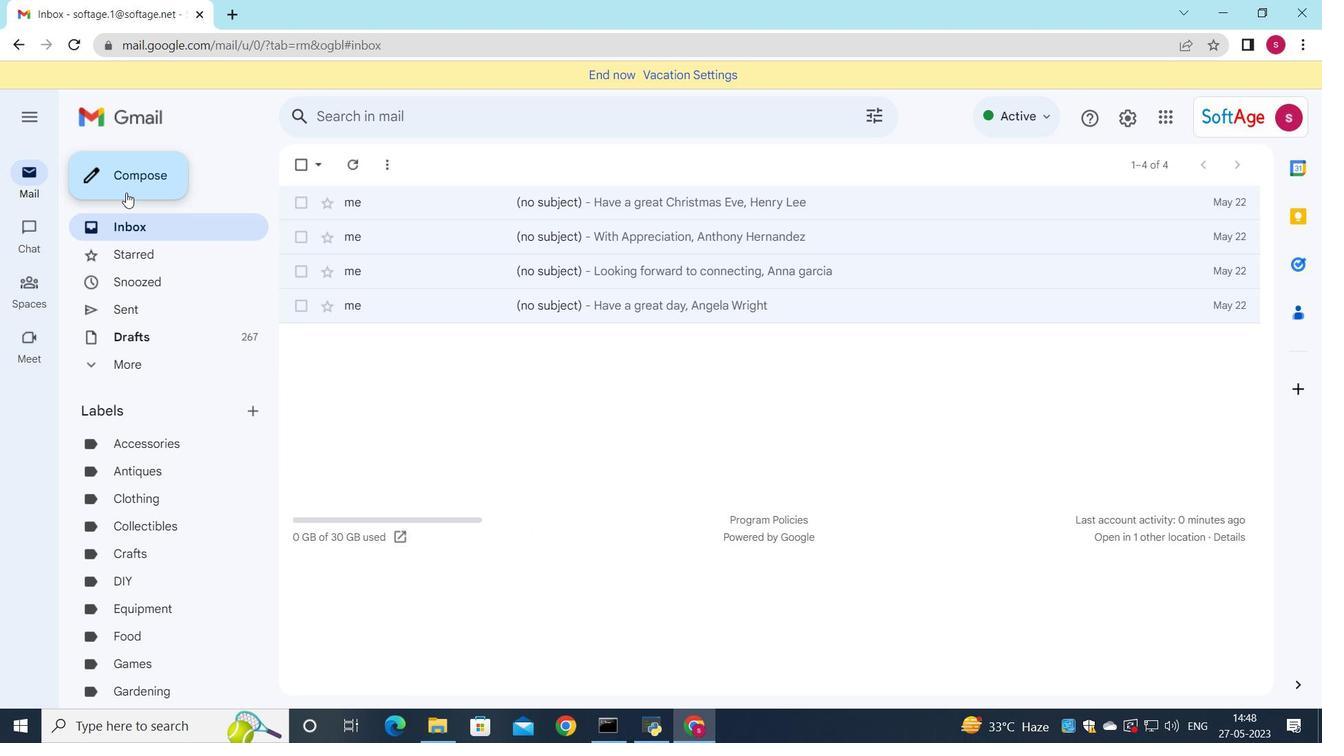 
Action: Mouse moved to (935, 295)
Screenshot: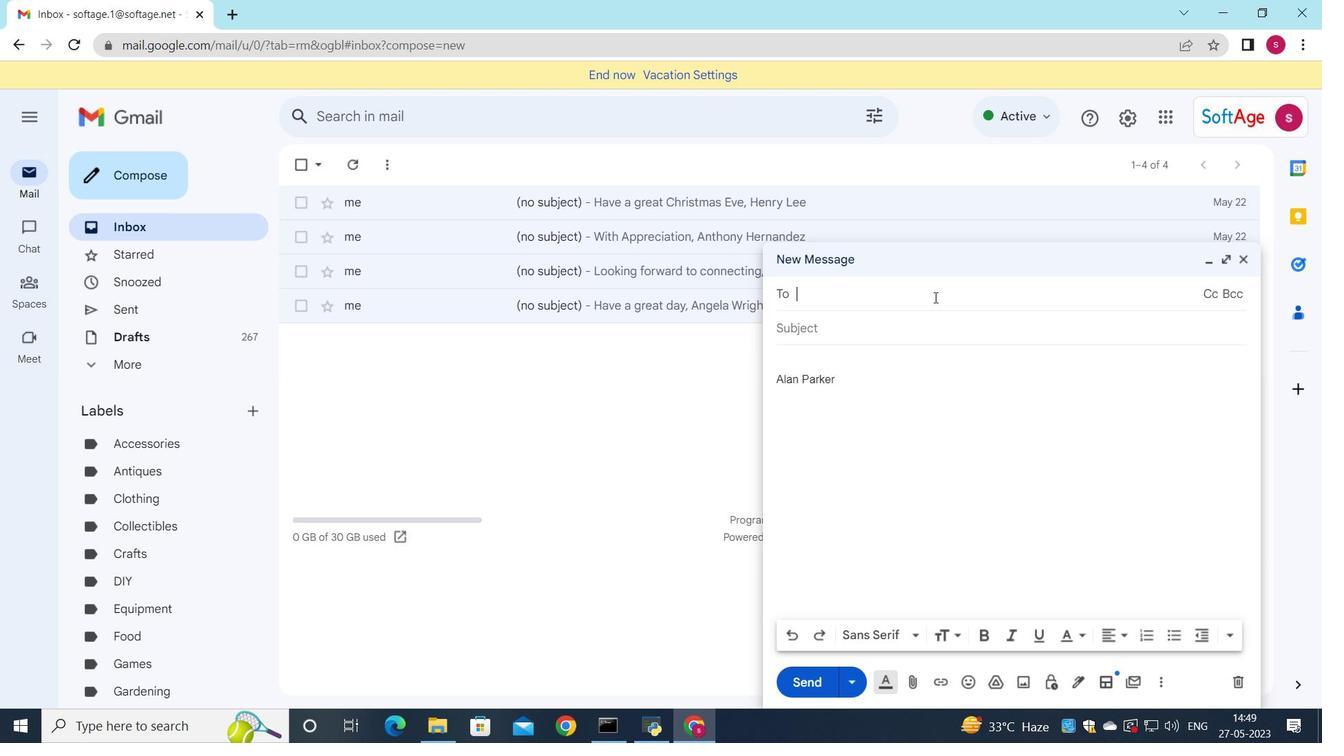 
Action: Key pressed soft
Screenshot: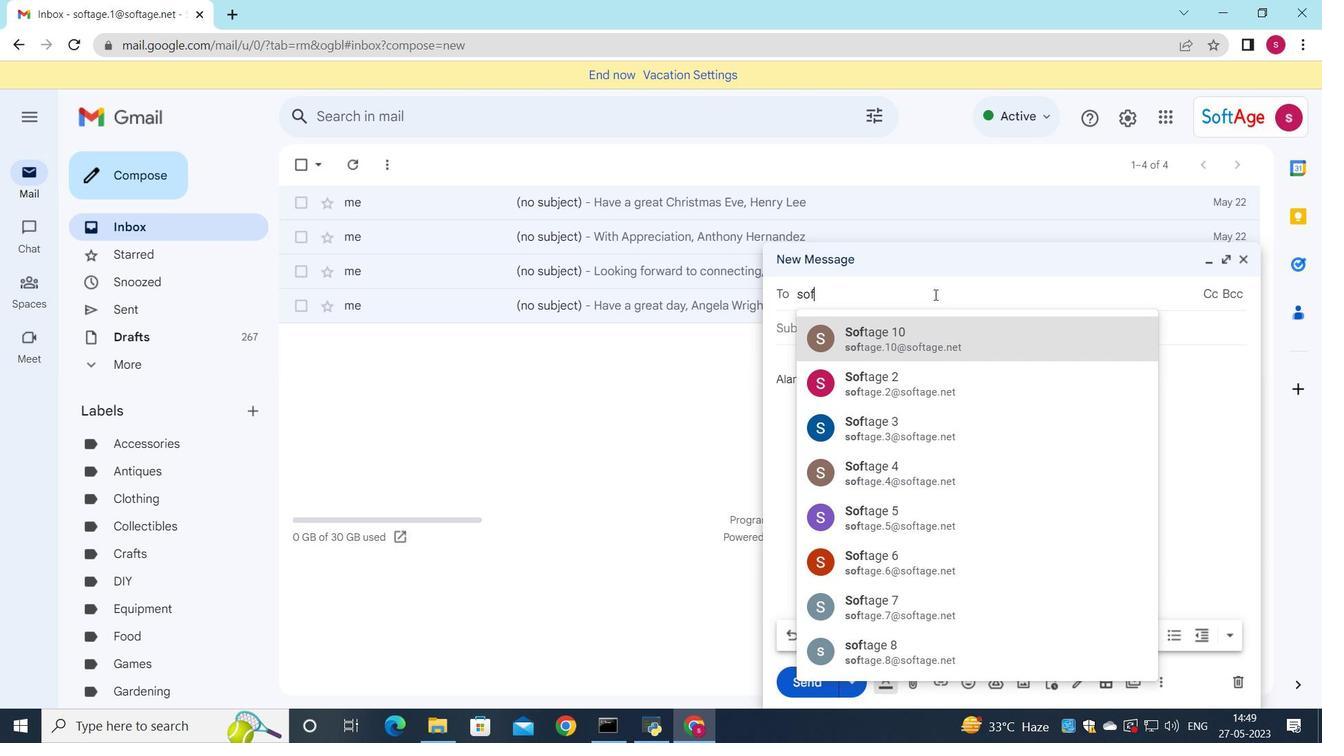 
Action: Mouse moved to (958, 462)
Screenshot: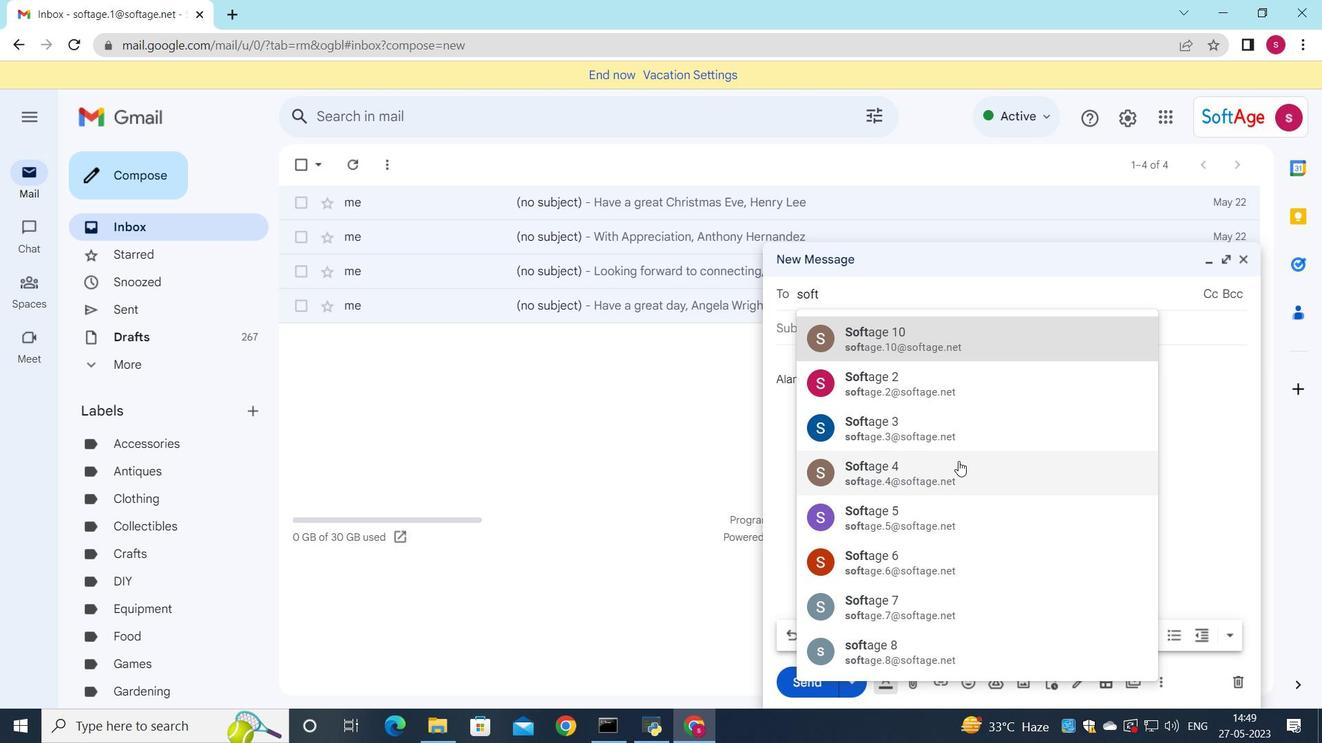 
Action: Mouse pressed left at (958, 462)
Screenshot: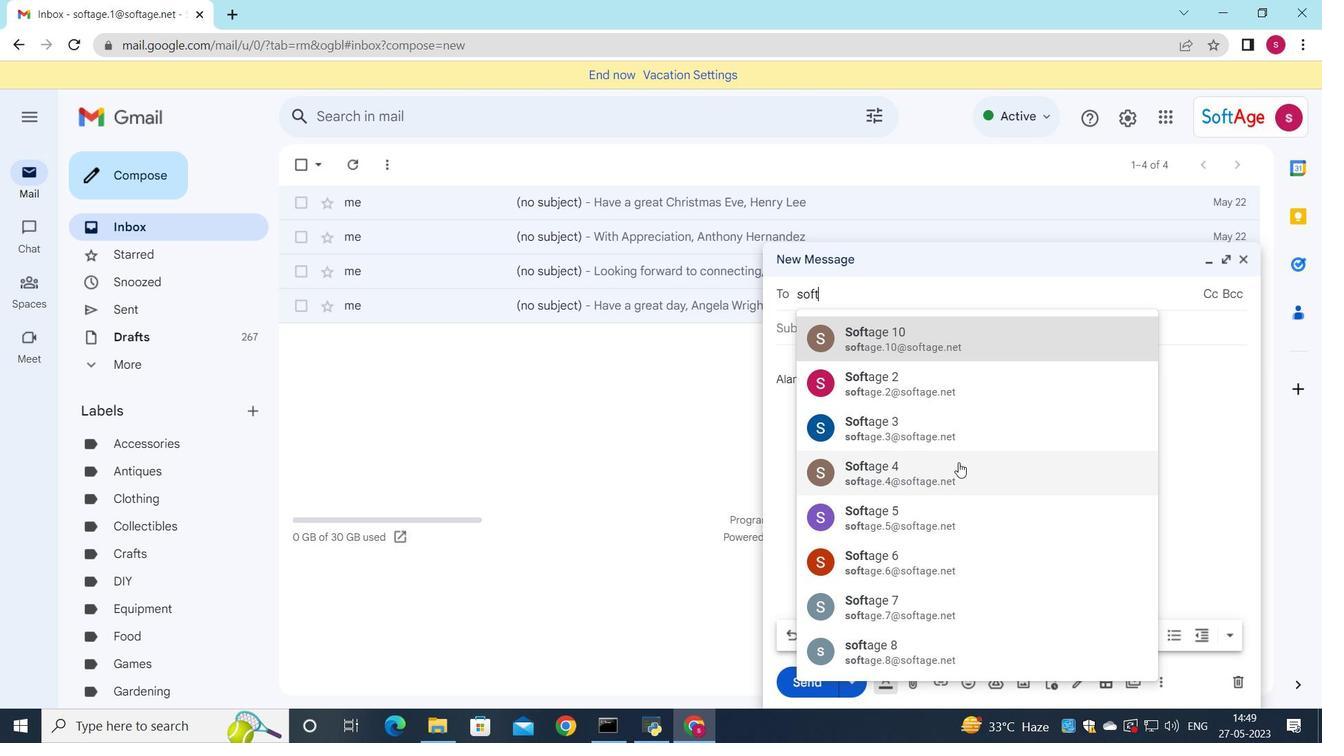 
Action: Mouse moved to (952, 459)
Screenshot: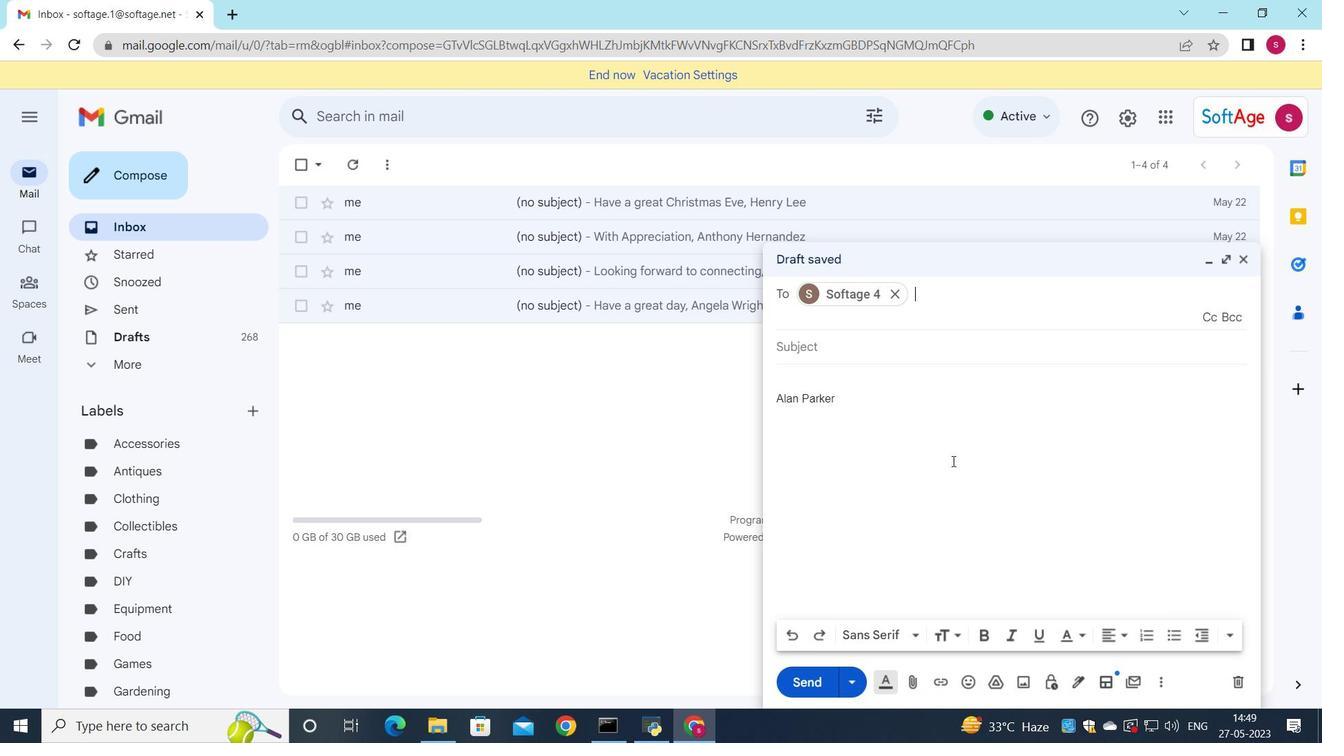 
Action: Key pressed s
Screenshot: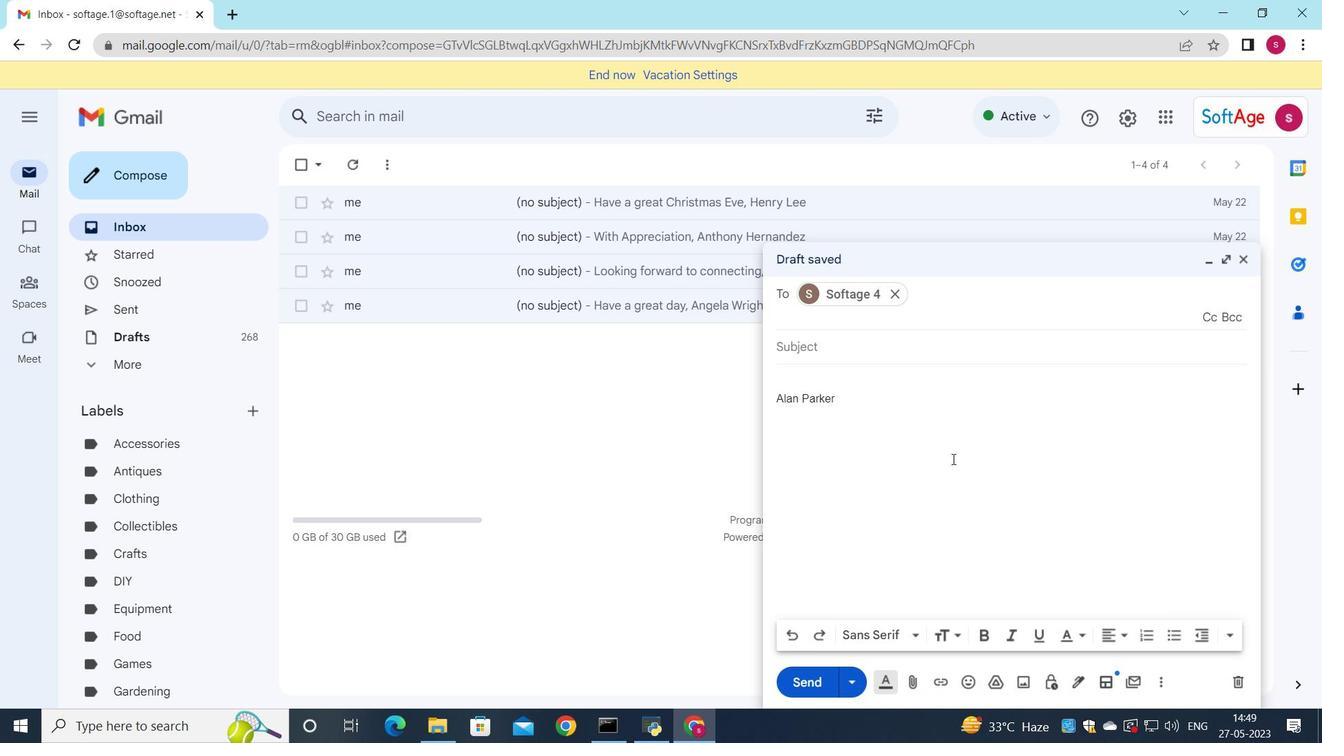 
Action: Mouse moved to (939, 442)
Screenshot: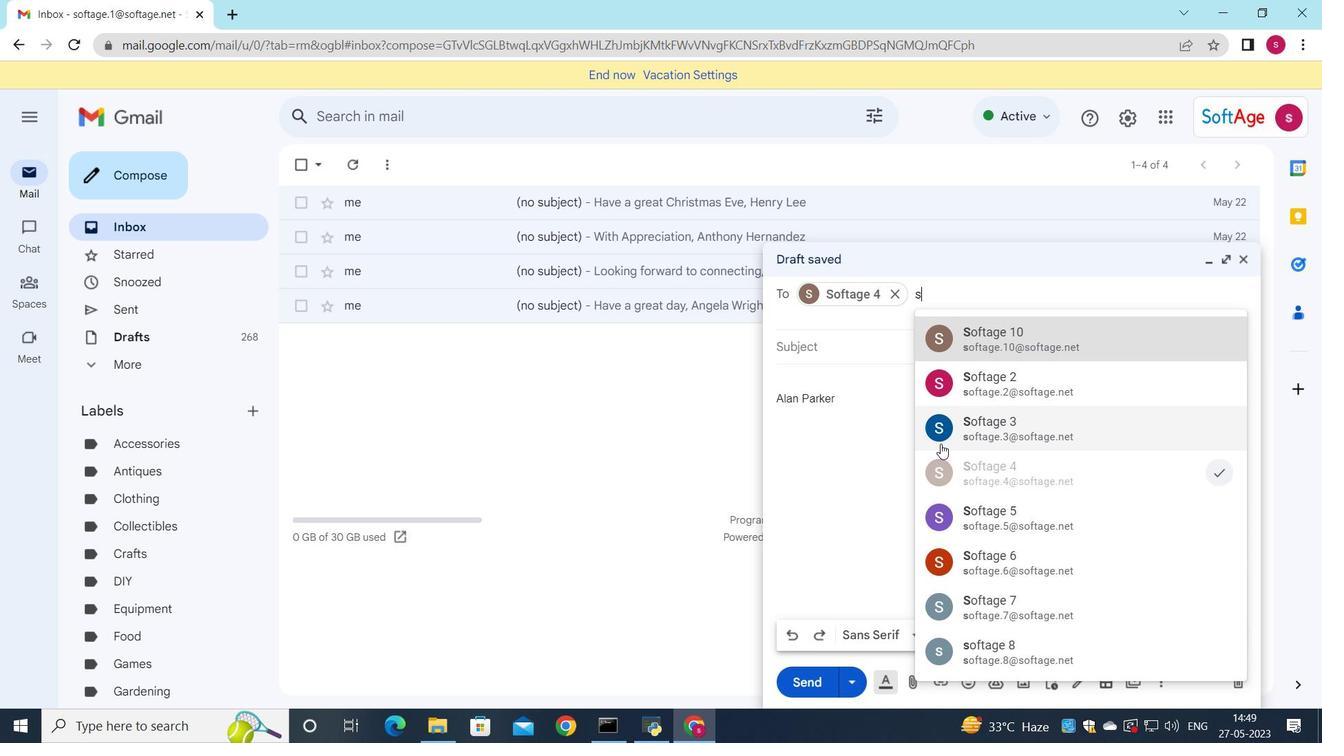 
Action: Key pressed o
Screenshot: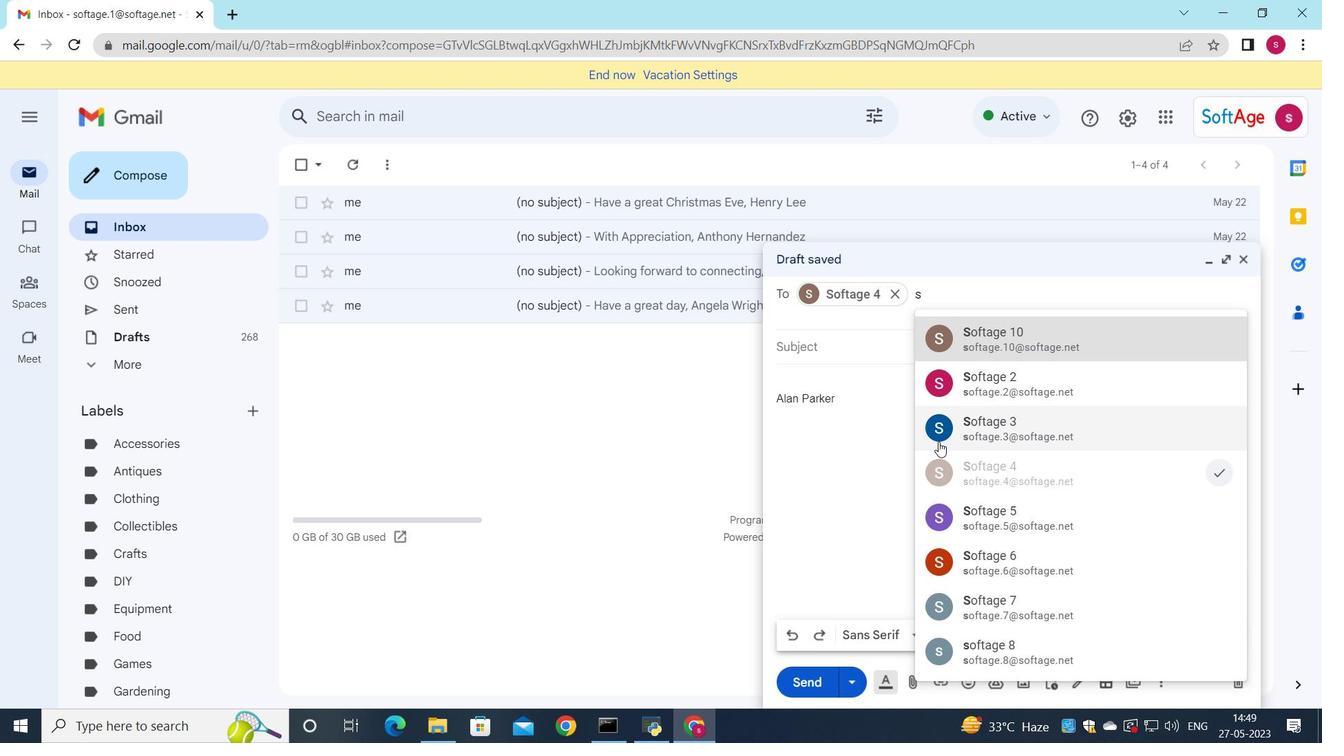 
Action: Mouse moved to (939, 442)
Screenshot: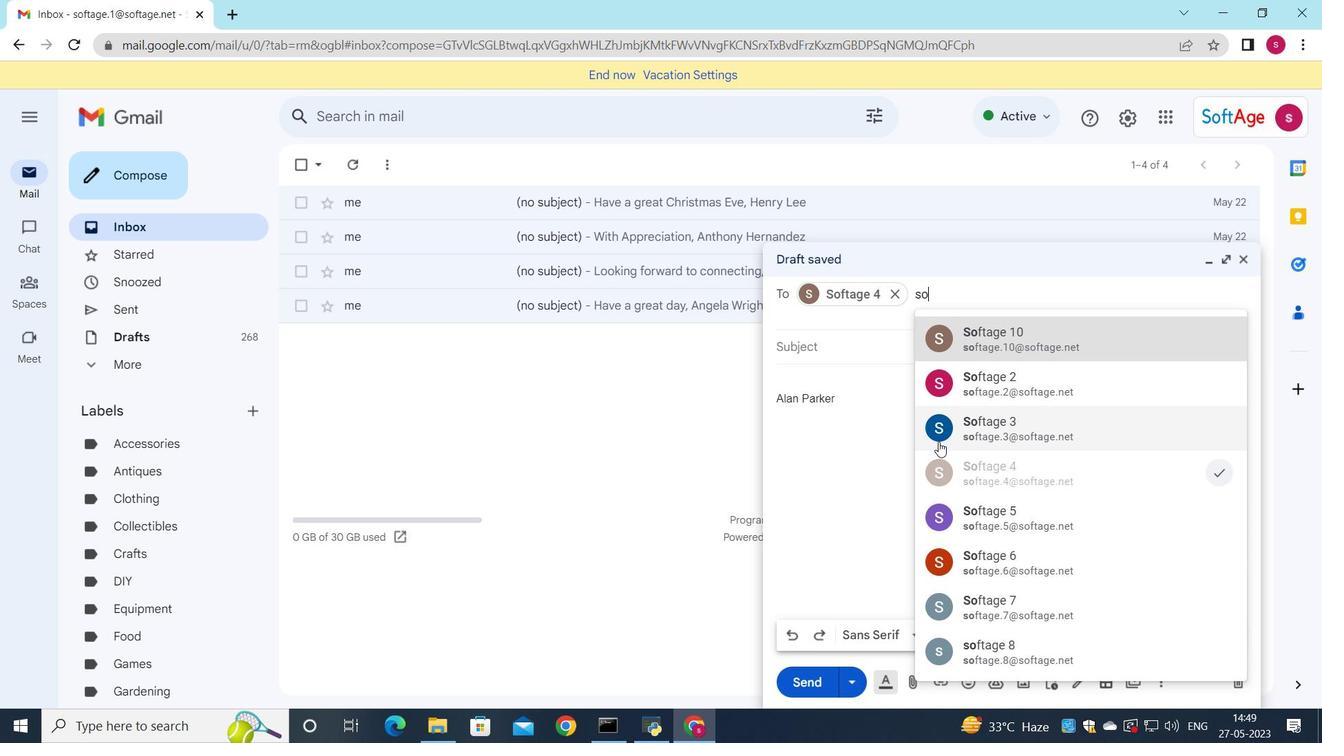 
Action: Key pressed ft
Screenshot: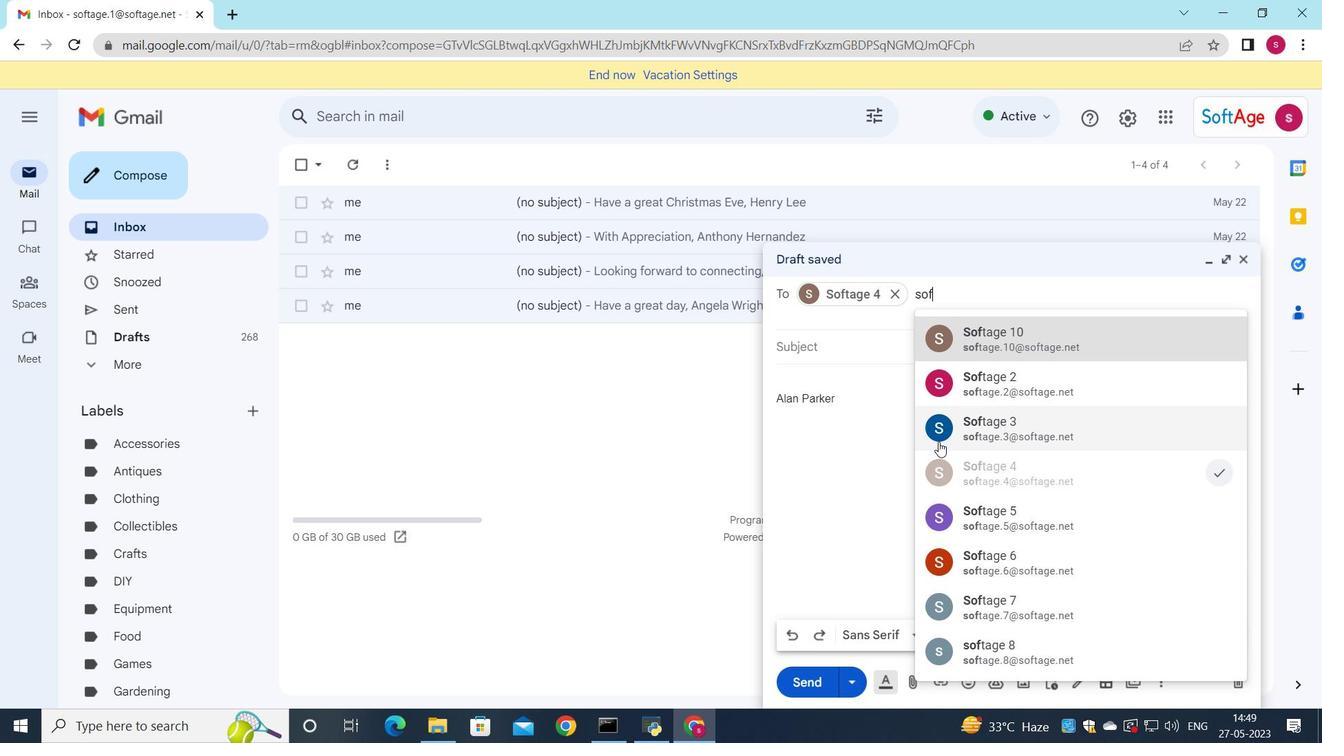 
Action: Mouse moved to (960, 521)
Screenshot: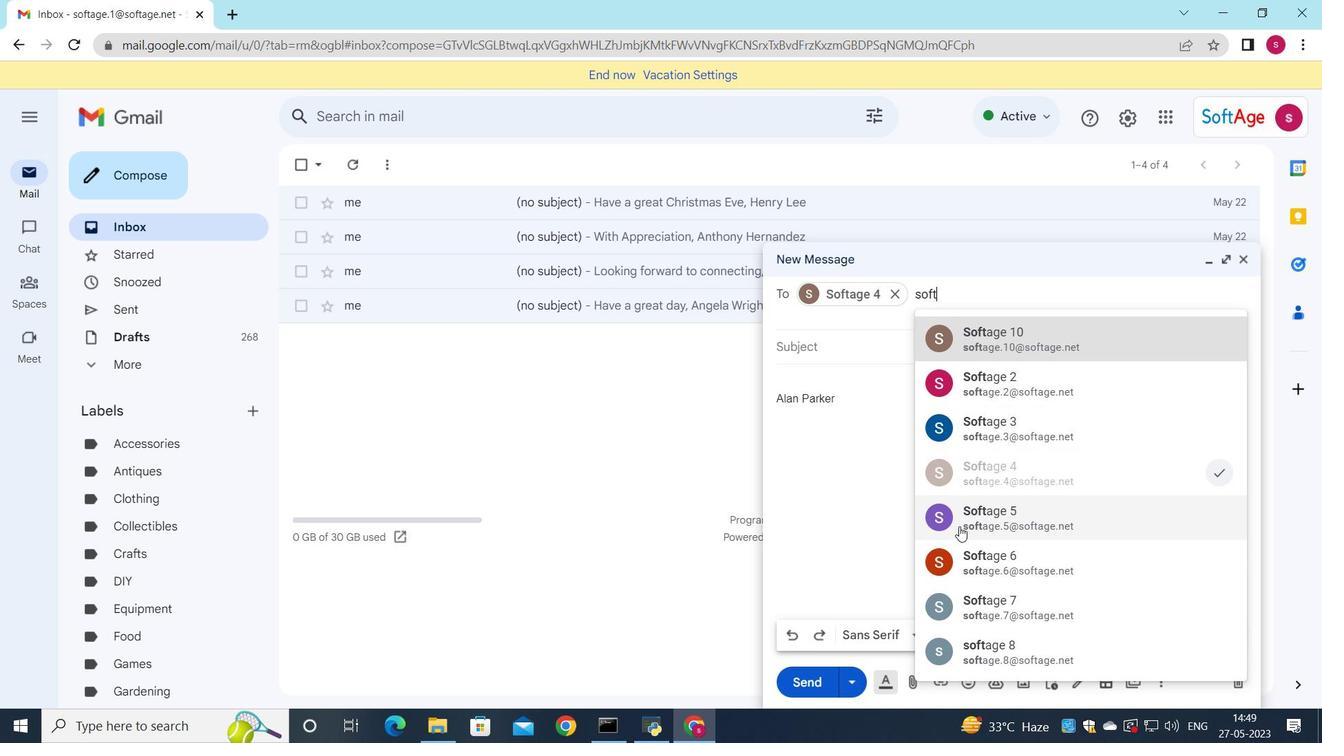 
Action: Mouse pressed left at (960, 521)
Screenshot: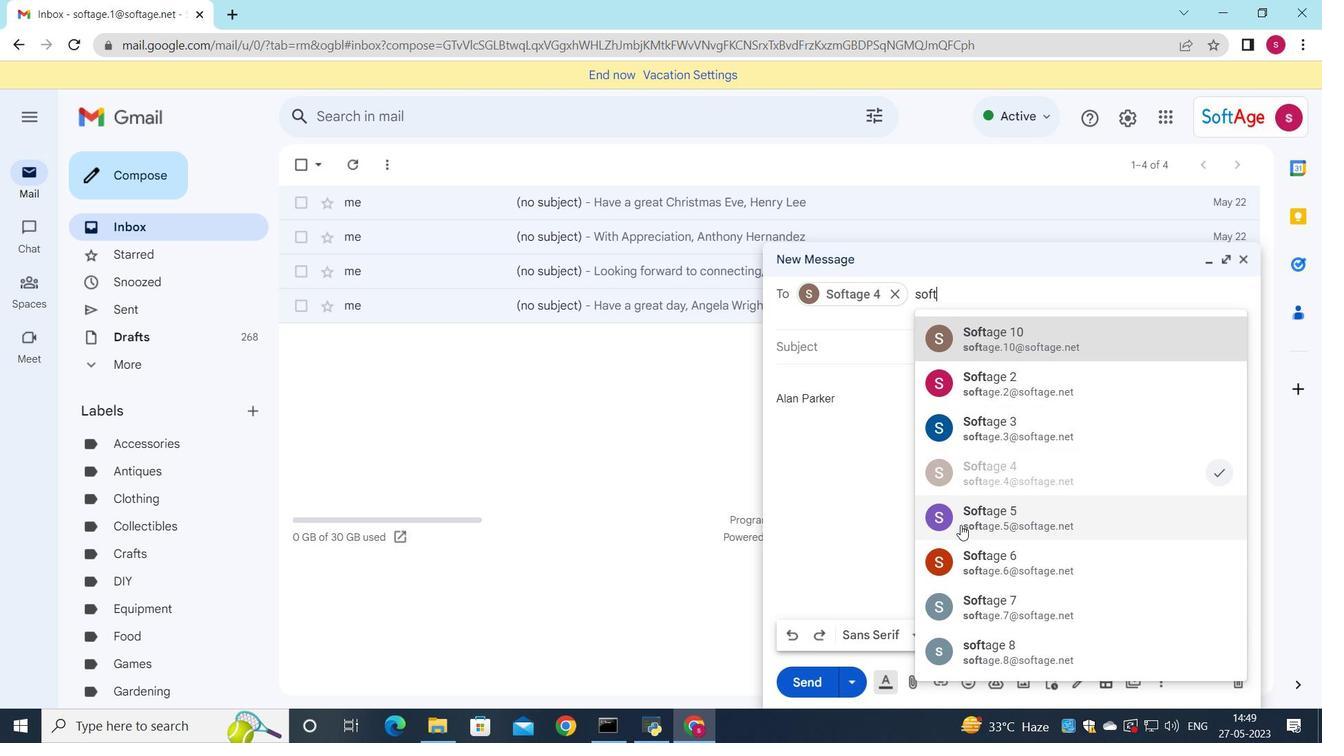 
Action: Mouse moved to (1208, 317)
Screenshot: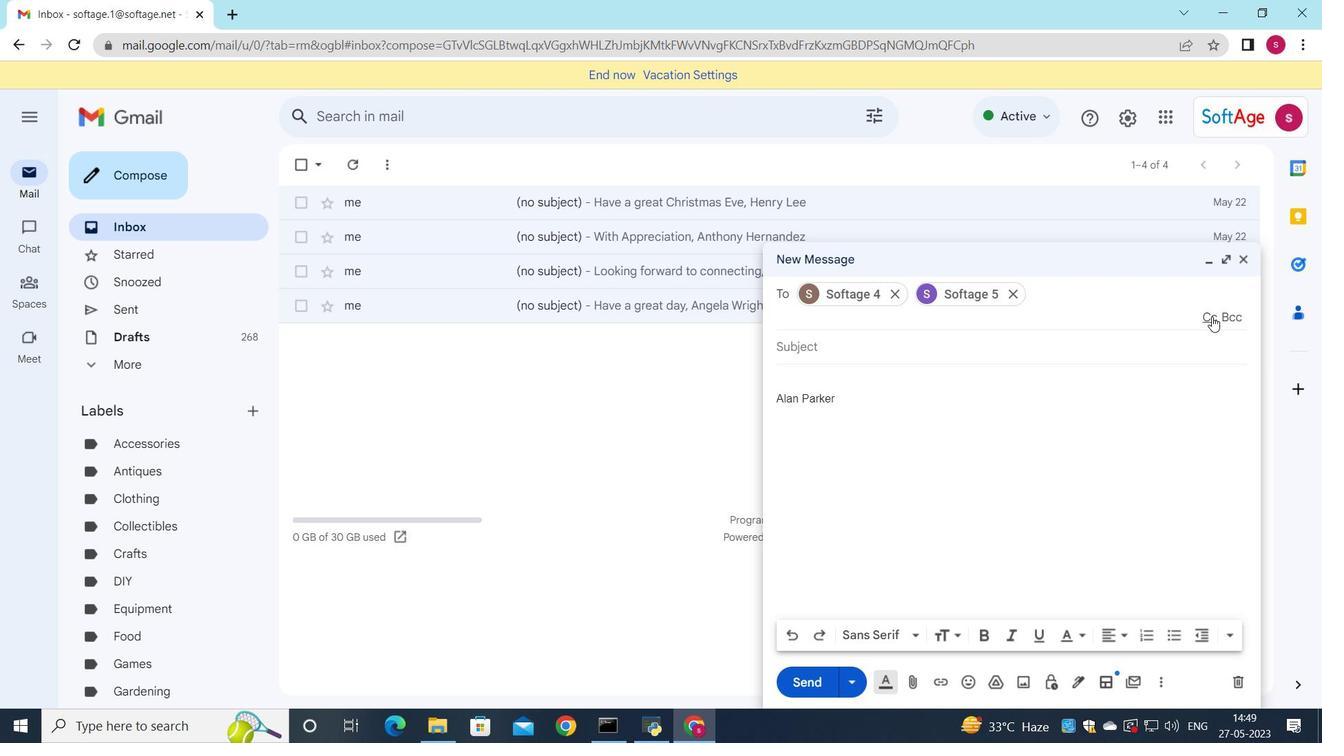 
Action: Mouse pressed left at (1208, 317)
Screenshot: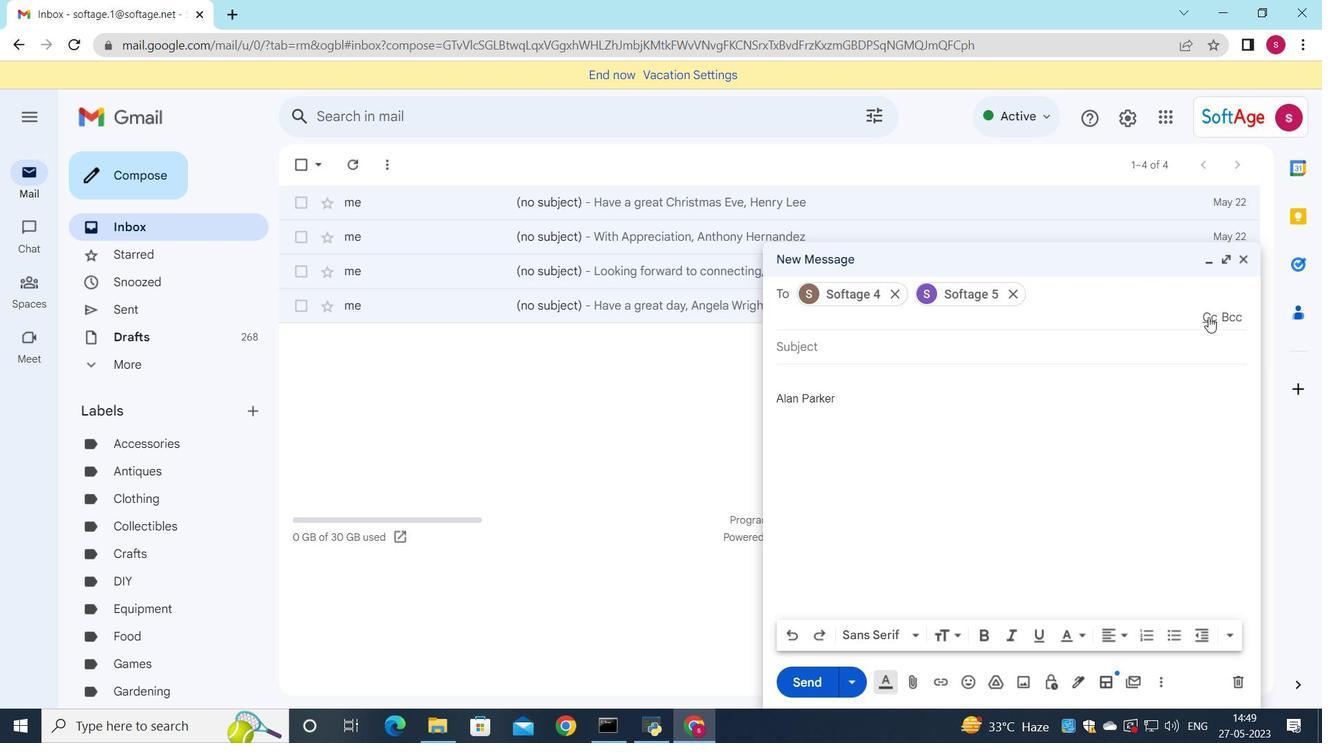 
Action: Mouse moved to (1134, 341)
Screenshot: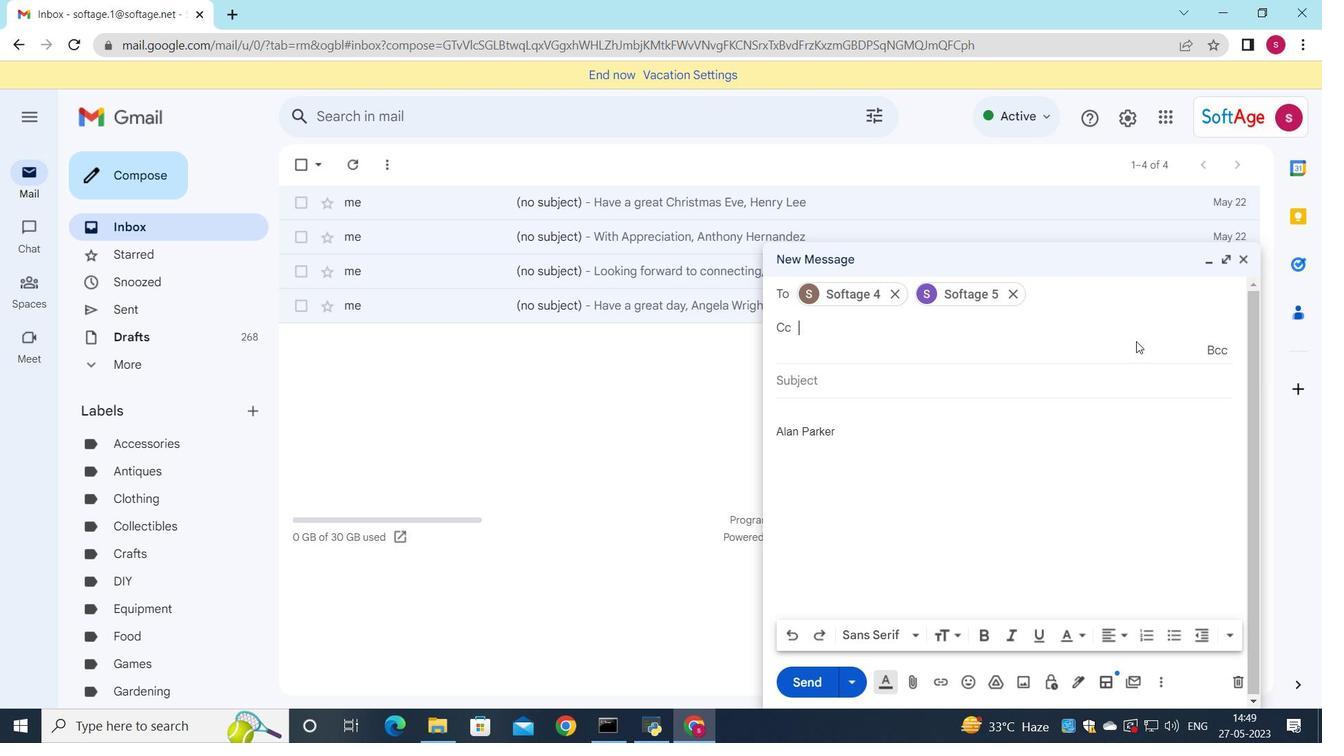 
Action: Key pressed s
Screenshot: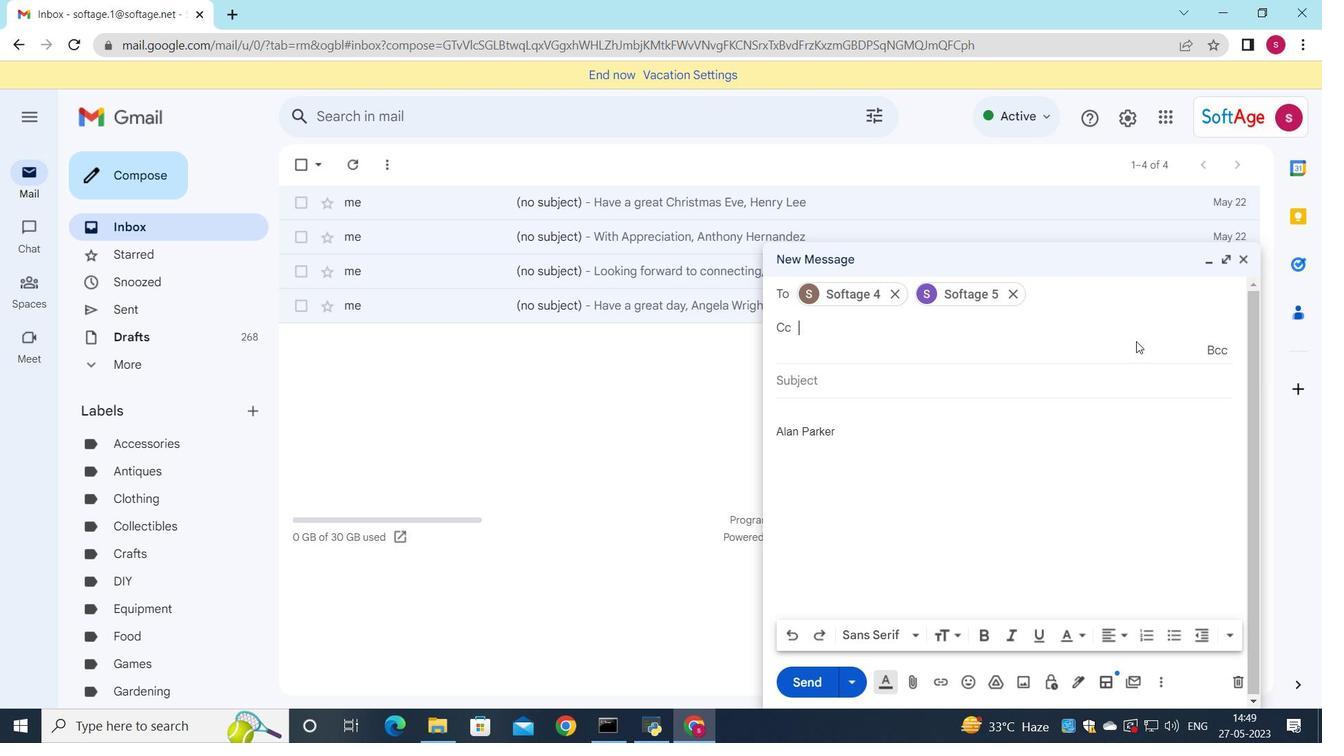 
Action: Mouse moved to (1114, 330)
Screenshot: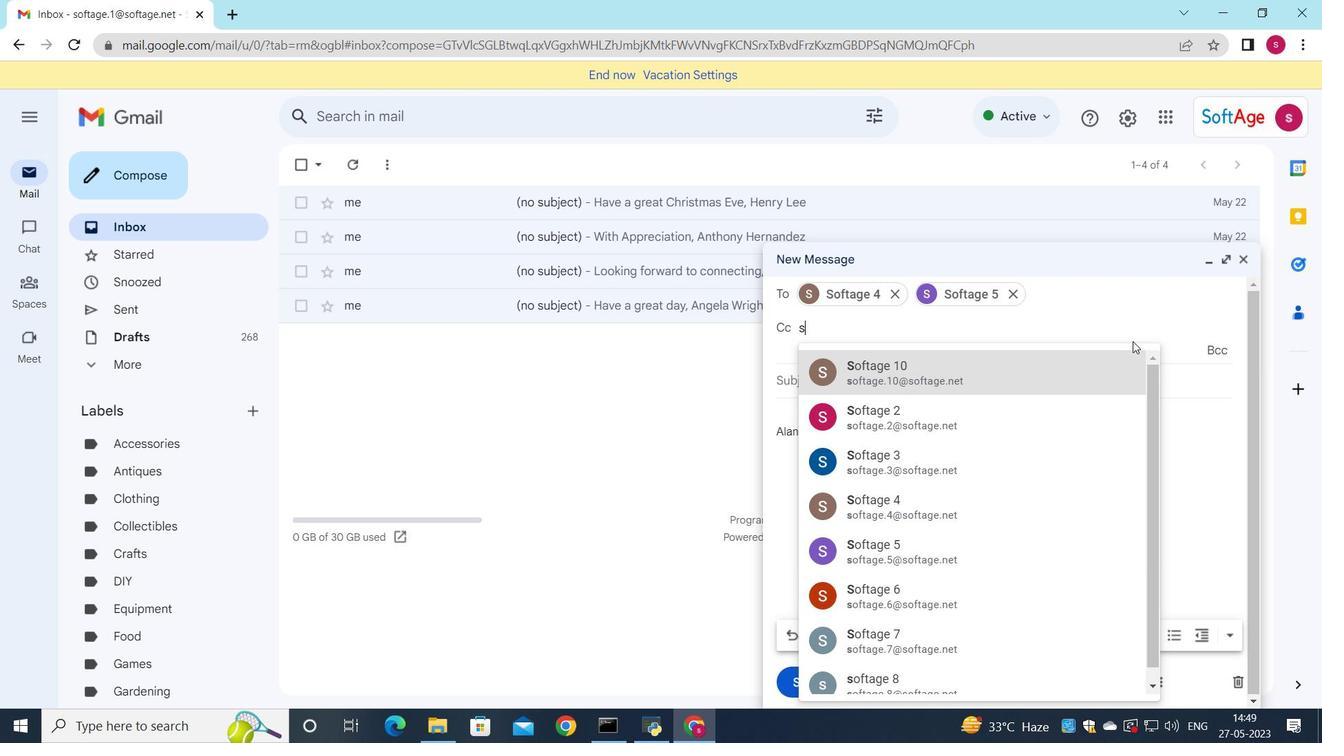 
Action: Key pressed o
Screenshot: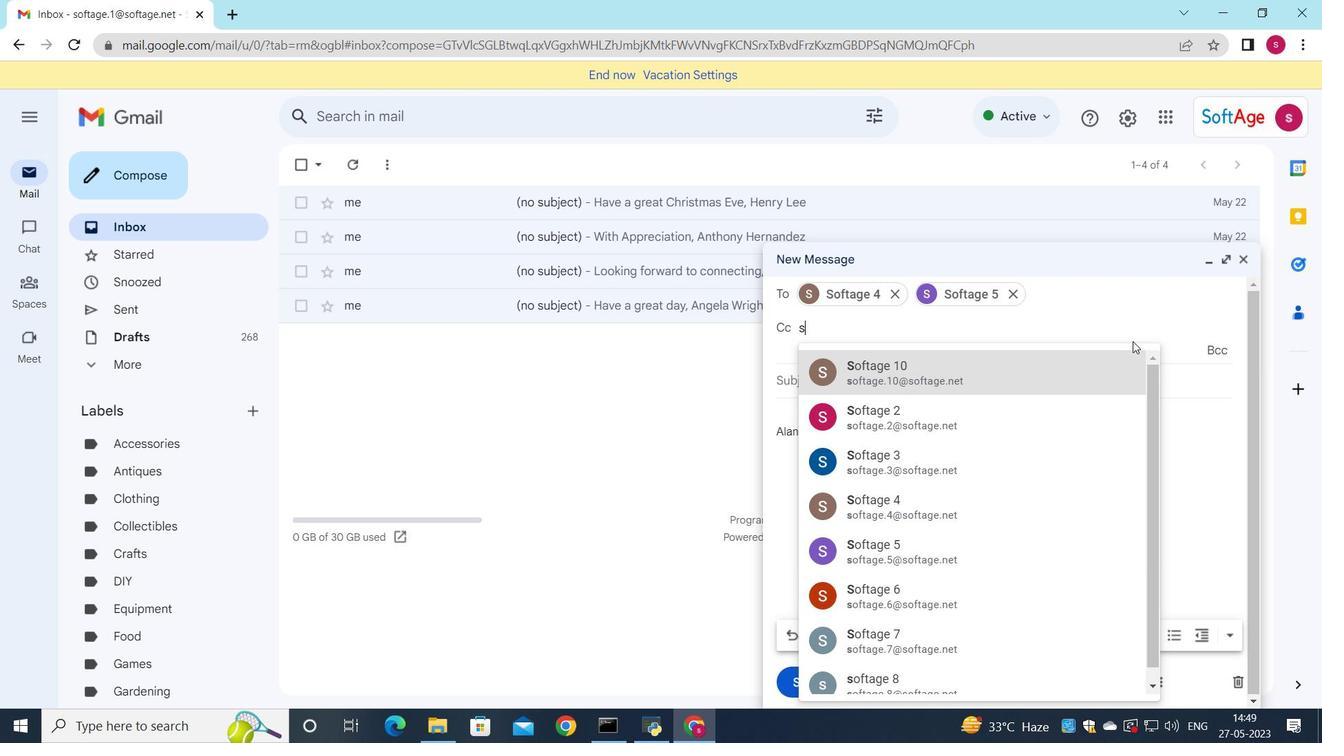 
Action: Mouse moved to (975, 586)
Screenshot: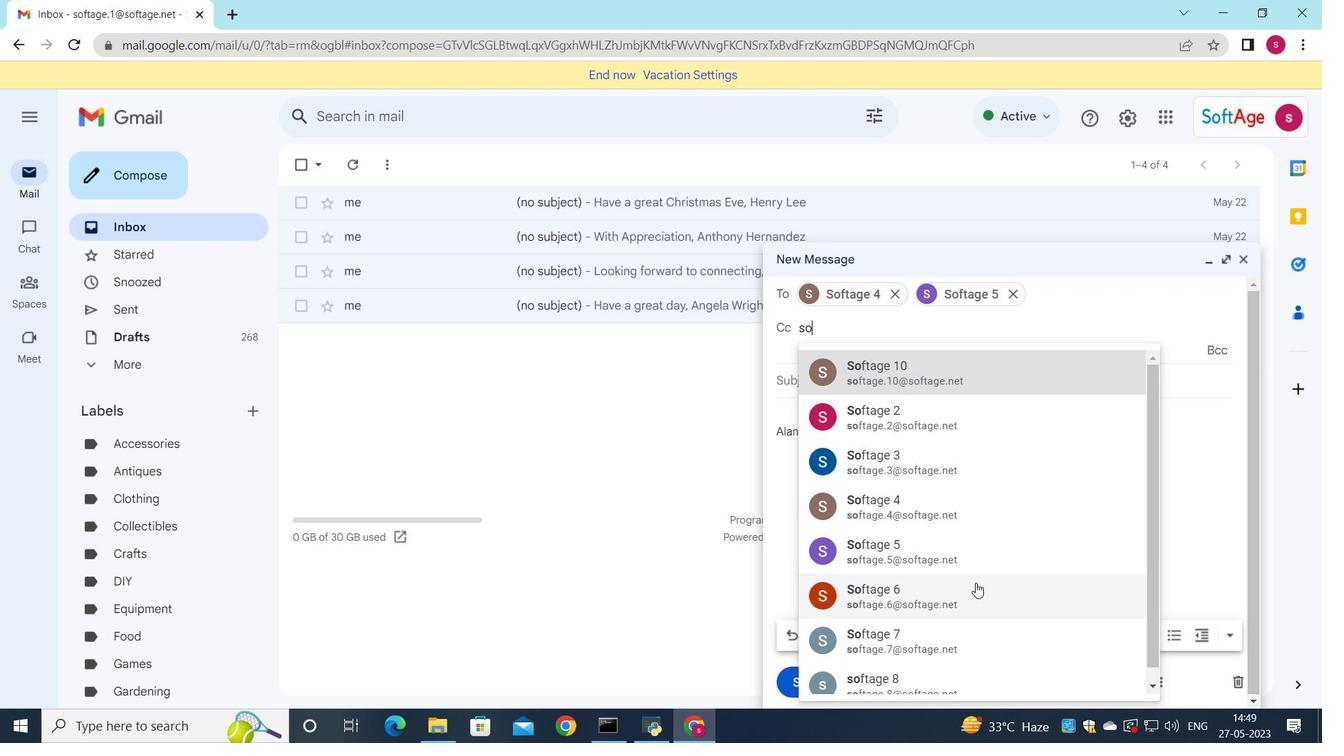 
Action: Mouse pressed left at (975, 586)
Screenshot: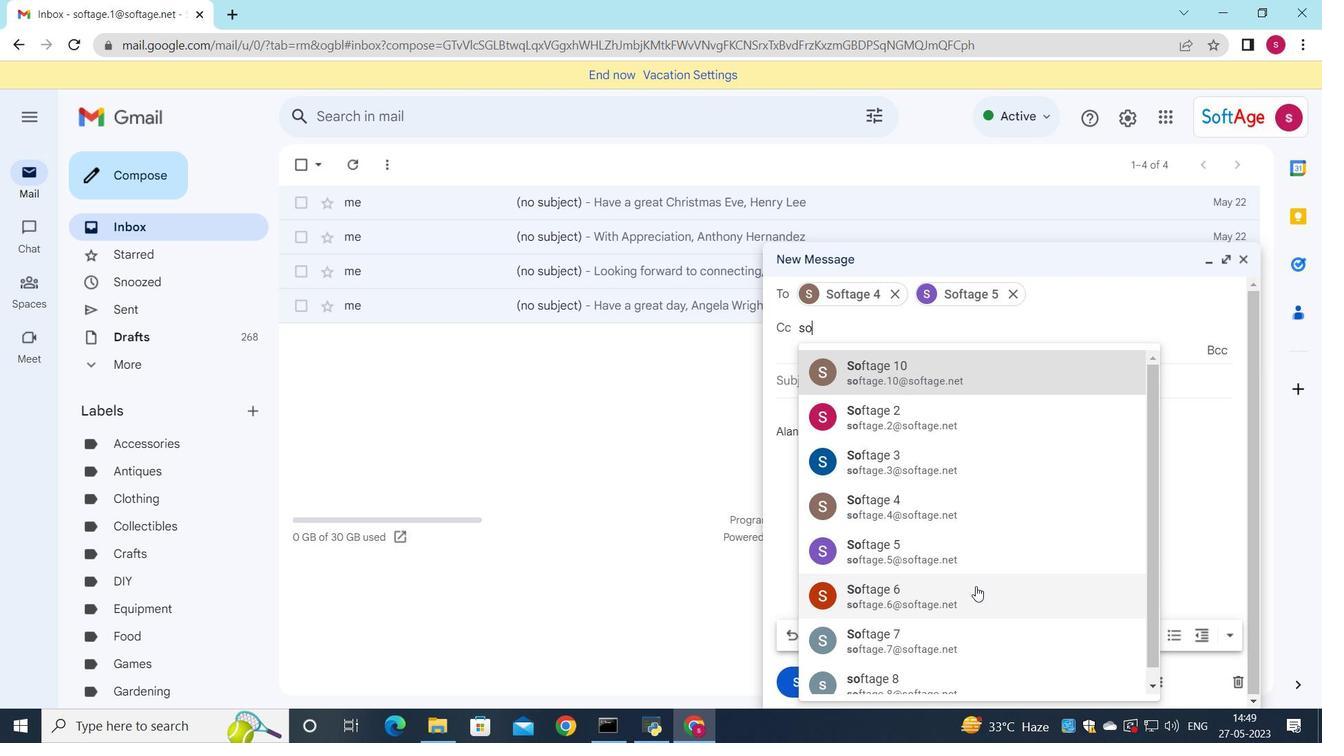 
Action: Mouse moved to (817, 377)
Screenshot: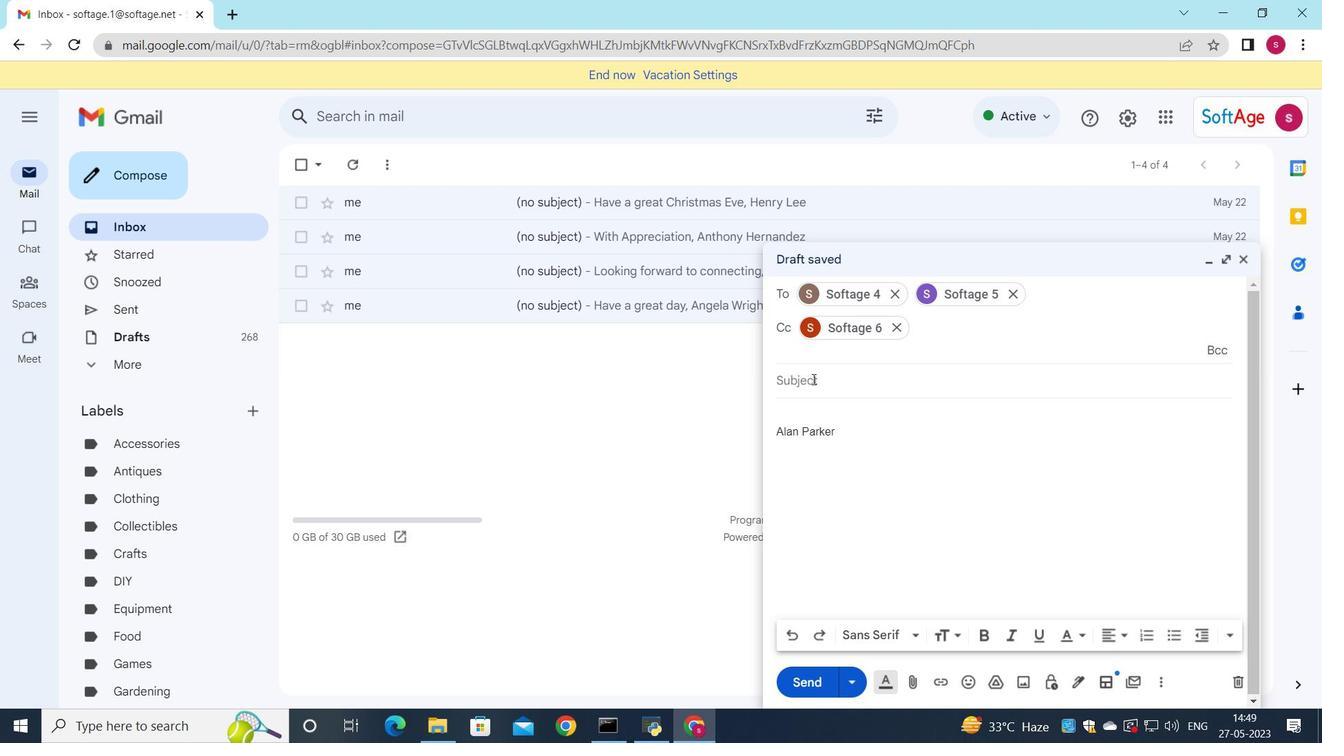 
Action: Mouse pressed left at (817, 377)
Screenshot: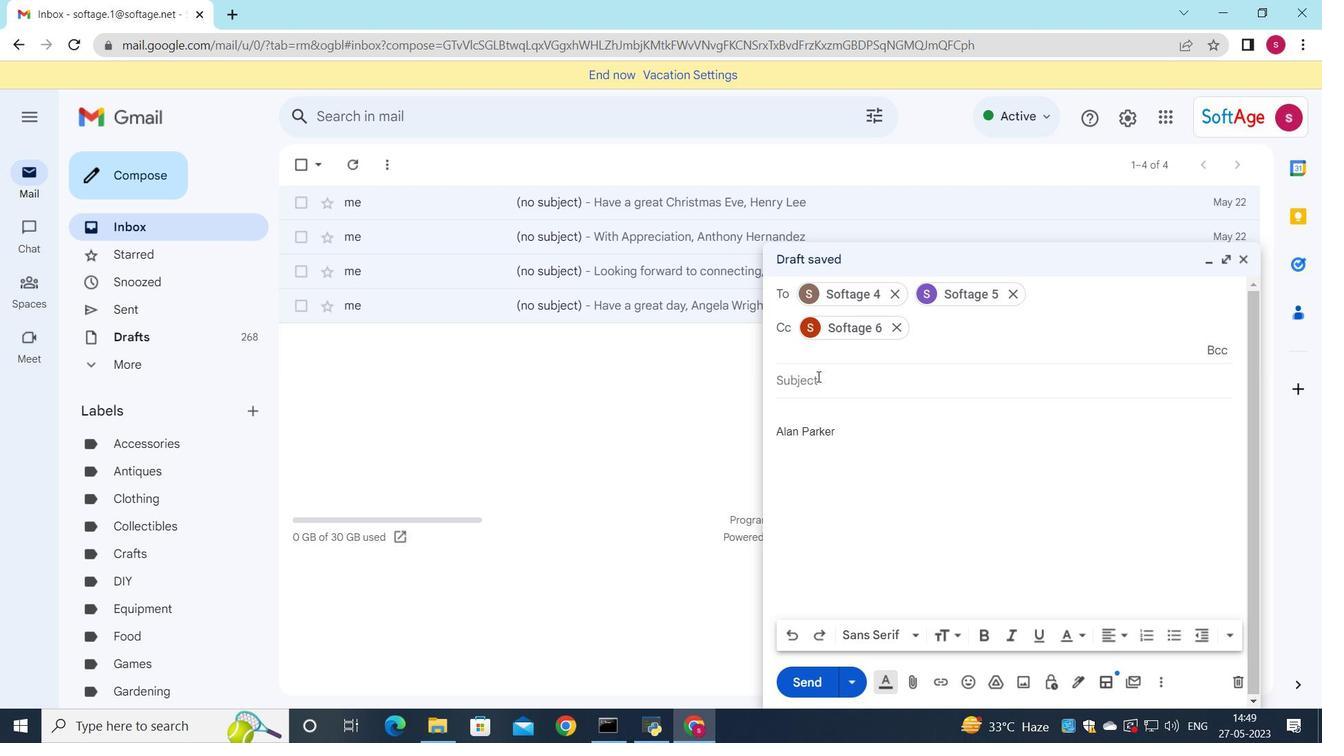 
Action: Key pressed <Key.shift>Follow<Key.space>up<Key.space>on<Key.space>our<Key.space>last<Key.space>conversation
Screenshot: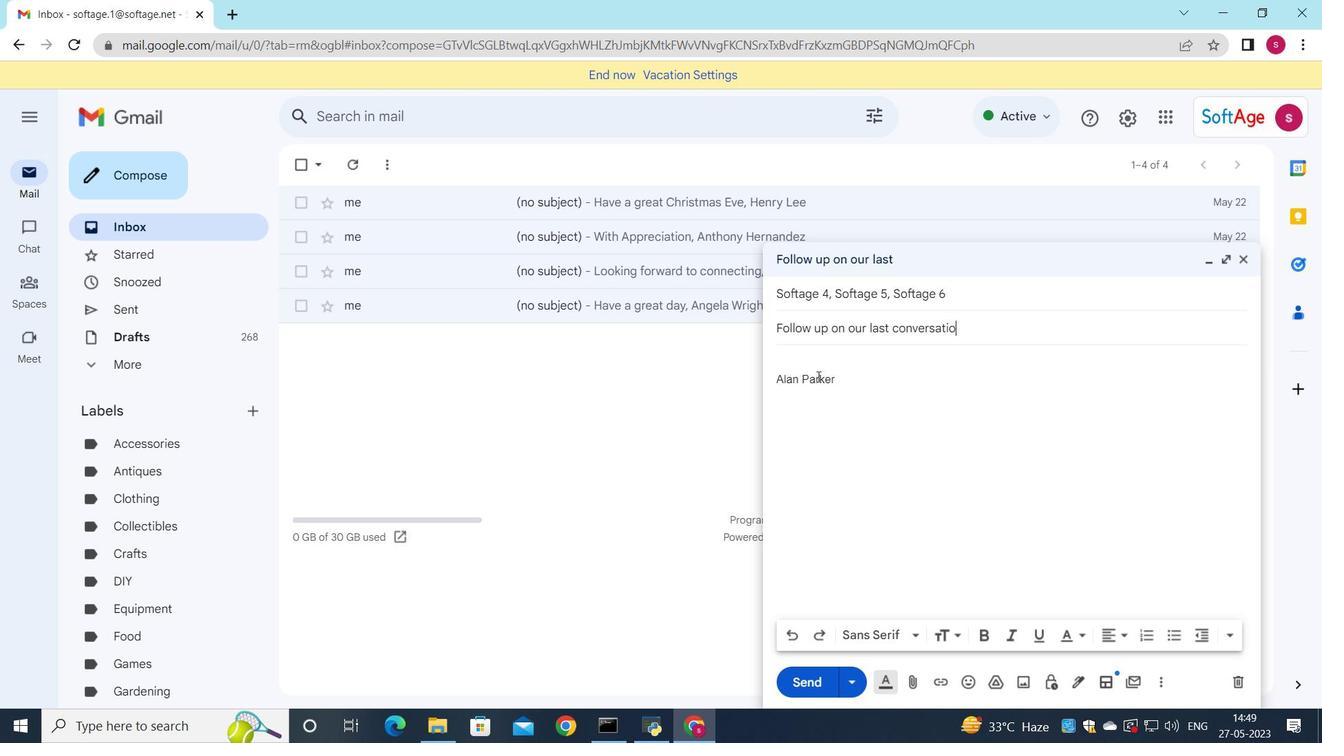 
Action: Mouse moved to (802, 369)
Screenshot: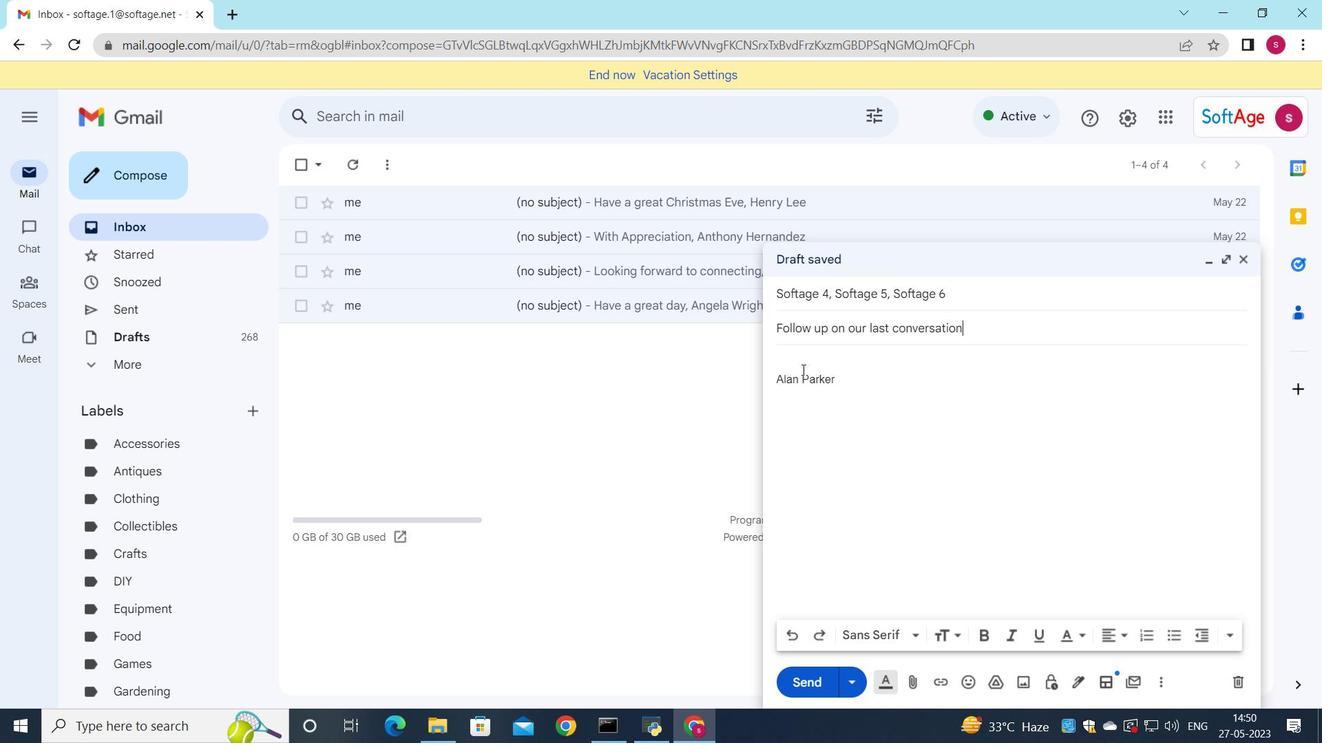 
Action: Mouse pressed left at (802, 369)
Screenshot: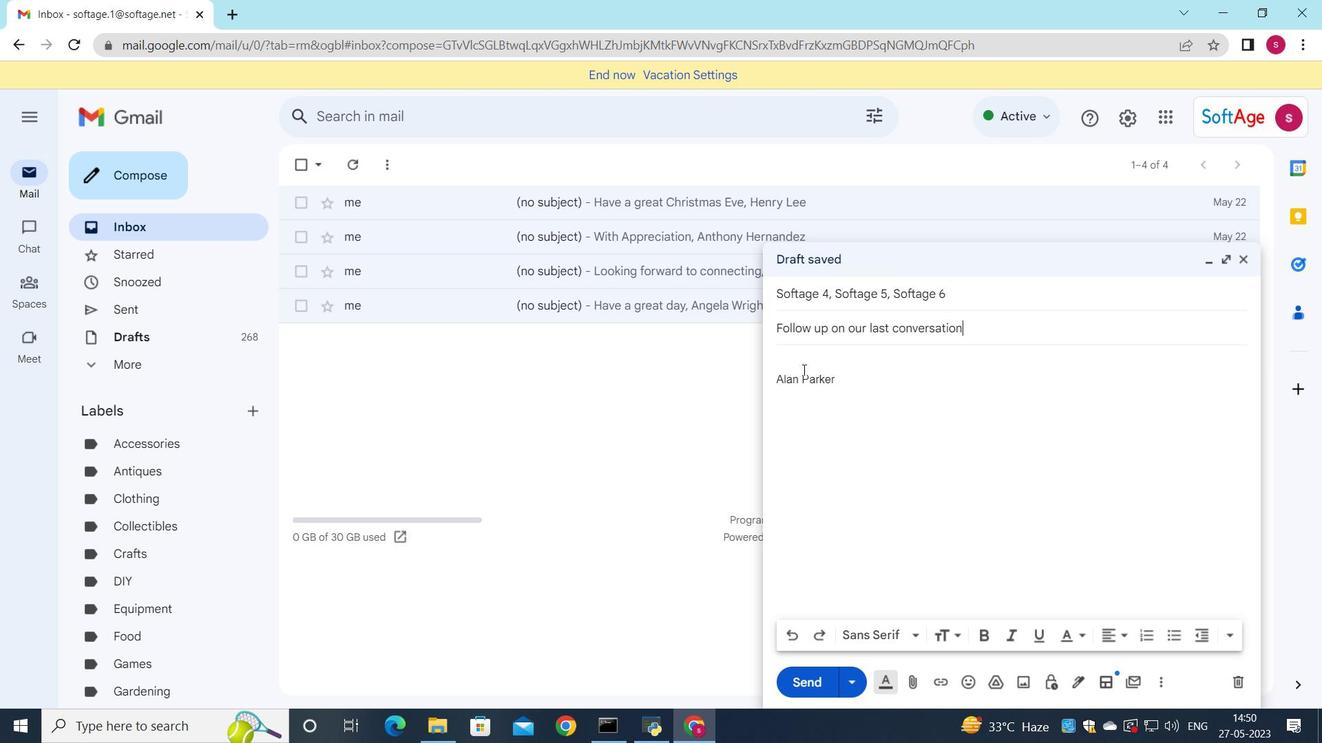
Action: Key pressed <Key.shift>Could<Key.space>you<Key.space>please<Key.space>clarify<Key.space>your<Key.space>request<Key.shift_r><Key.shift_r><Key.shift_r><Key.shift_r><Key.shift_r><Key.shift_r><Key.shift_r><Key.shift_r><Key.shift_r><Key.shift_r><Key.shift_r><Key.shift_r><Key.shift_r><Key.shift_r><Key.shift_r><Key.shift_r><Key.shift_r><Key.shift_r><Key.shift_r><Key.shift_r><Key.shift_r><Key.shift_r><Key.shift_r><Key.shift_r><Key.shift_r><Key.shift_r><Key.shift_r><Key.shift_r><Key.shift_r><Key.shift_r><Key.shift_r><Key.shift_r><Key.shift_r><Key.shift_r><Key.shift_r><Key.shift_r><Key.shift_r><Key.shift_r><Key.shift_r><Key.shift_r><Key.shift_r><Key.shift_r><Key.shift_r><Key.shift_r><Key.shift_r><Key.shift_r><Key.shift_r><Key.shift_r><Key.shift_r><Key.shift_r><Key.shift_r><Key.shift_r><Key.shift_r><Key.shift_r><Key.shift_r><Key.shift_r><Key.shift_r><Key.shift_r><Key.shift_r><Key.shift_r><Key.shift_r><Key.shift_r><Key.shift_r><Key.shift_r><Key.shift_r><Key.shift_r><Key.shift_r><Key.shift_r><Key.shift_r><Key.shift_r><Key.shift_r><Key.shift_r><Key.shift_r><Key.shift_r><Key.shift_r><Key.shift_r><Key.shift_r><Key.shift_r><Key.shift_r><Key.shift_r><Key.shift_r><Key.shift_r>?
Screenshot: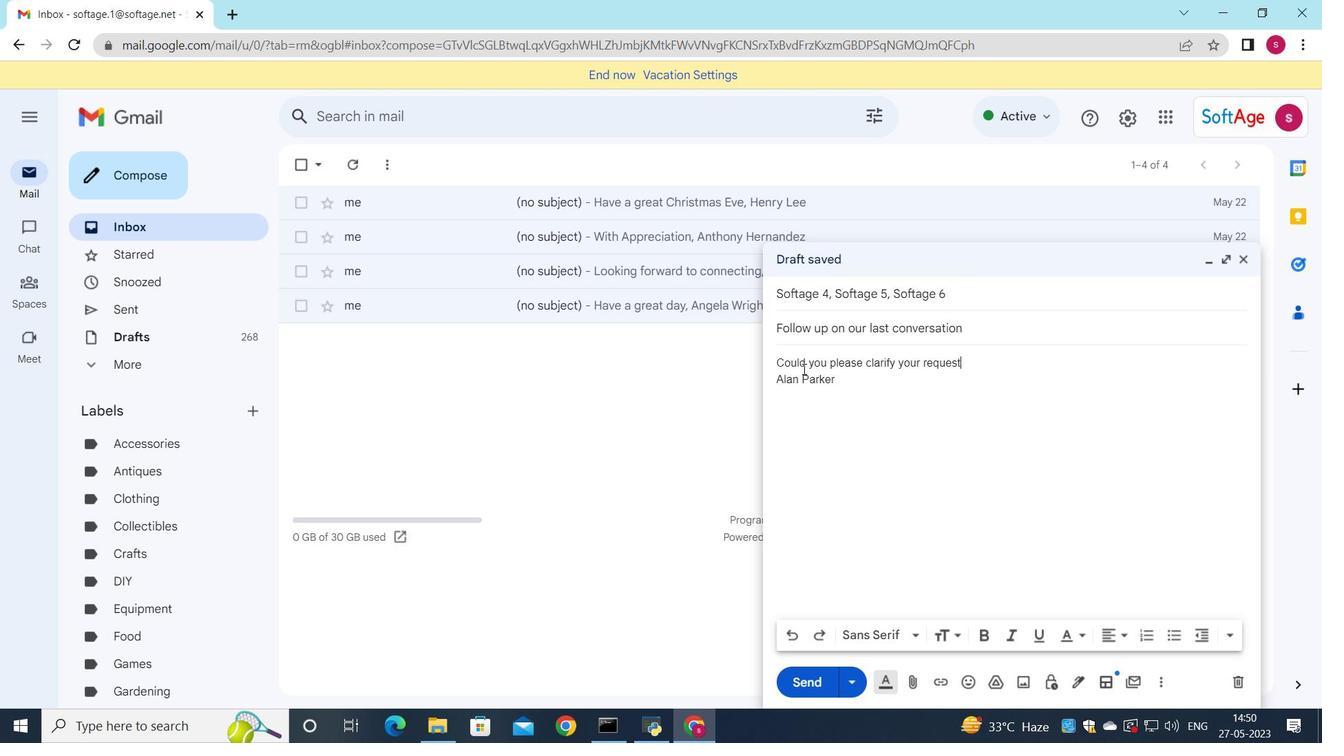
Action: Mouse moved to (1017, 296)
Screenshot: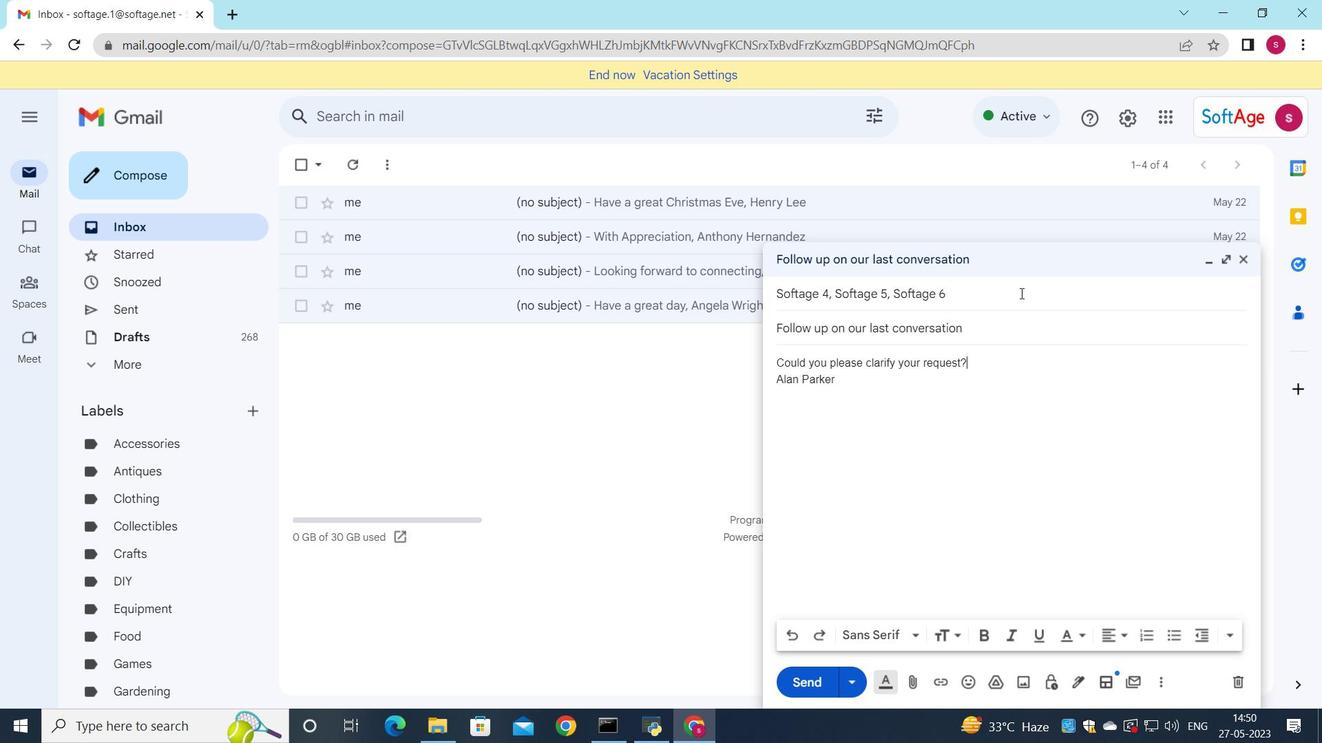 
Action: Mouse pressed left at (1017, 296)
Screenshot: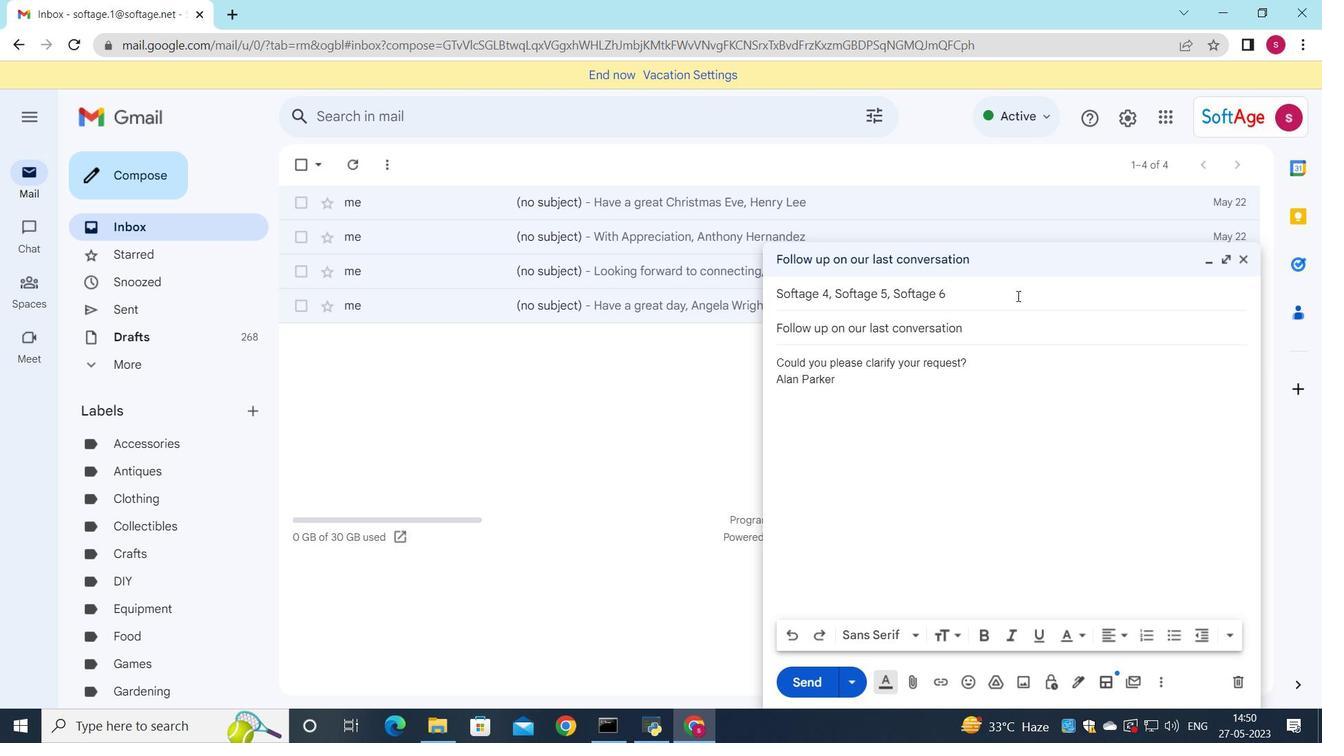 
Action: Mouse moved to (777, 411)
Screenshot: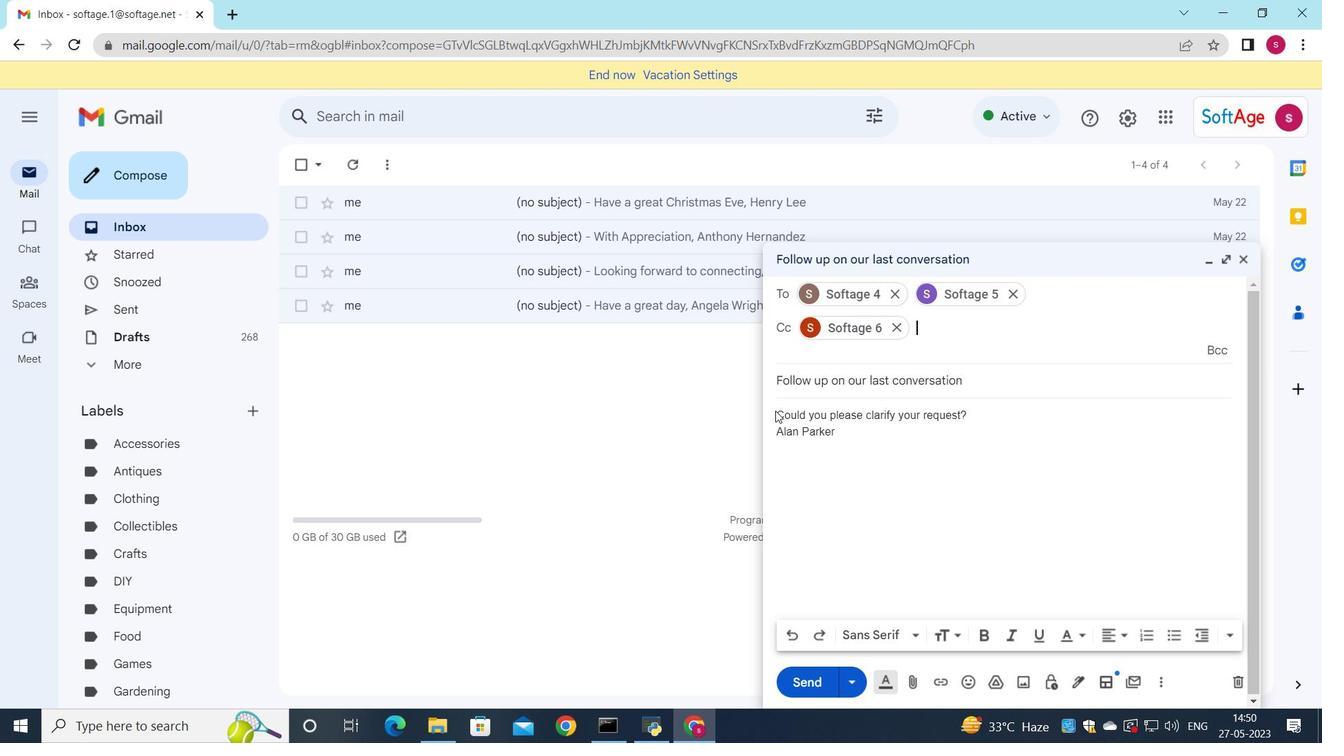 
Action: Mouse pressed left at (777, 411)
Screenshot: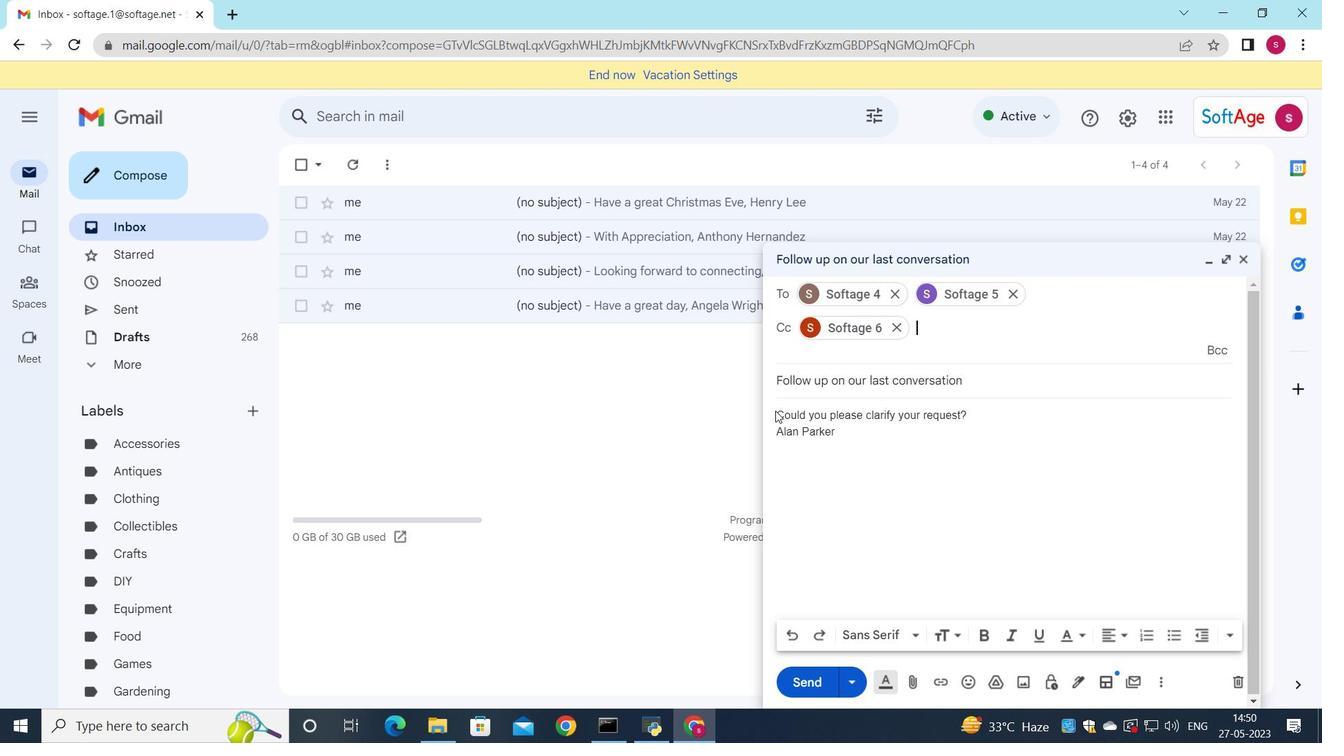 
Action: Mouse moved to (959, 641)
Screenshot: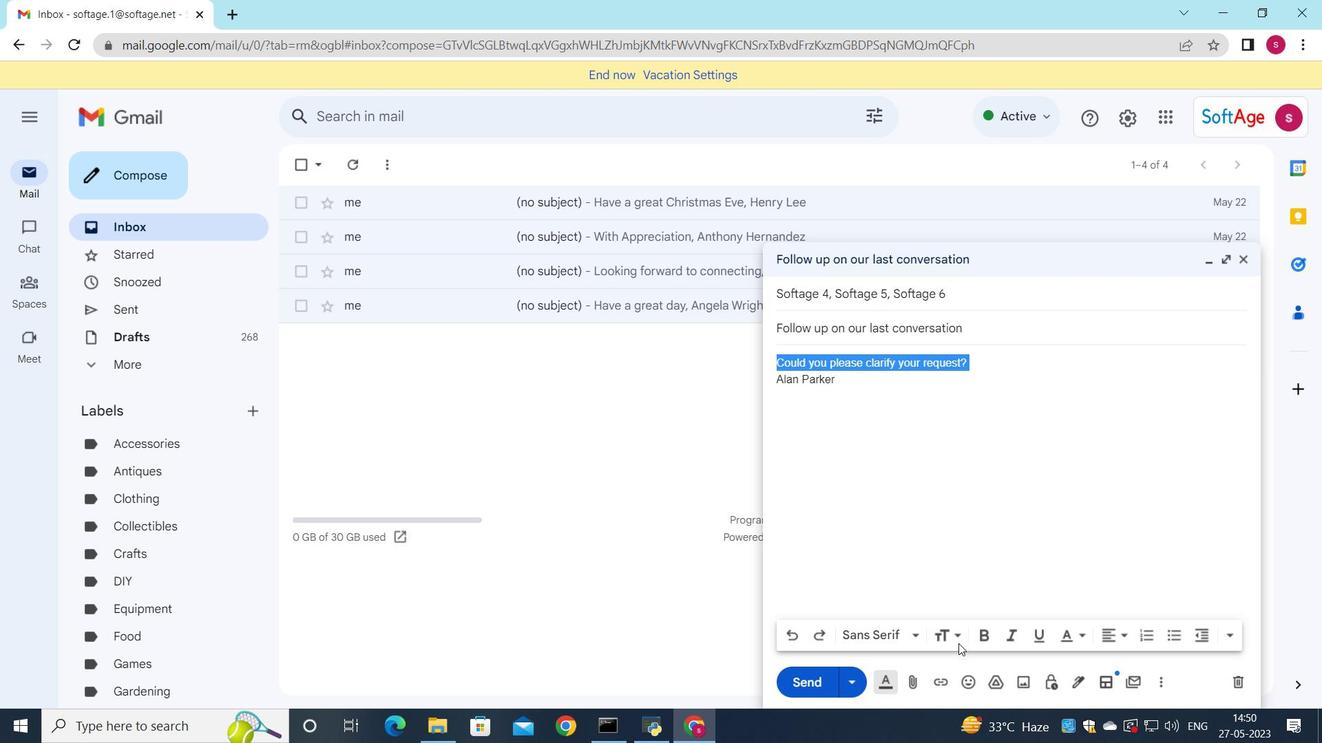 
Action: Mouse pressed left at (959, 641)
Screenshot: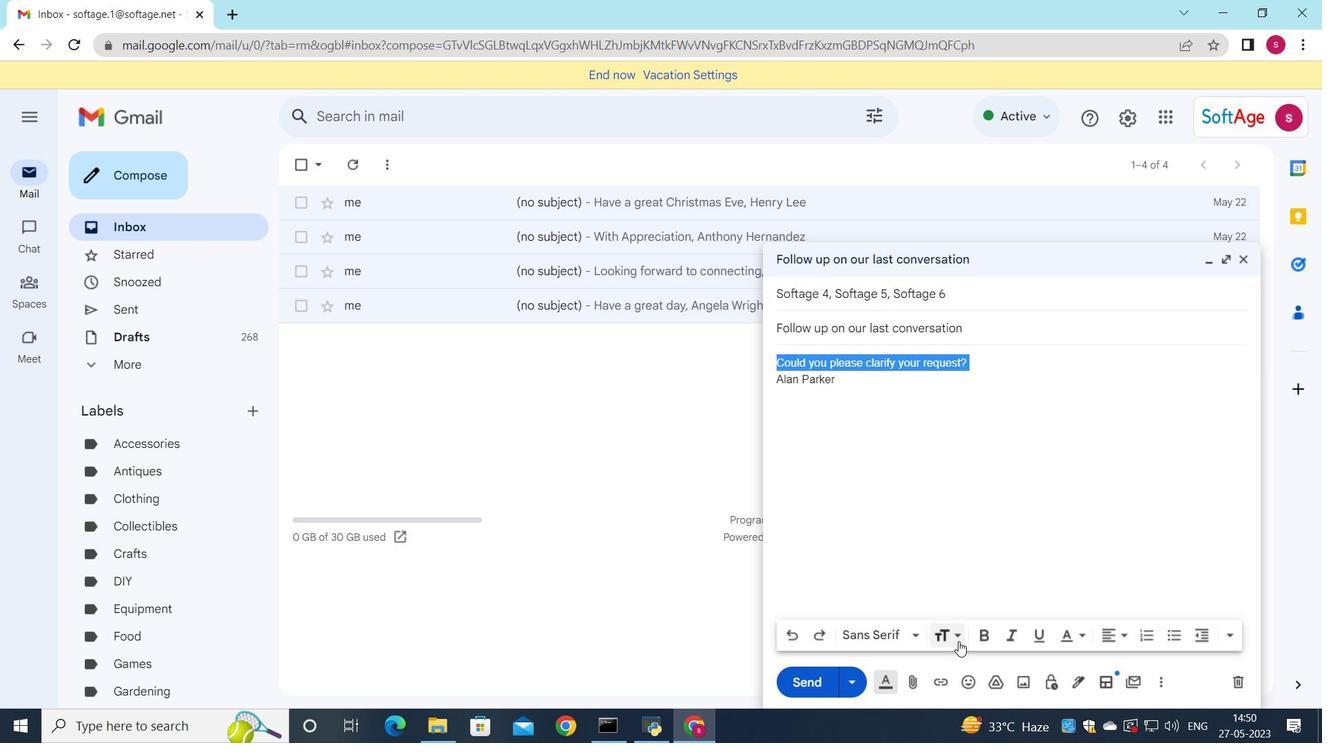 
Action: Mouse moved to (994, 529)
Screenshot: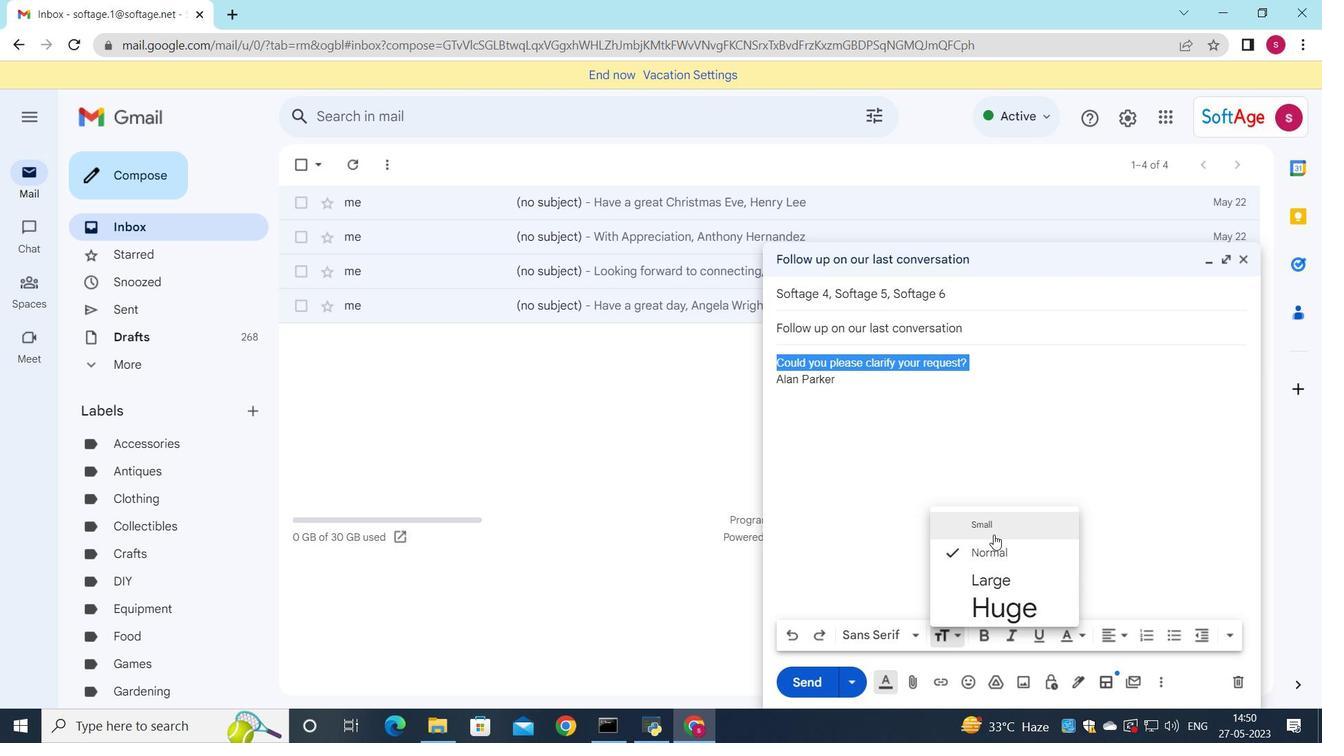 
Action: Mouse pressed left at (994, 529)
Screenshot: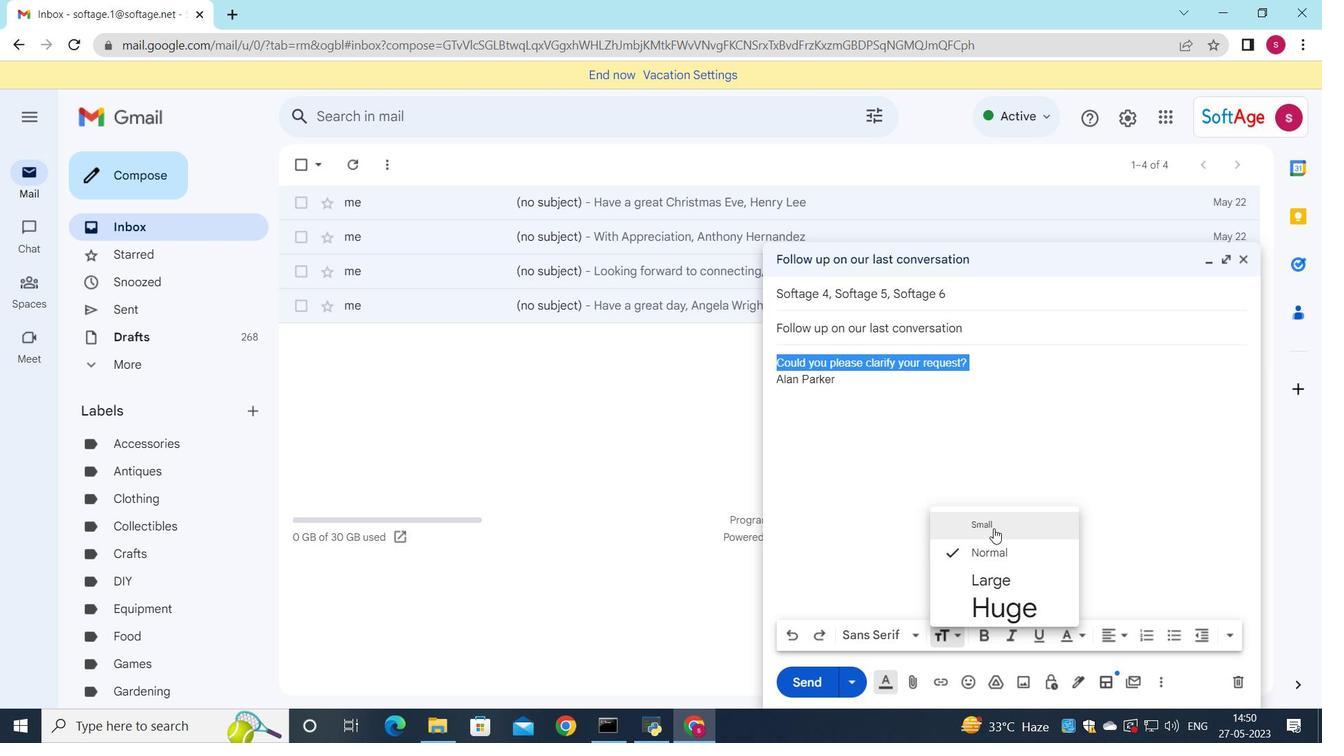 
Action: Mouse moved to (1125, 638)
Screenshot: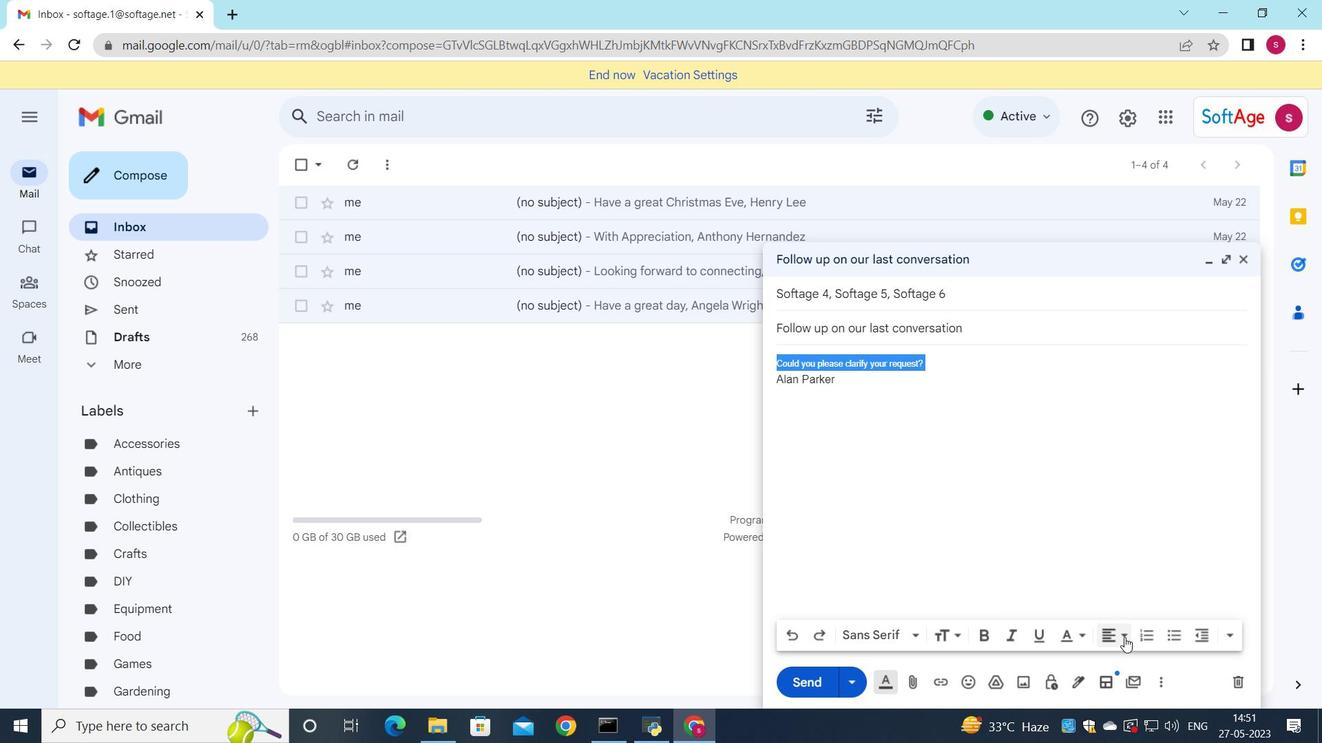 
Action: Mouse pressed left at (1125, 638)
Screenshot: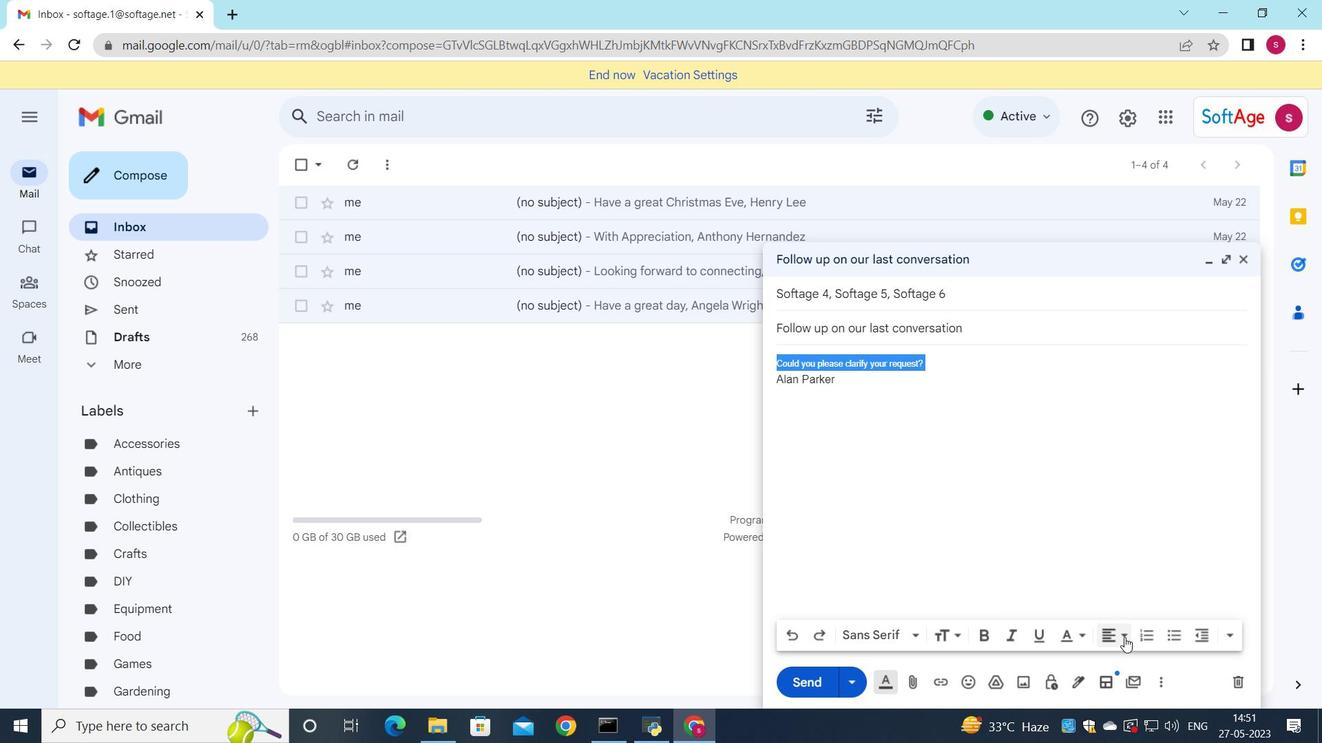 
Action: Mouse moved to (1109, 618)
Screenshot: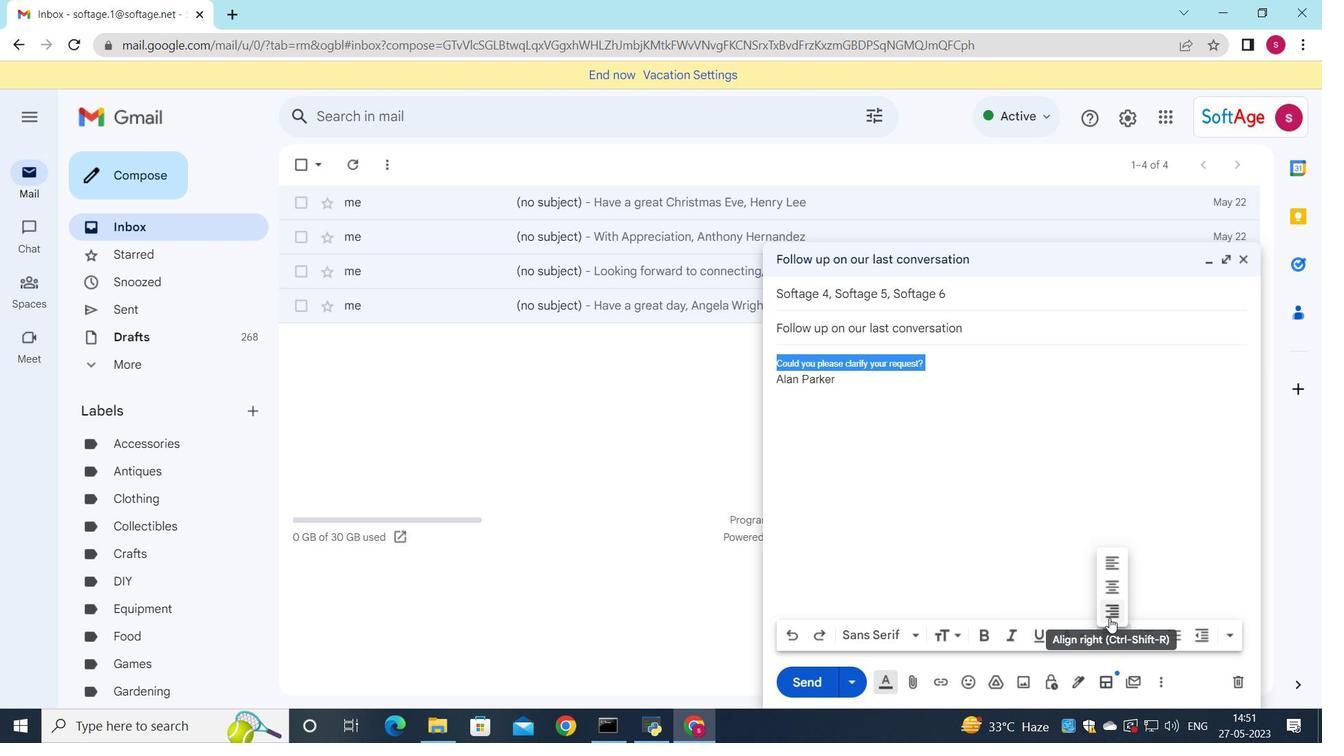 
Action: Mouse pressed left at (1109, 618)
Screenshot: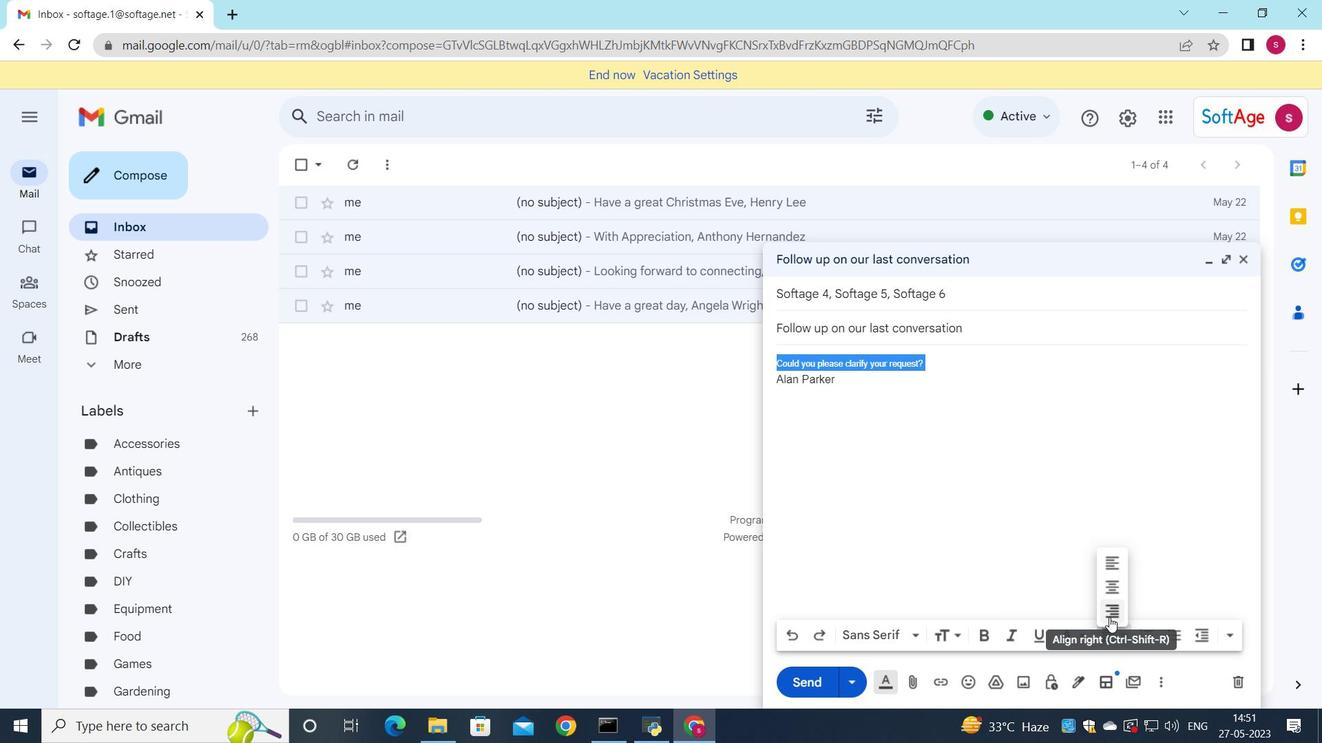 
Action: Mouse moved to (1125, 640)
Screenshot: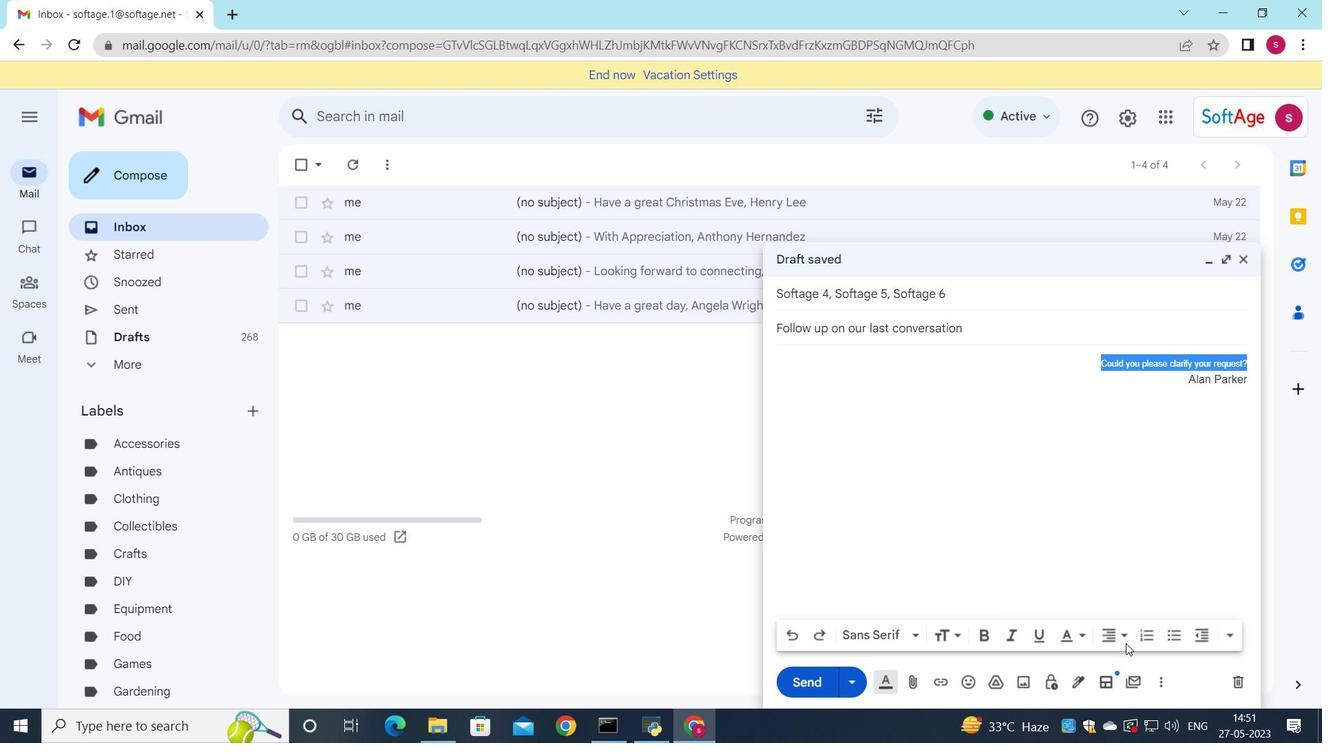 
Action: Mouse pressed left at (1125, 640)
Screenshot: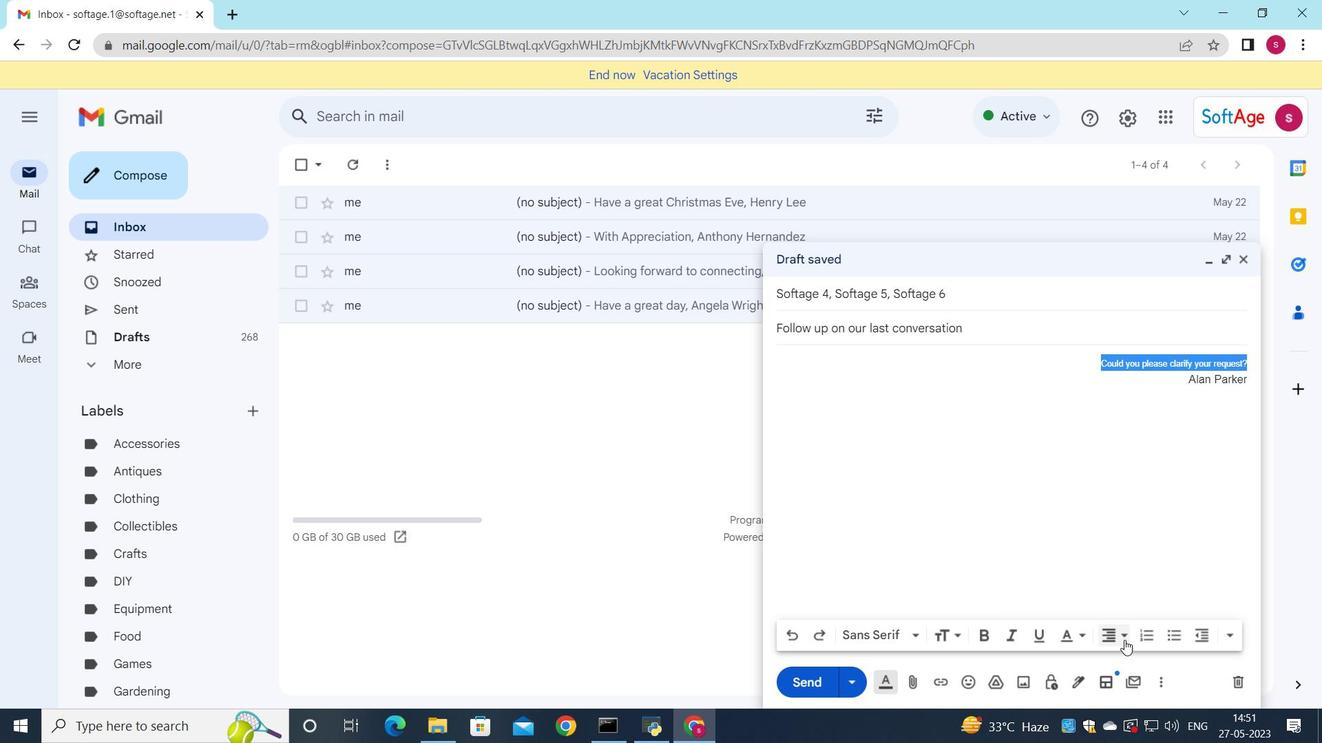 
Action: Mouse moved to (1110, 558)
Screenshot: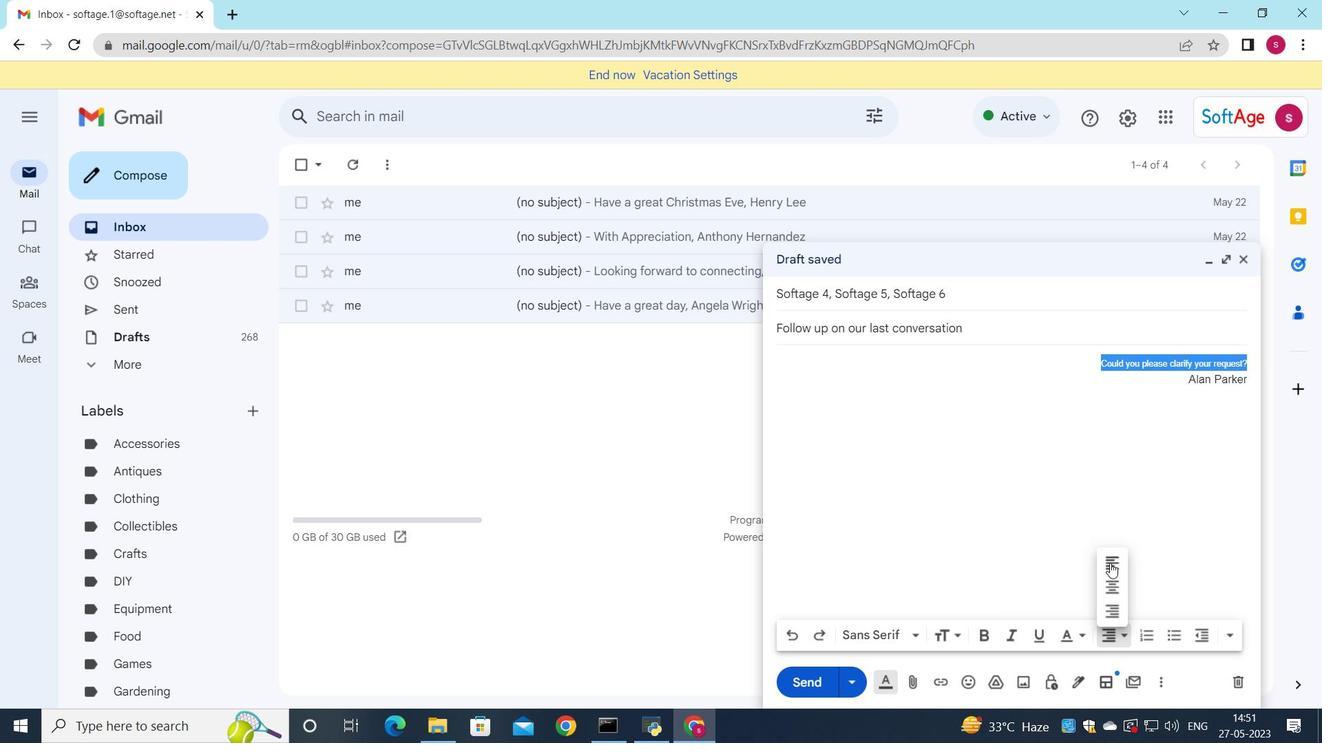 
Action: Mouse pressed left at (1110, 558)
Screenshot: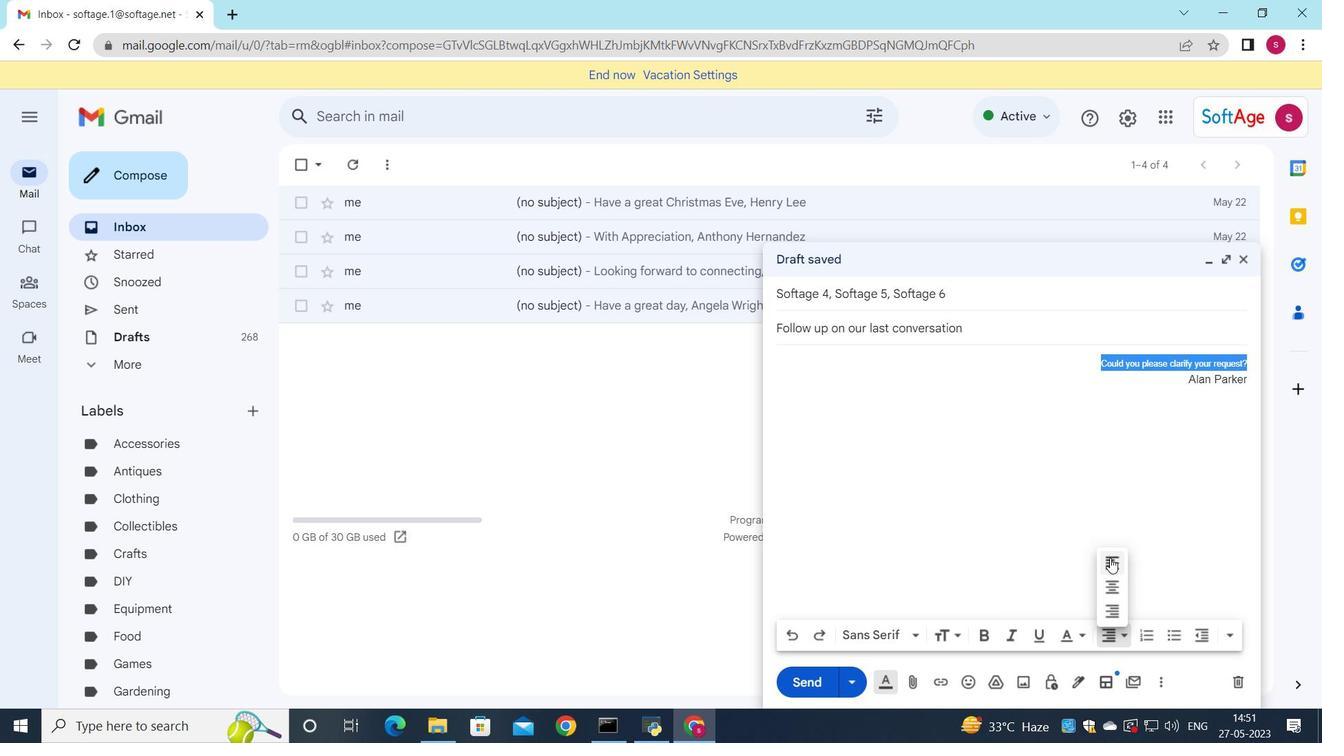 
Action: Mouse moved to (799, 692)
Screenshot: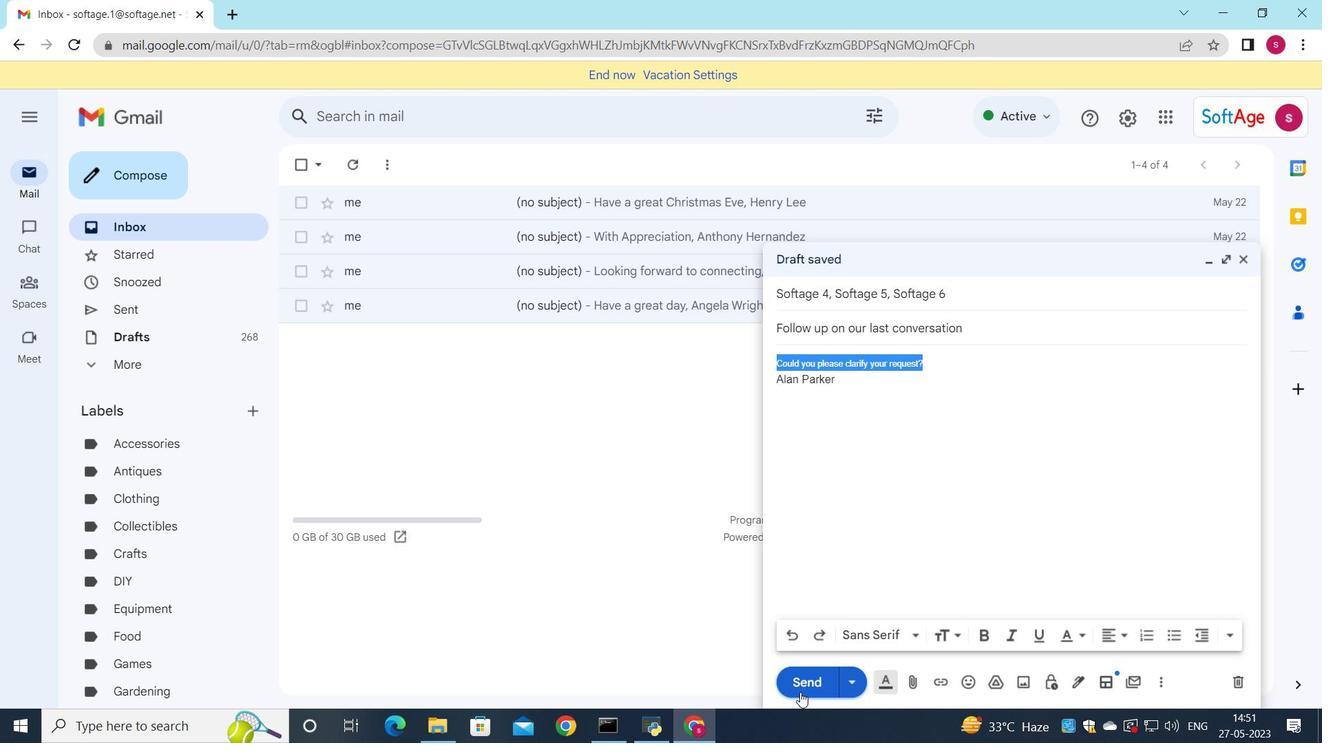 
Action: Mouse pressed left at (799, 692)
Screenshot: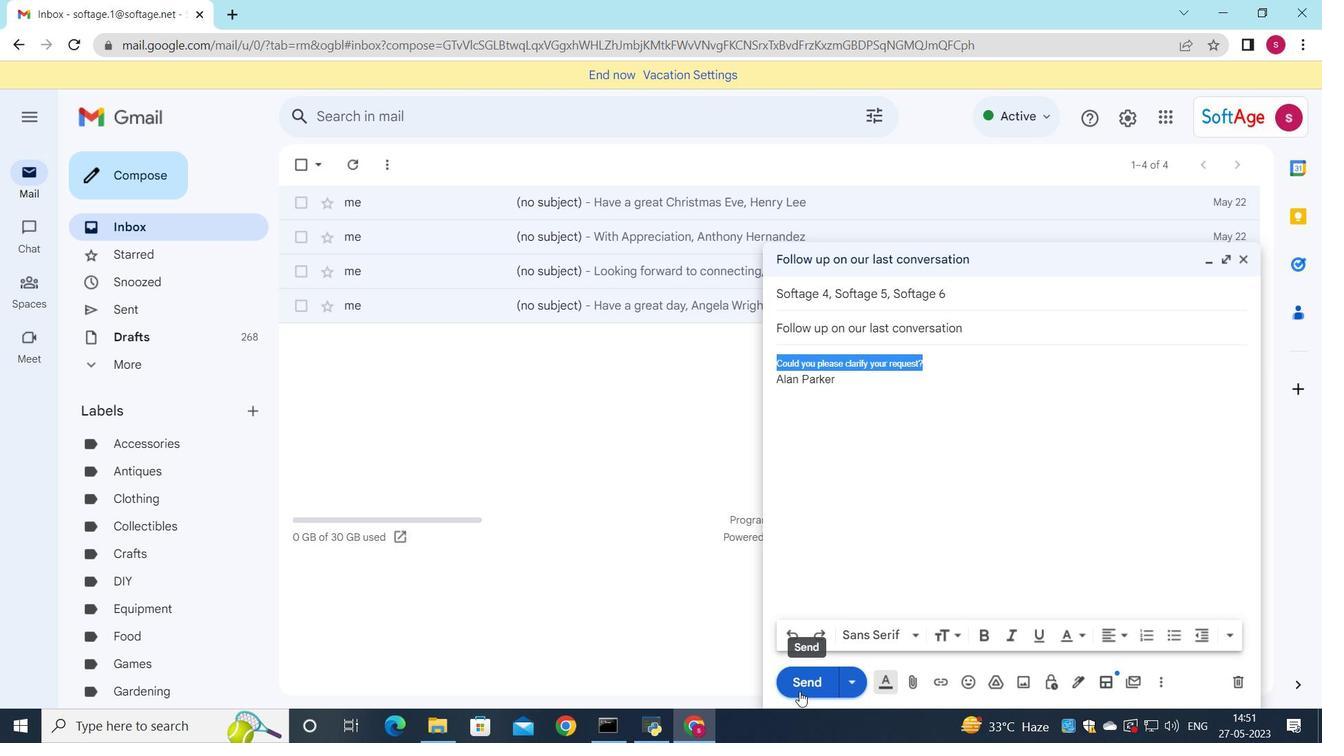 
Action: Mouse moved to (739, 576)
Screenshot: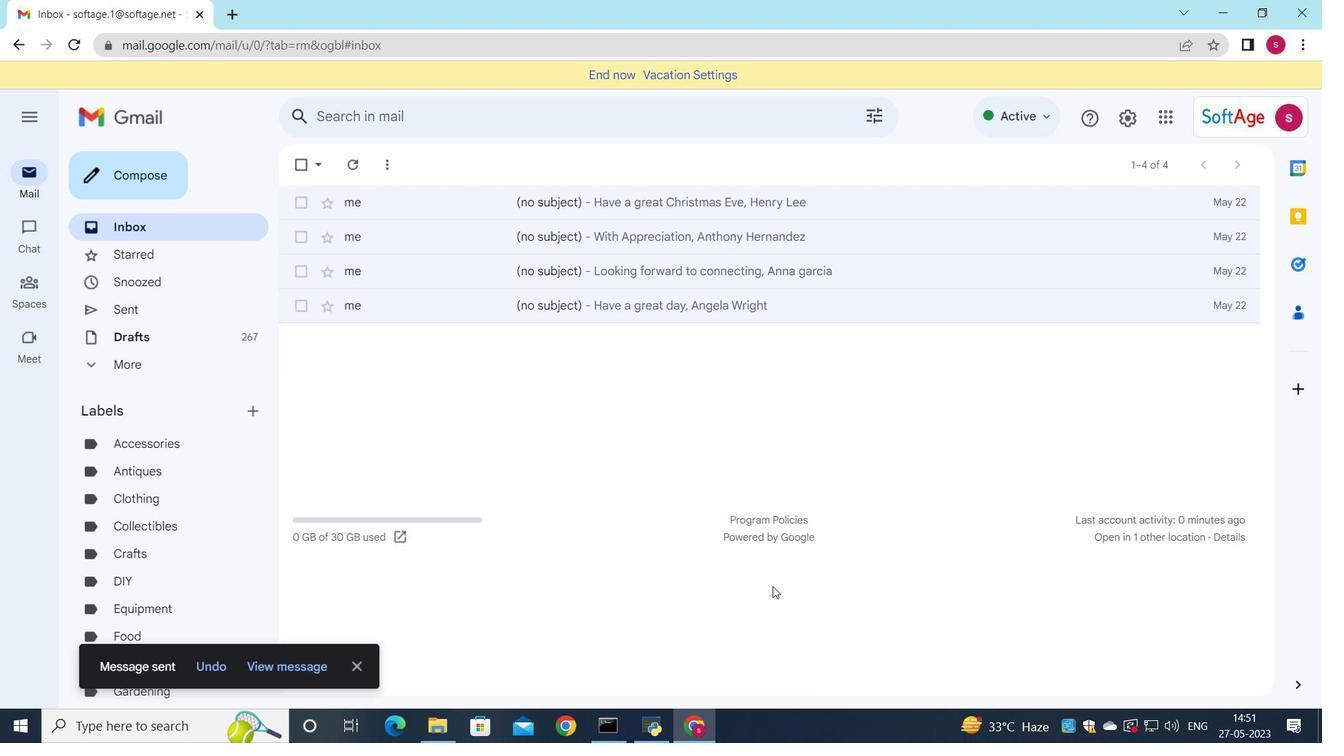 
